 Task: Find connections with filter location Nanfeng with filter topic #mentalhealthwith filter profile language French with filter current company LexisNexis Risk Solutions with filter school Manonmaniam Sundaranar University with filter industry Alternative Dispute Resolution with filter service category Training with filter keywords title Office Manager
Action: Mouse moved to (318, 264)
Screenshot: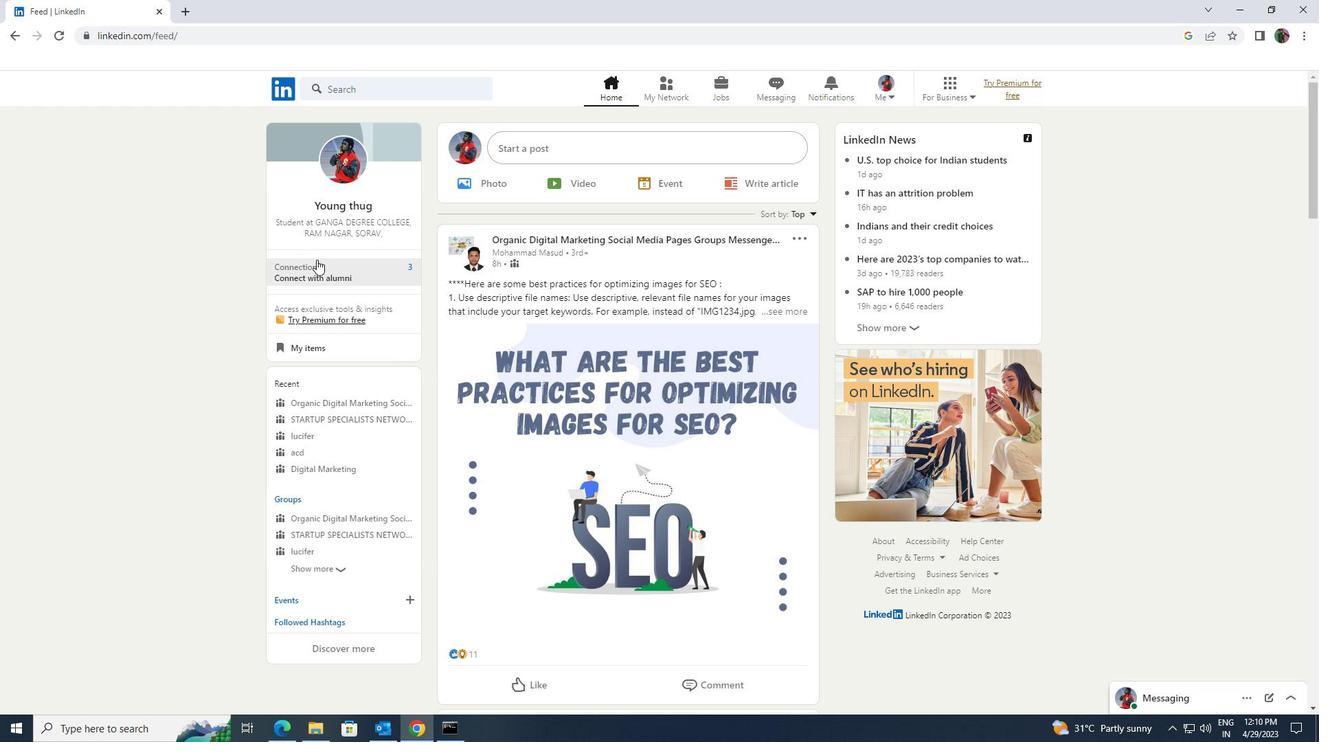 
Action: Mouse pressed left at (318, 264)
Screenshot: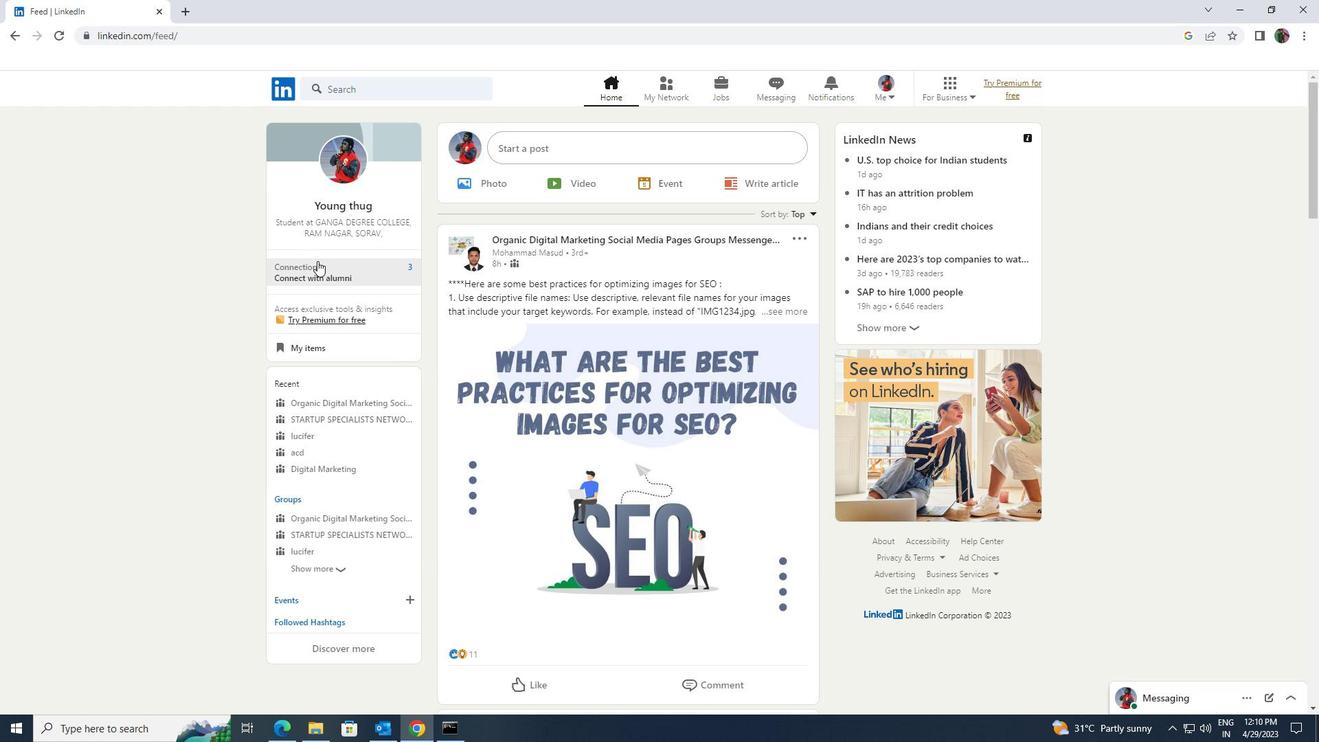 
Action: Mouse moved to (330, 171)
Screenshot: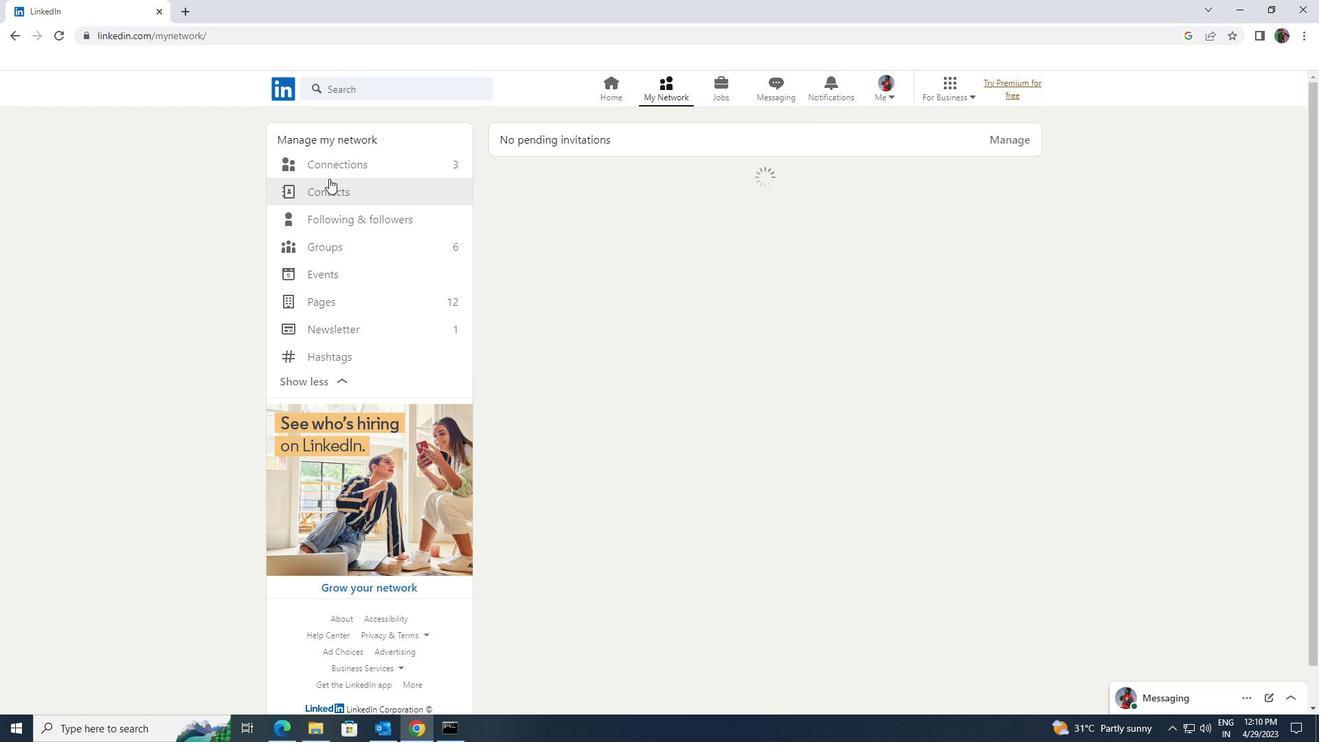 
Action: Mouse pressed left at (330, 171)
Screenshot: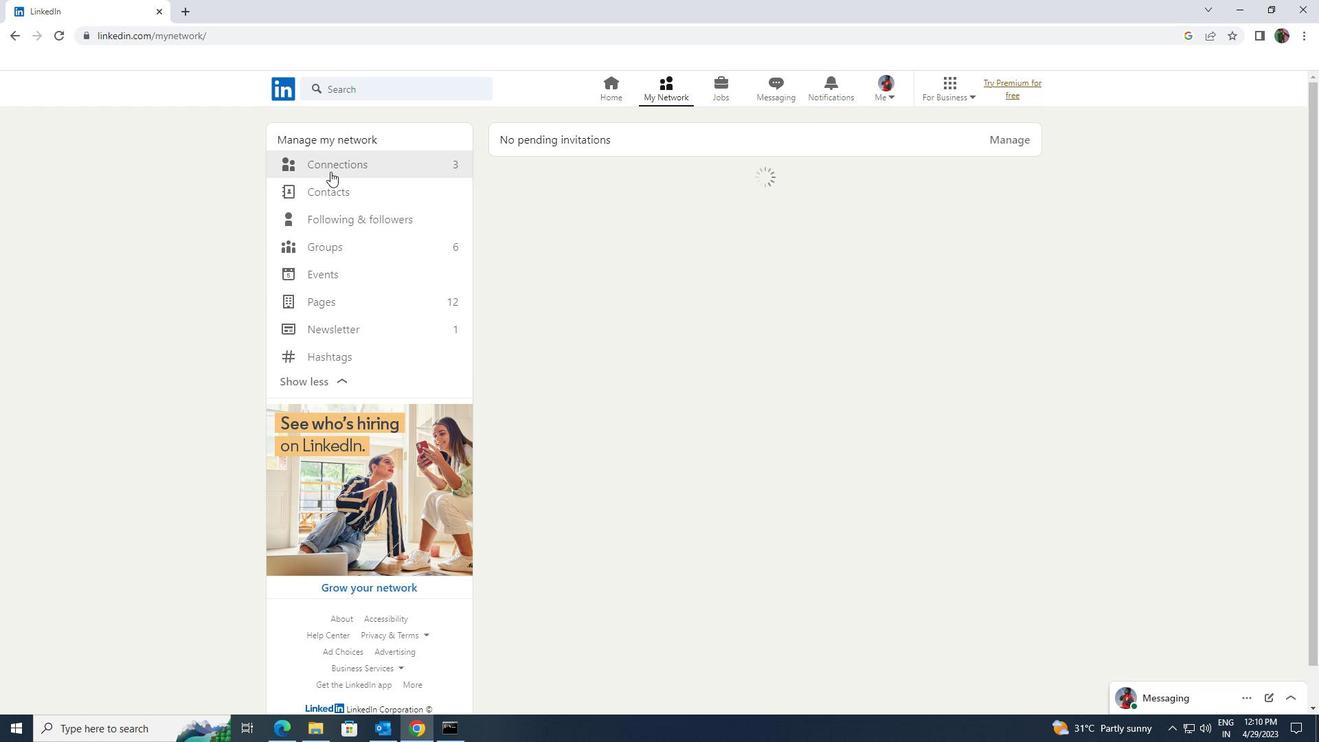 
Action: Mouse moved to (751, 167)
Screenshot: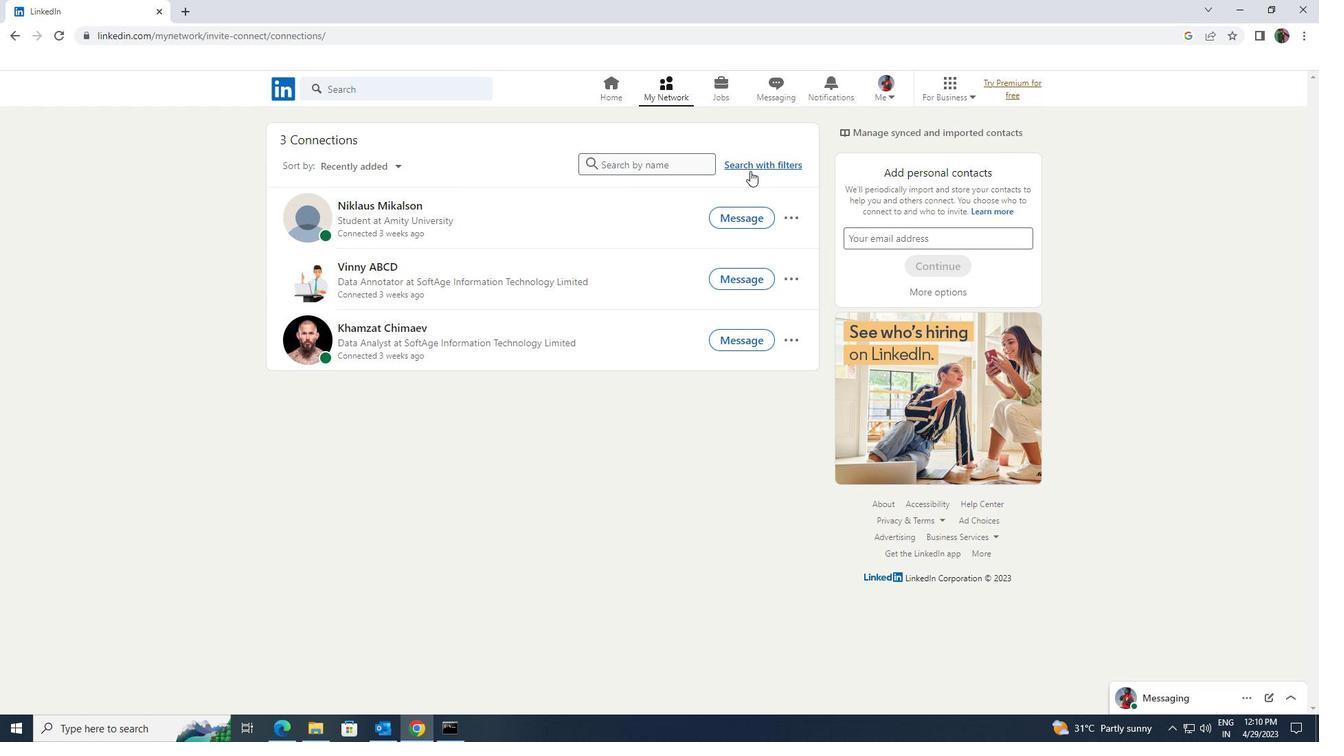 
Action: Mouse pressed left at (751, 167)
Screenshot: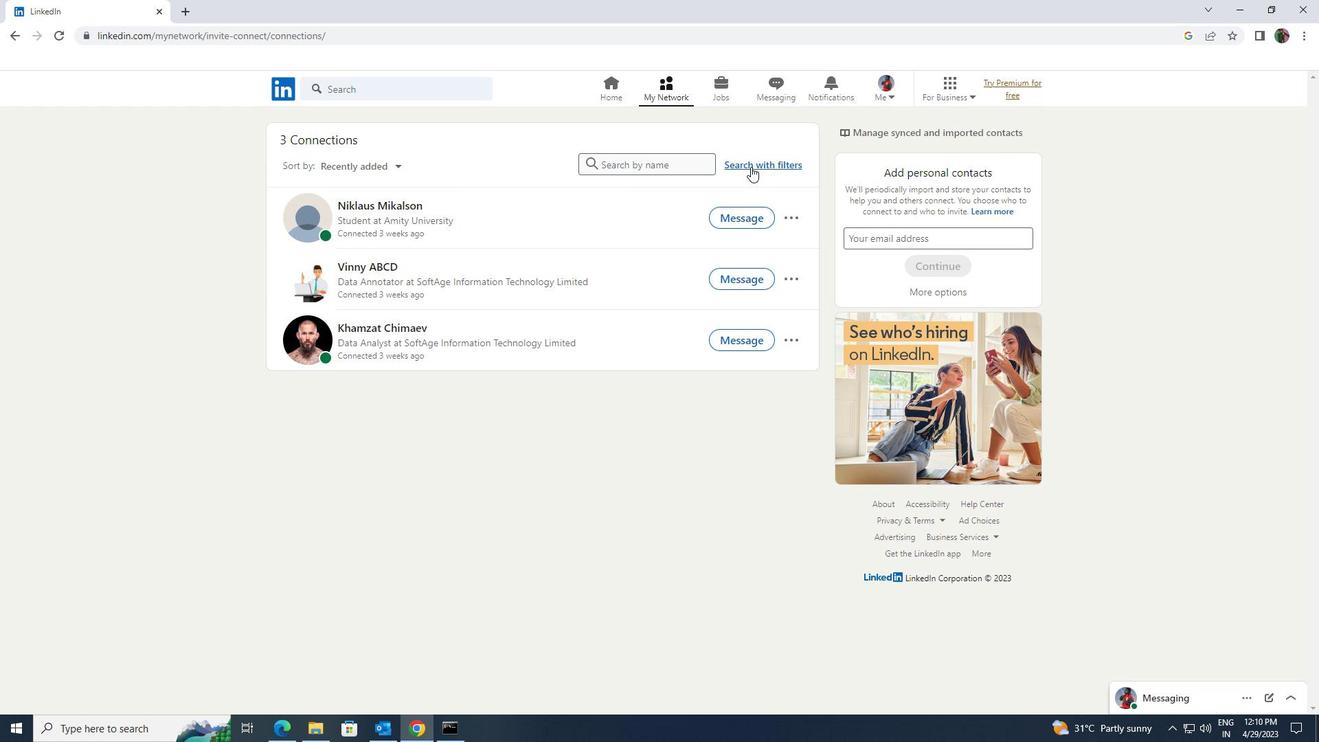 
Action: Mouse moved to (707, 132)
Screenshot: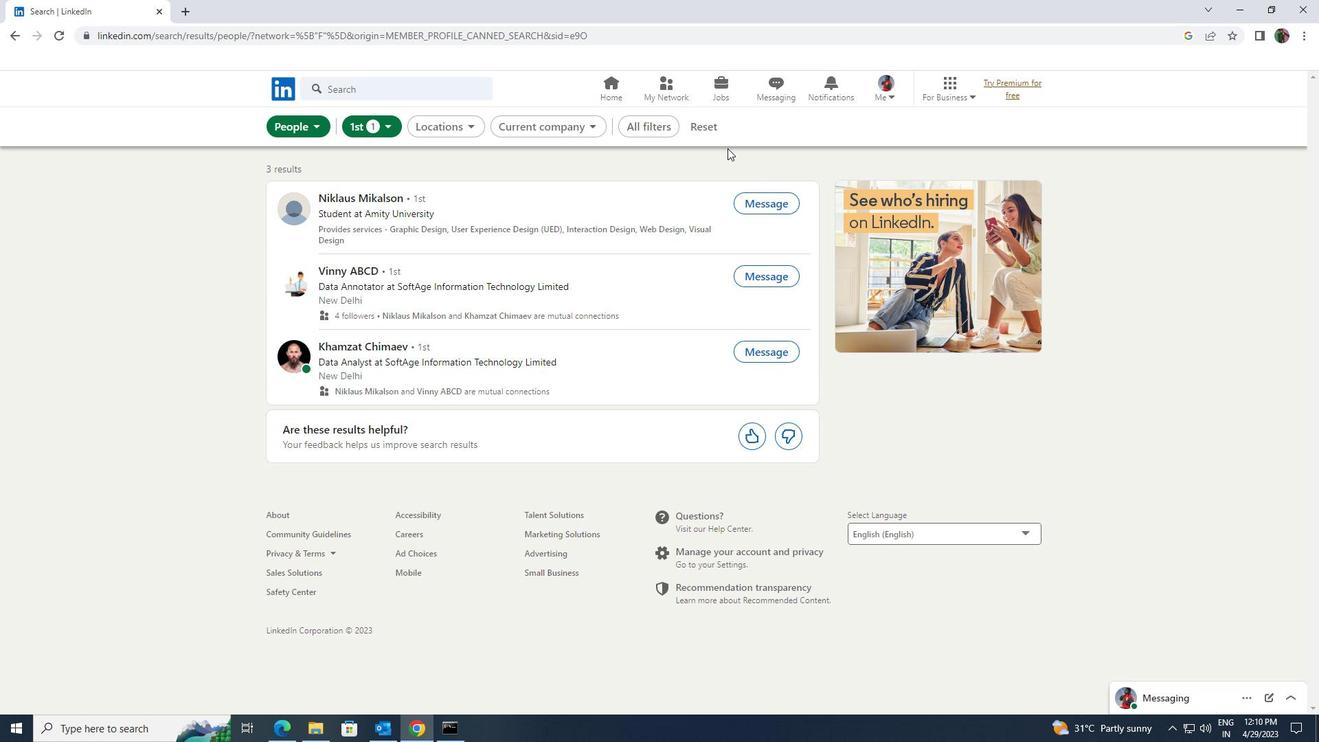 
Action: Mouse pressed left at (707, 132)
Screenshot: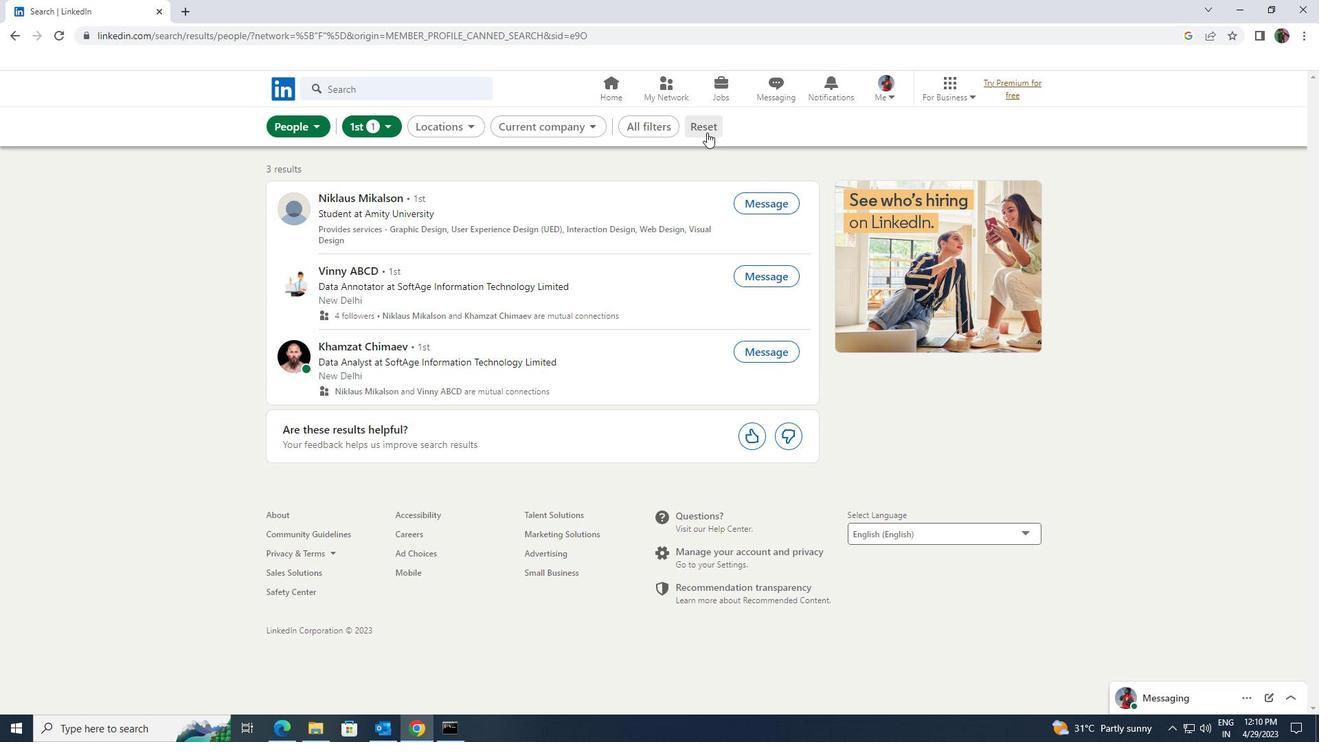 
Action: Mouse moved to (690, 125)
Screenshot: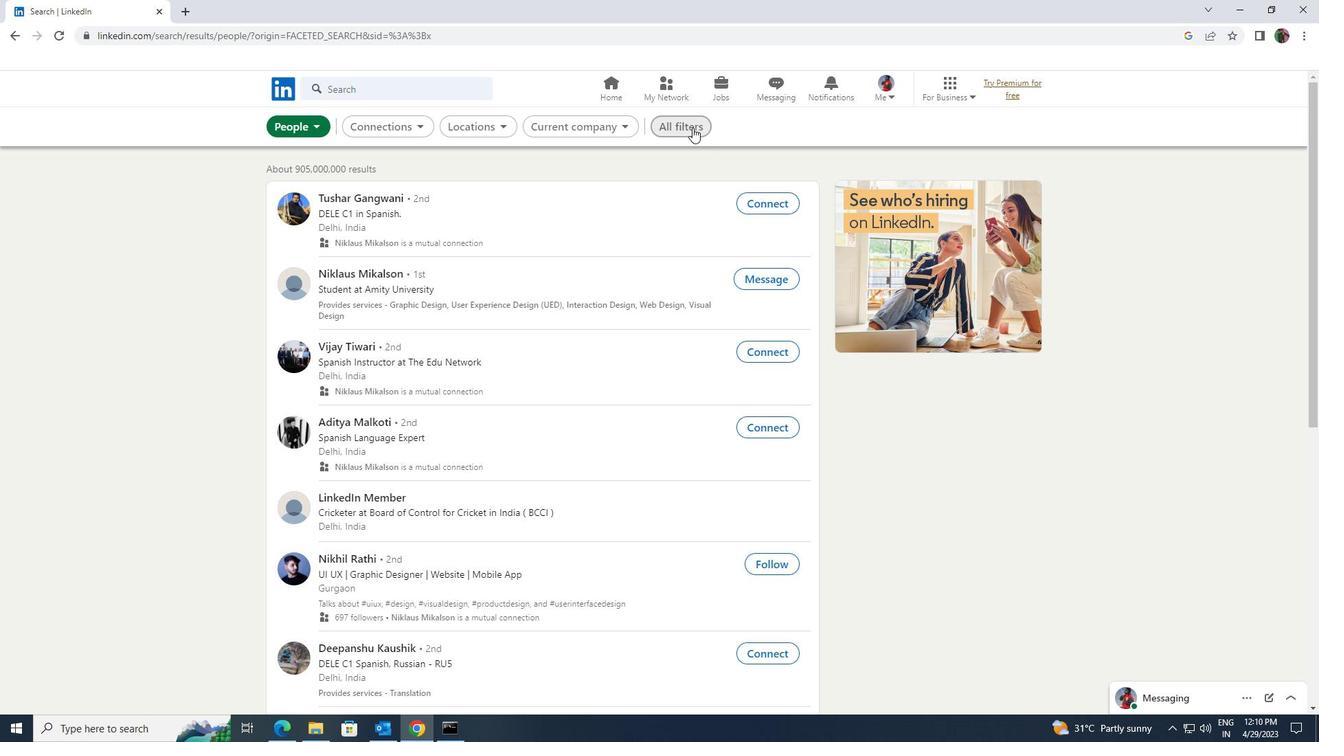 
Action: Mouse pressed left at (690, 125)
Screenshot: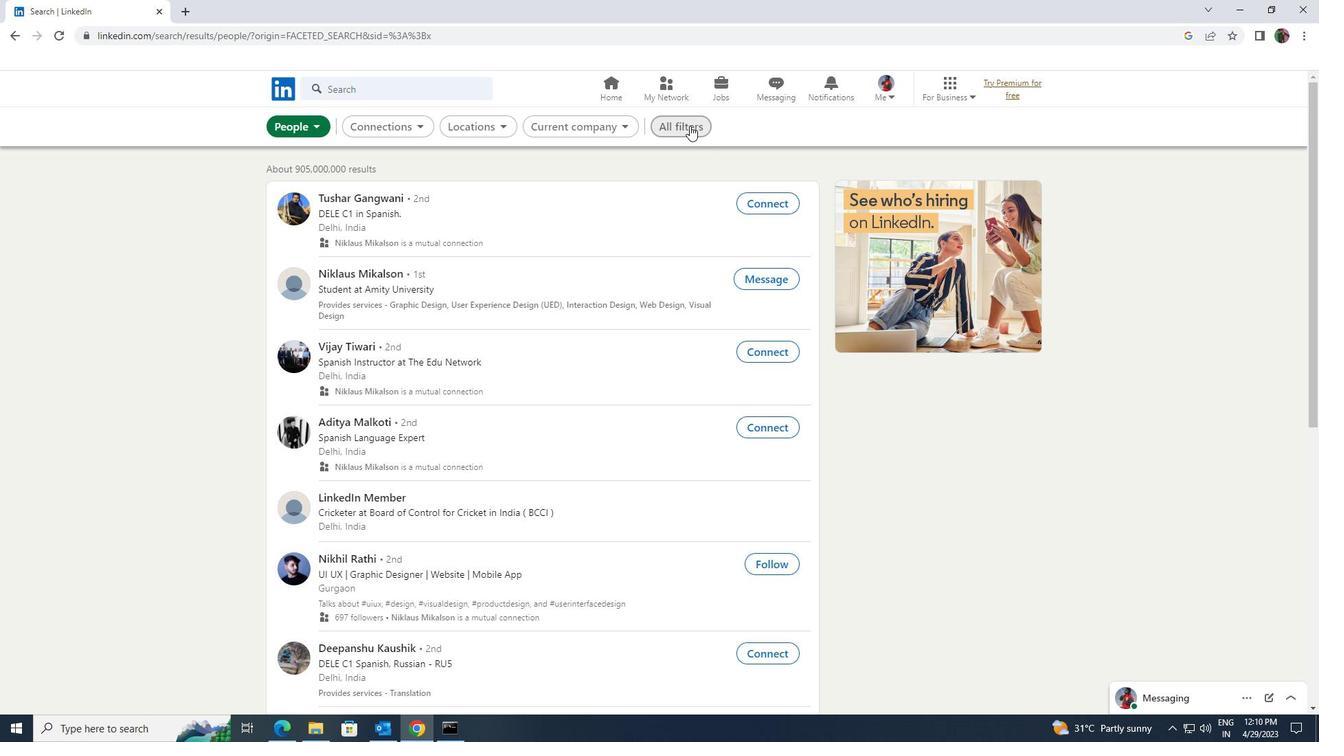 
Action: Mouse moved to (1070, 408)
Screenshot: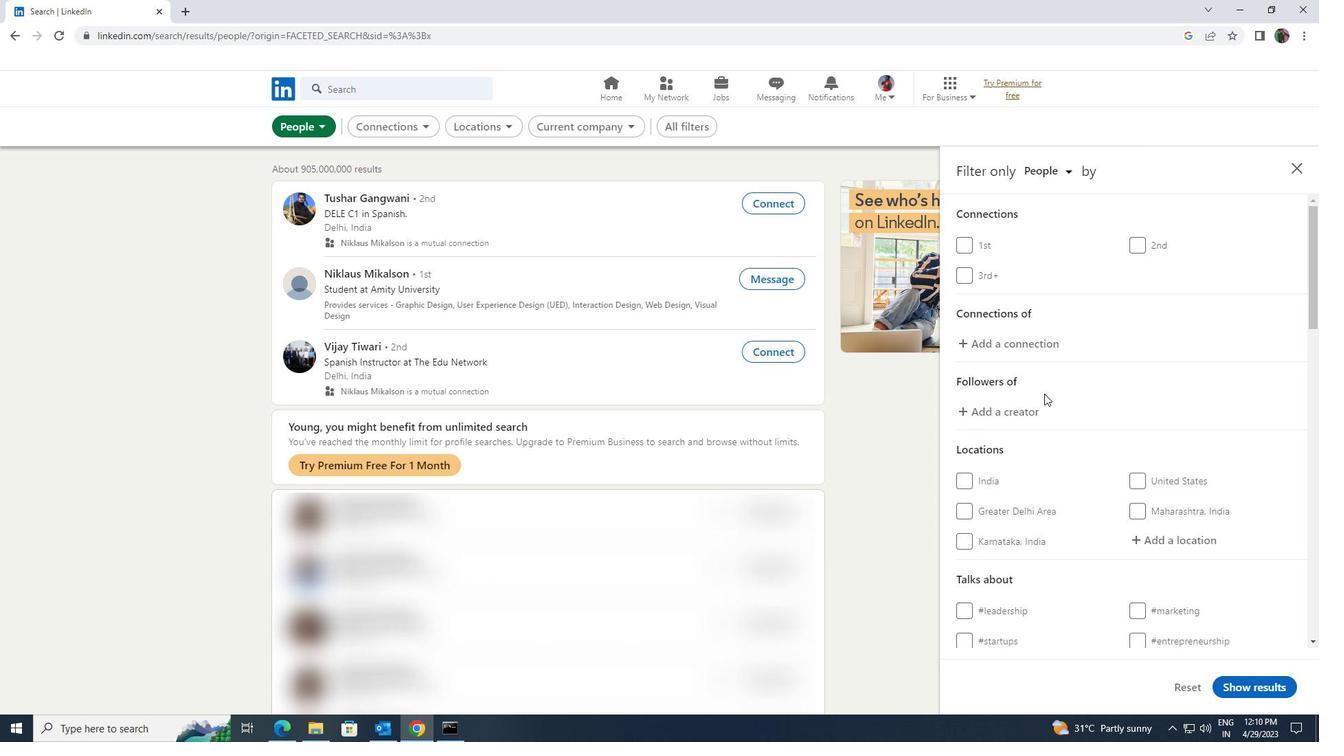 
Action: Mouse scrolled (1070, 407) with delta (0, 0)
Screenshot: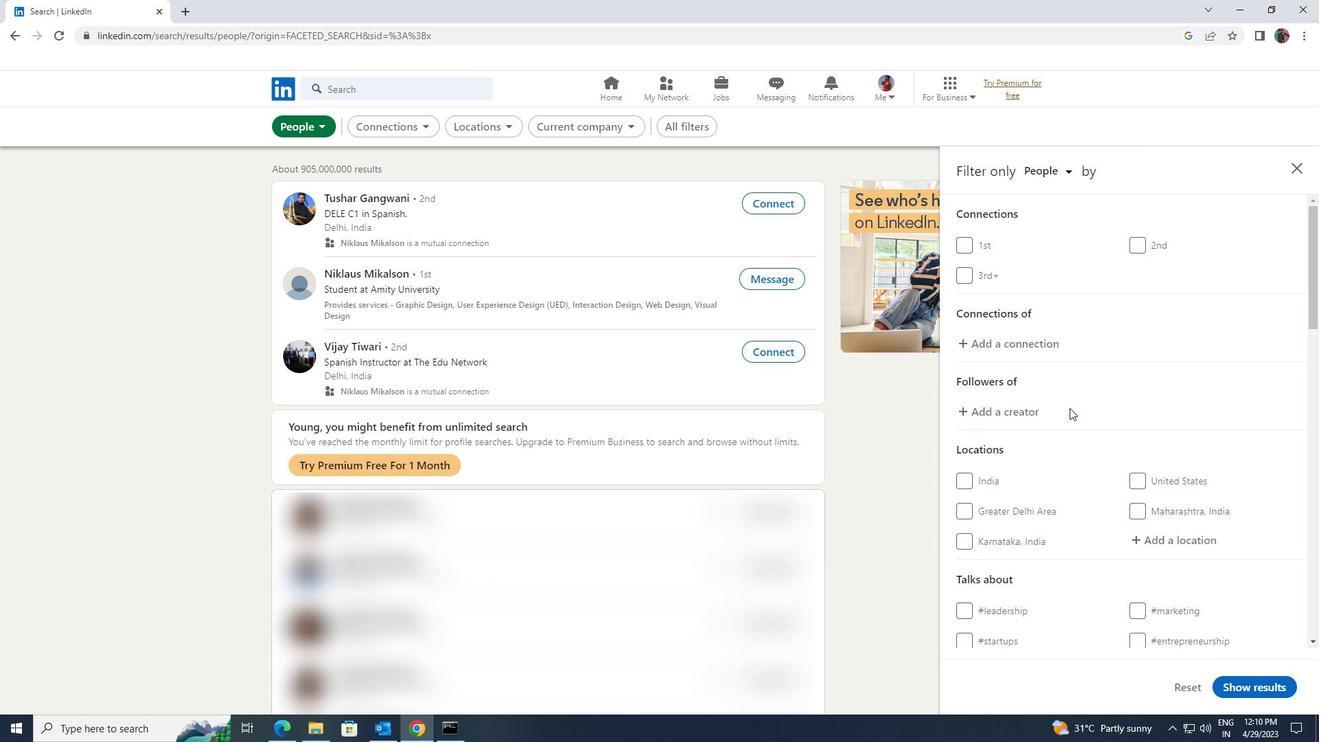 
Action: Mouse scrolled (1070, 407) with delta (0, 0)
Screenshot: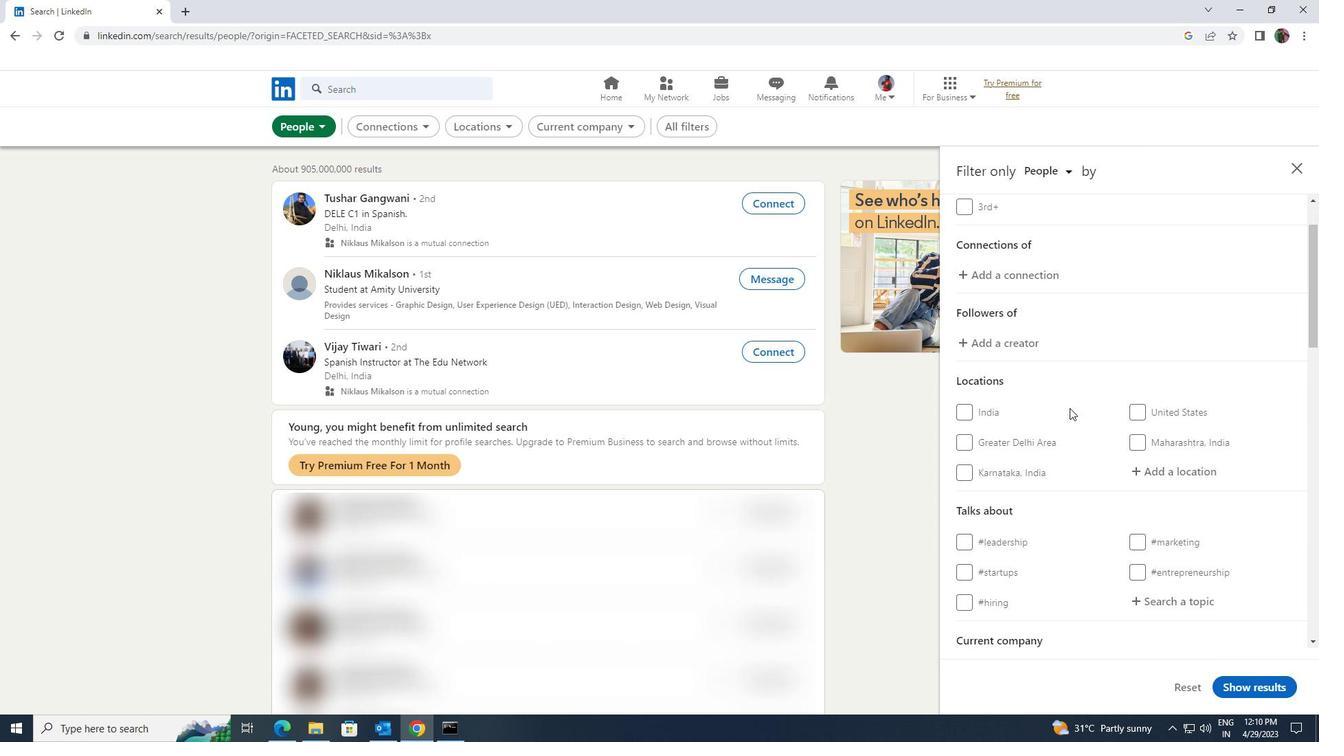 
Action: Mouse moved to (1148, 400)
Screenshot: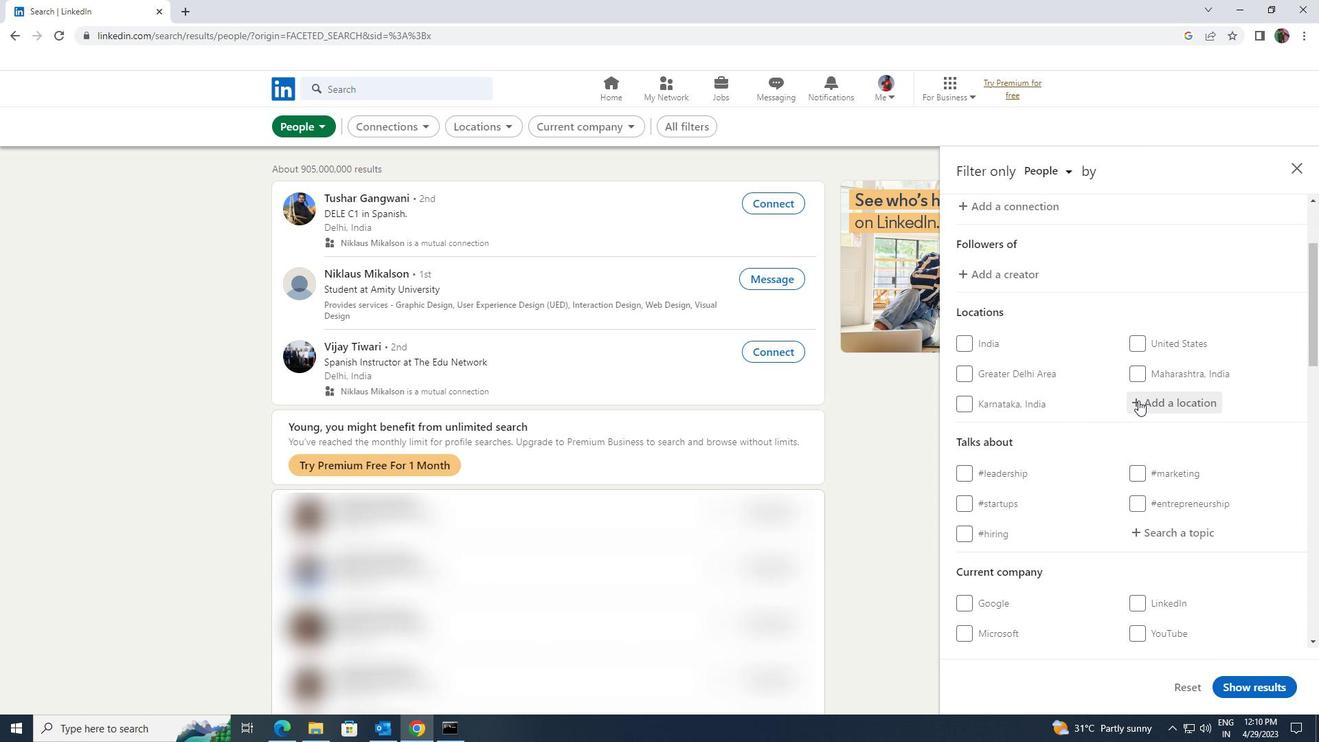 
Action: Mouse pressed left at (1148, 400)
Screenshot: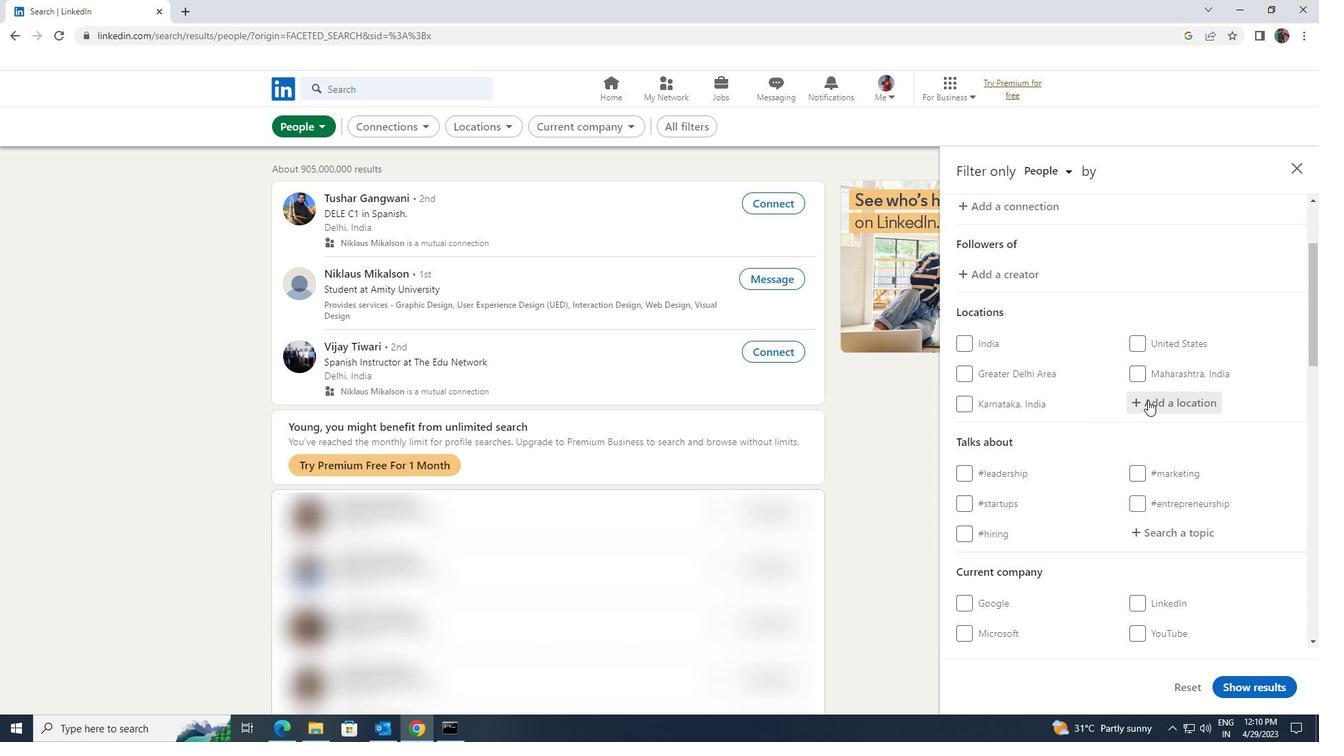 
Action: Mouse moved to (655, 235)
Screenshot: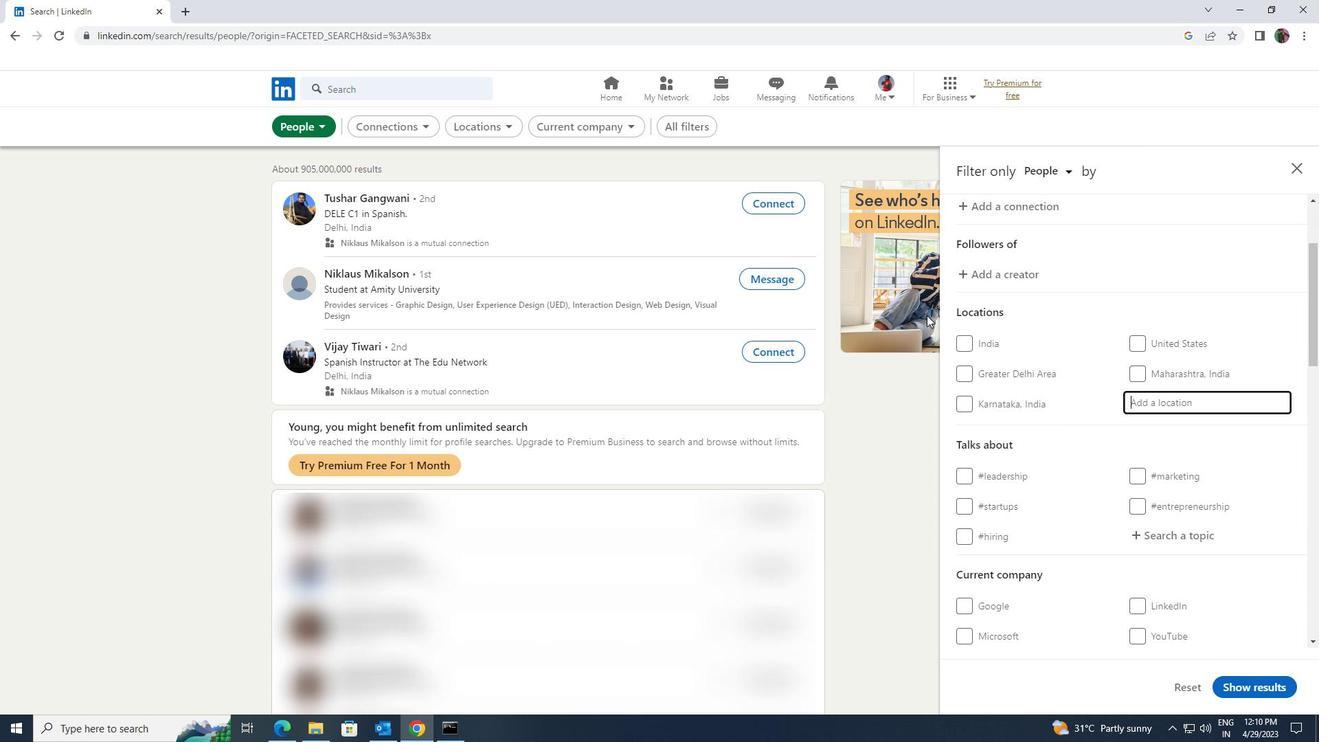 
Action: Key pressed <Key.shift>NANFENG<Key.enter>
Screenshot: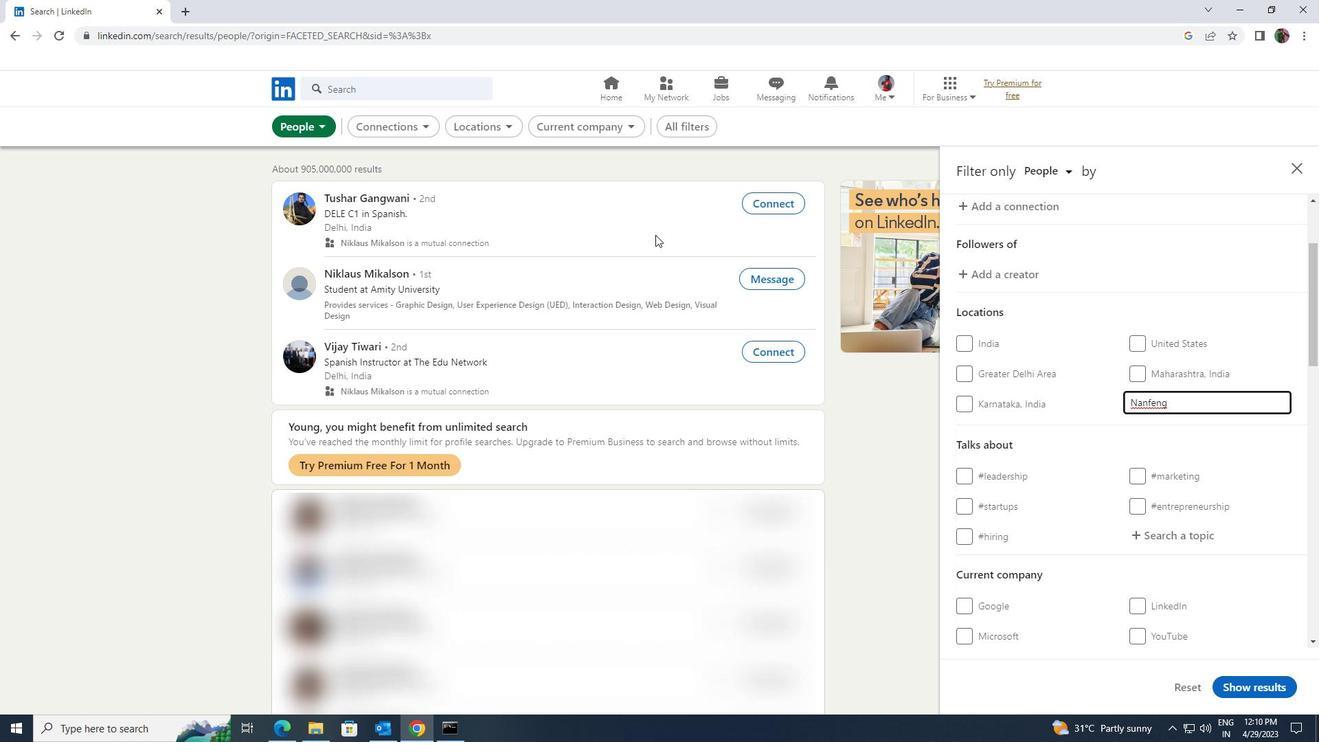 
Action: Mouse moved to (1136, 450)
Screenshot: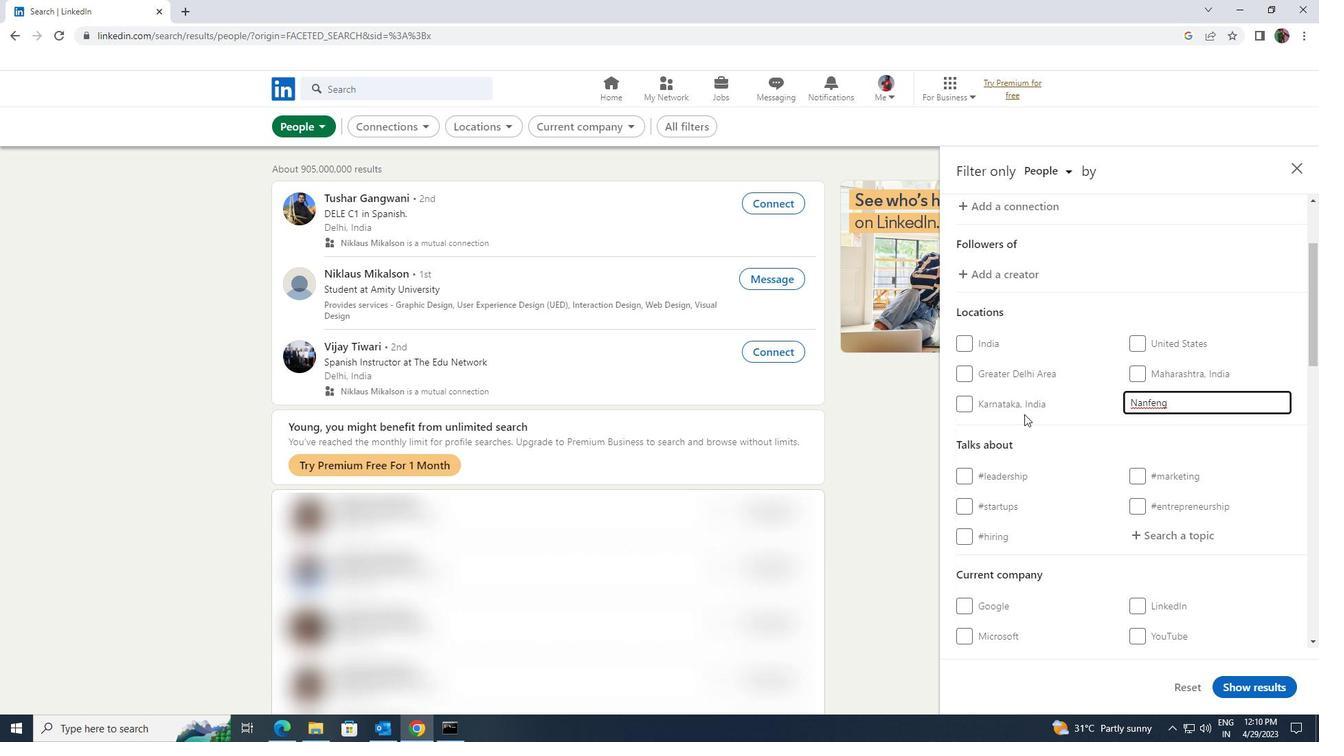 
Action: Mouse scrolled (1136, 449) with delta (0, 0)
Screenshot: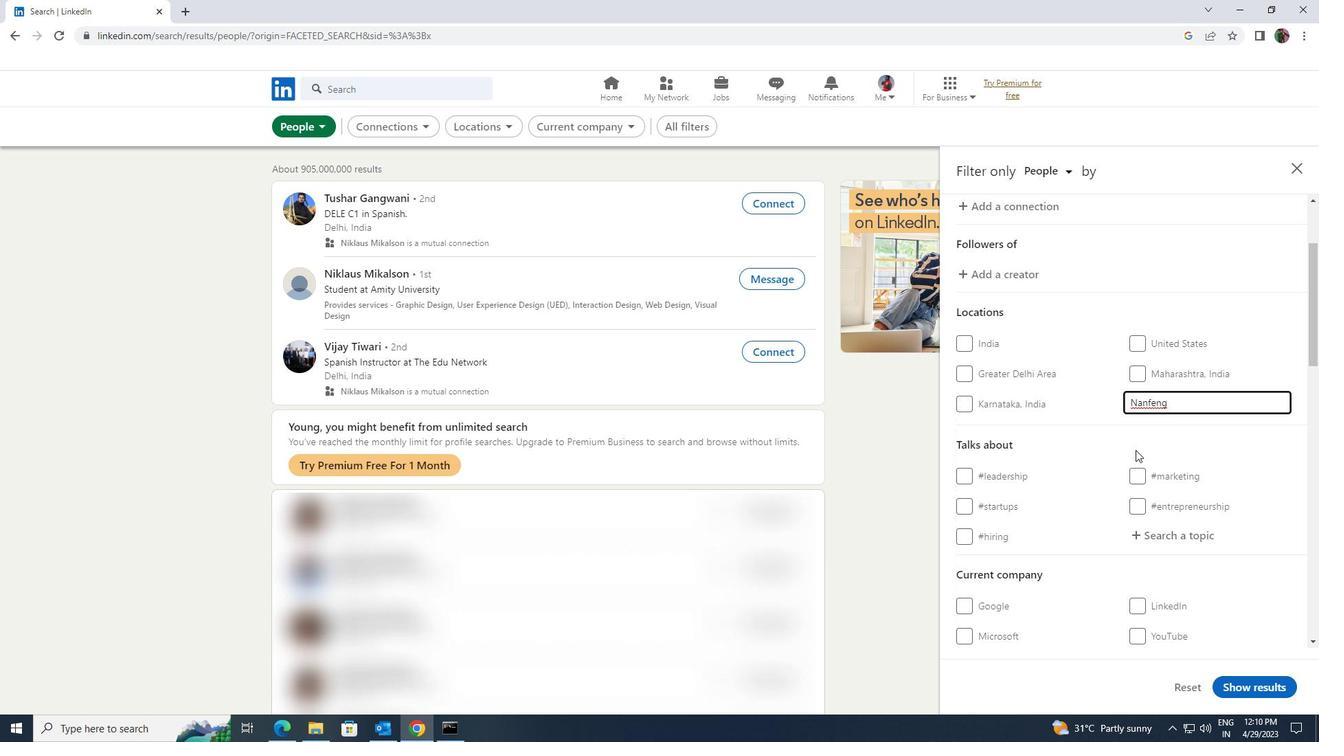 
Action: Mouse scrolled (1136, 449) with delta (0, 0)
Screenshot: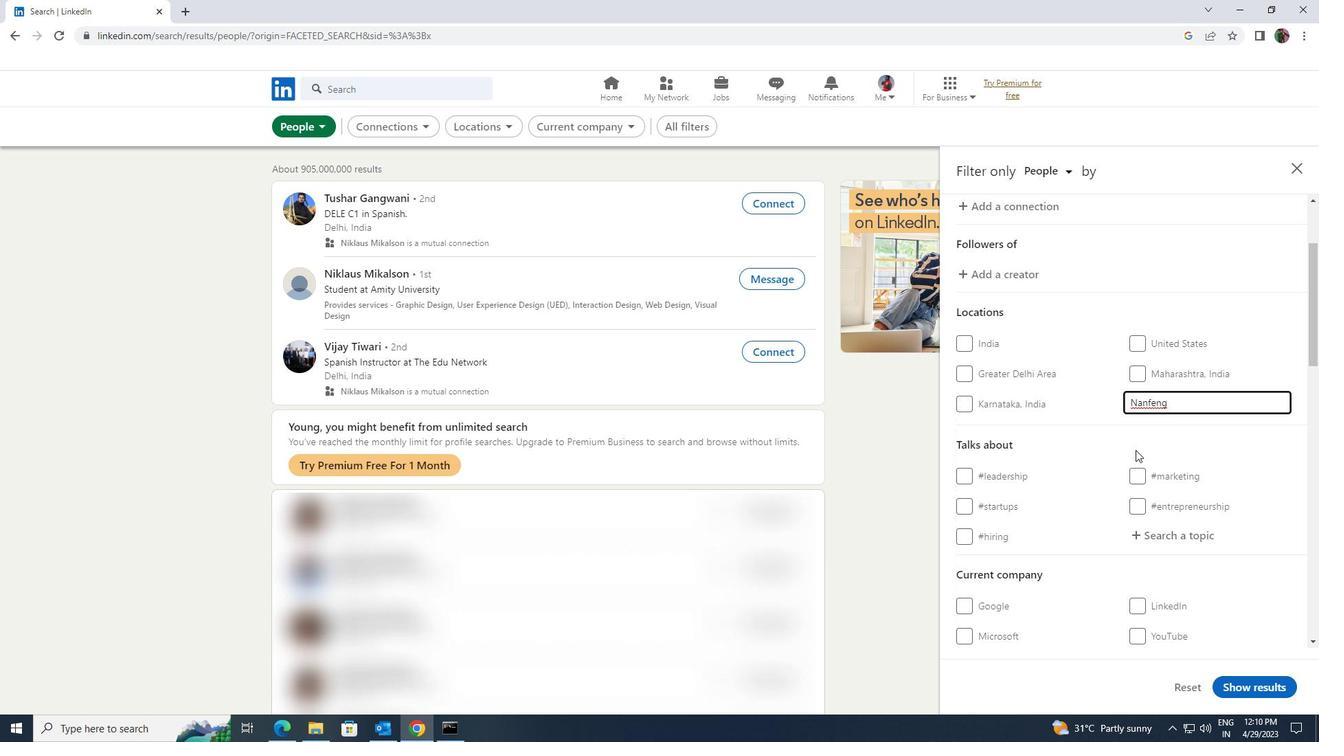 
Action: Mouse moved to (1161, 404)
Screenshot: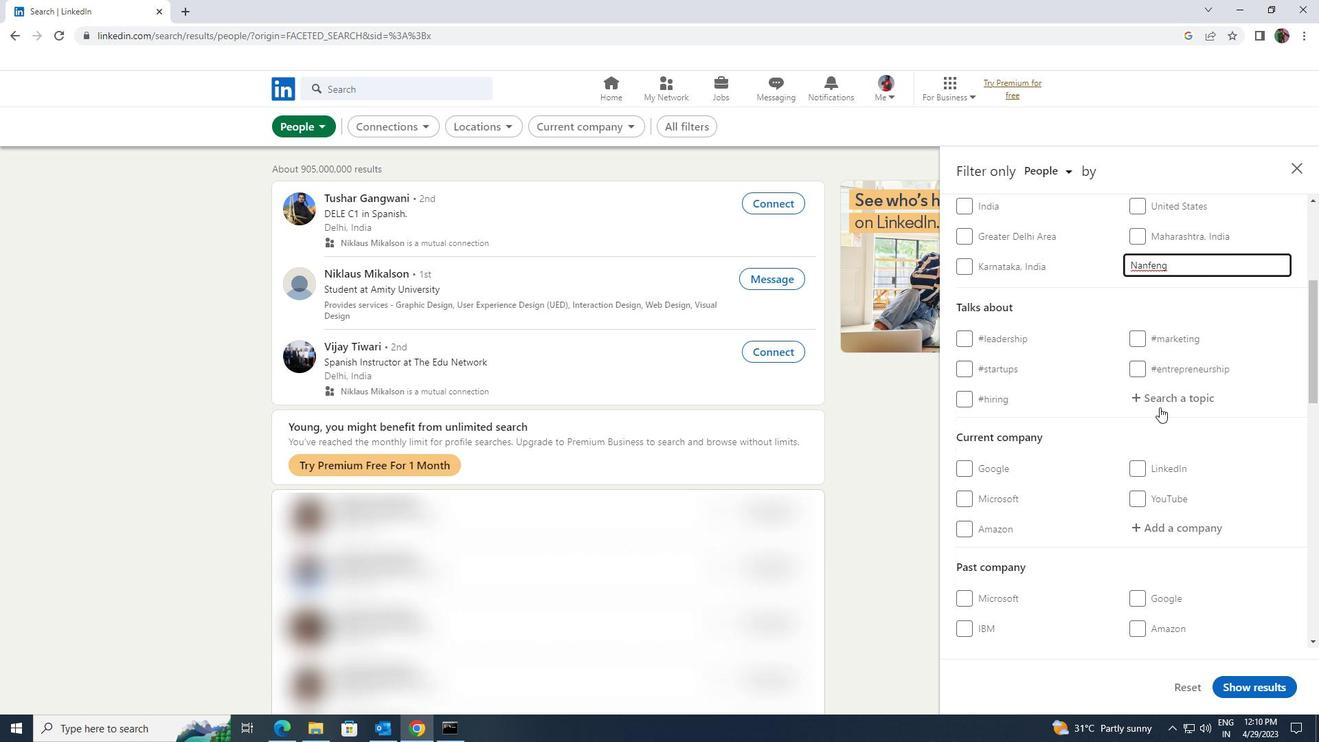 
Action: Mouse pressed left at (1161, 404)
Screenshot: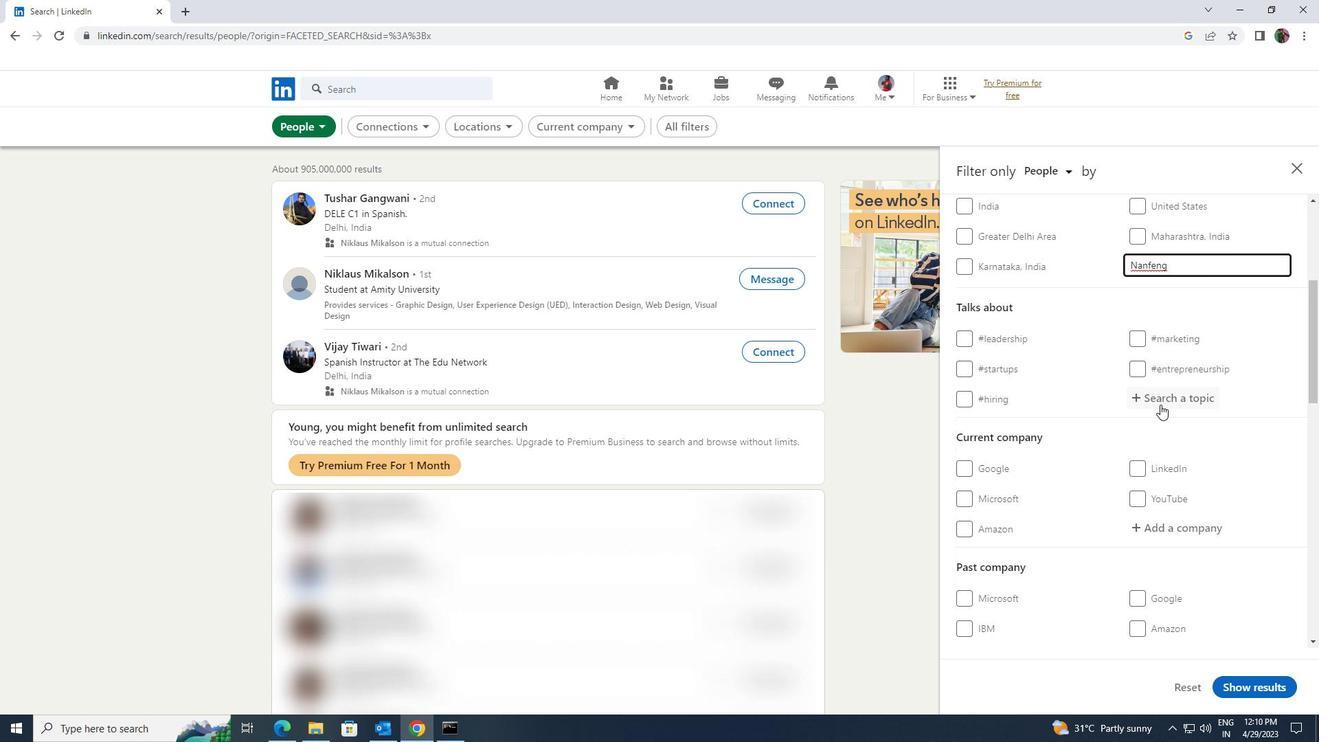 
Action: Mouse moved to (1029, 364)
Screenshot: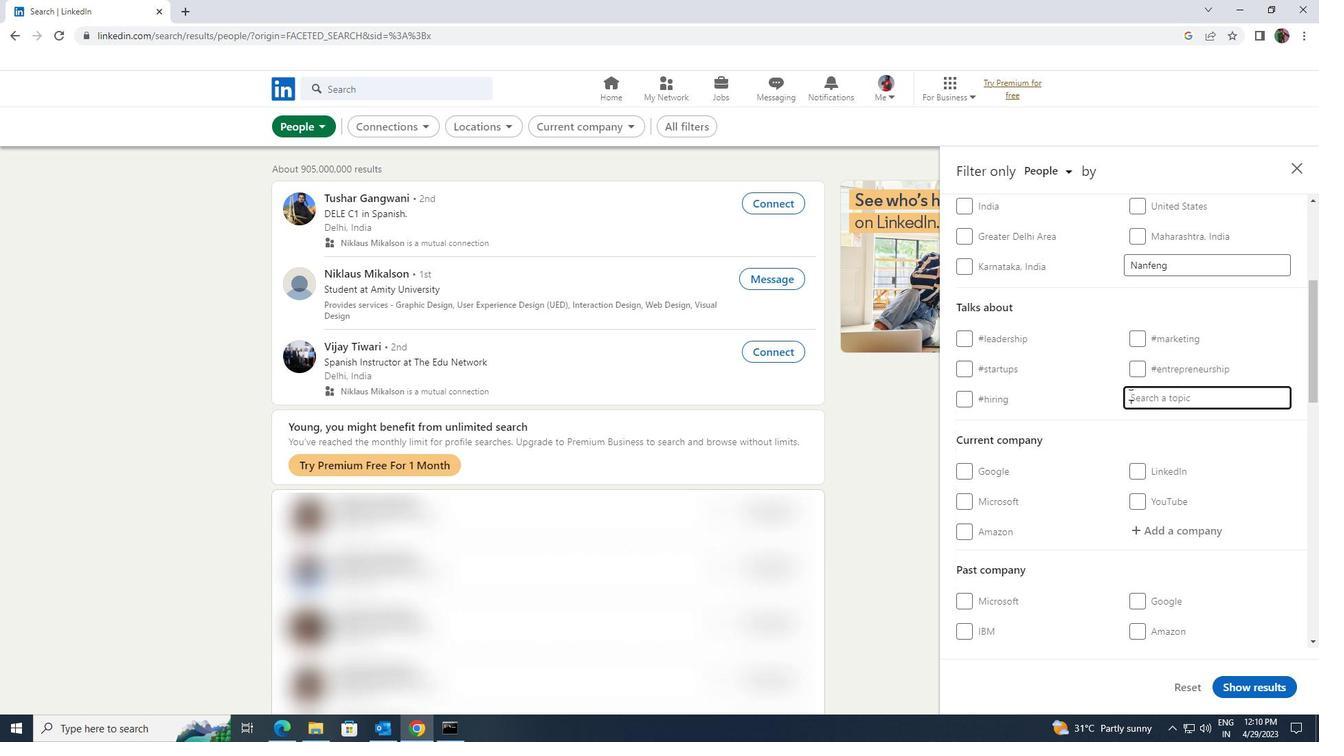 
Action: Key pressed MENTALHEAL
Screenshot: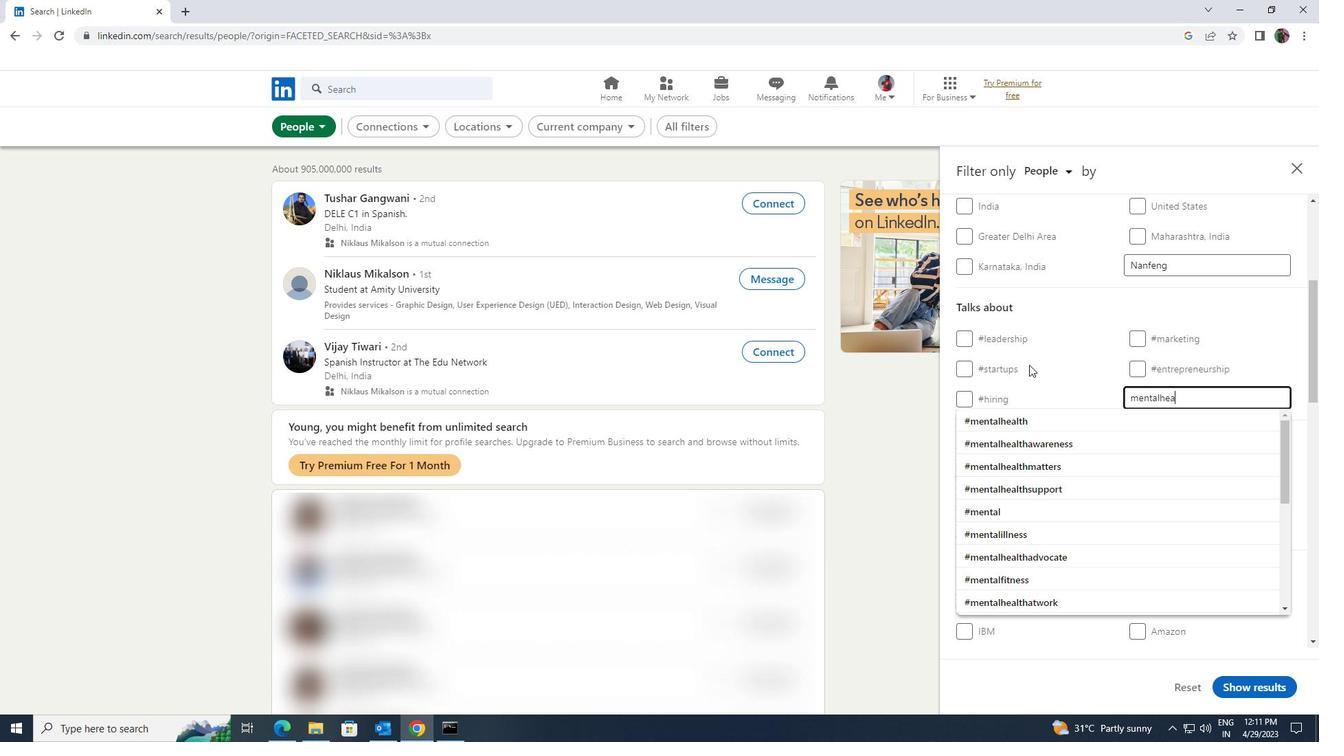 
Action: Mouse moved to (1028, 413)
Screenshot: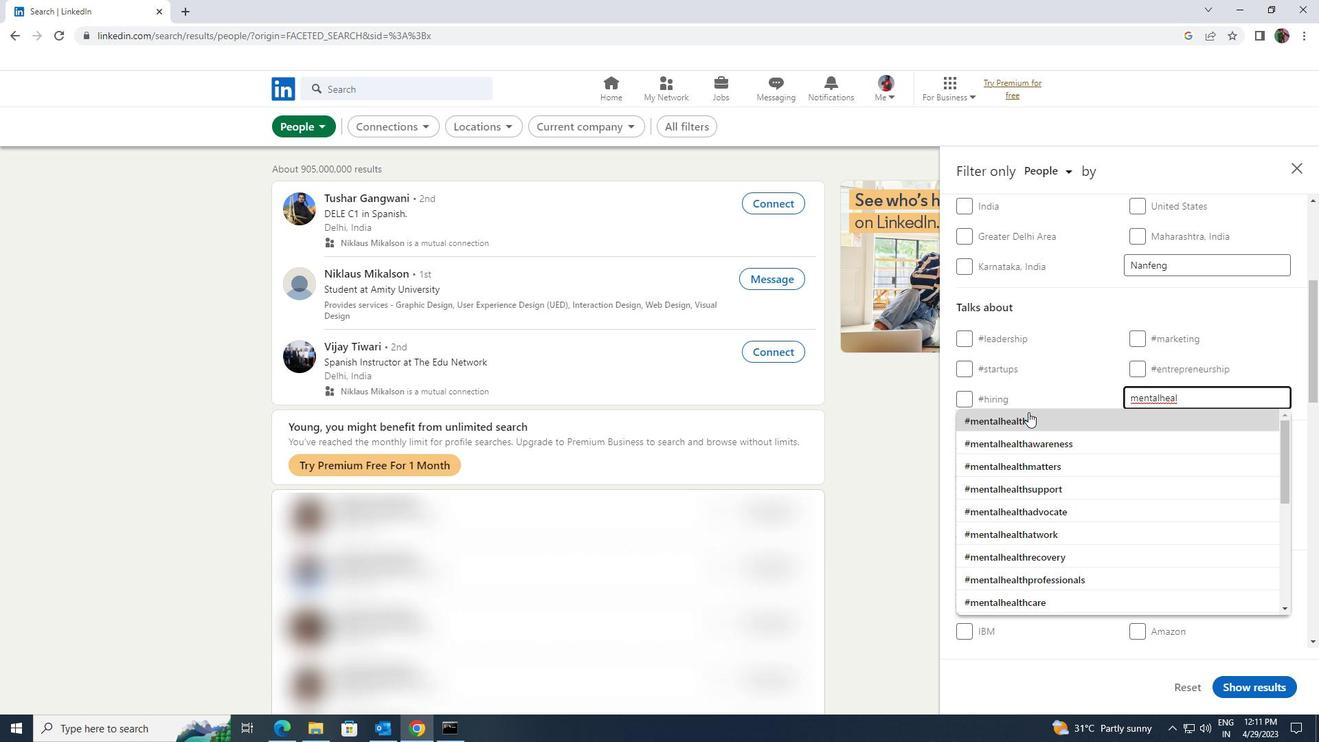 
Action: Mouse pressed left at (1028, 413)
Screenshot: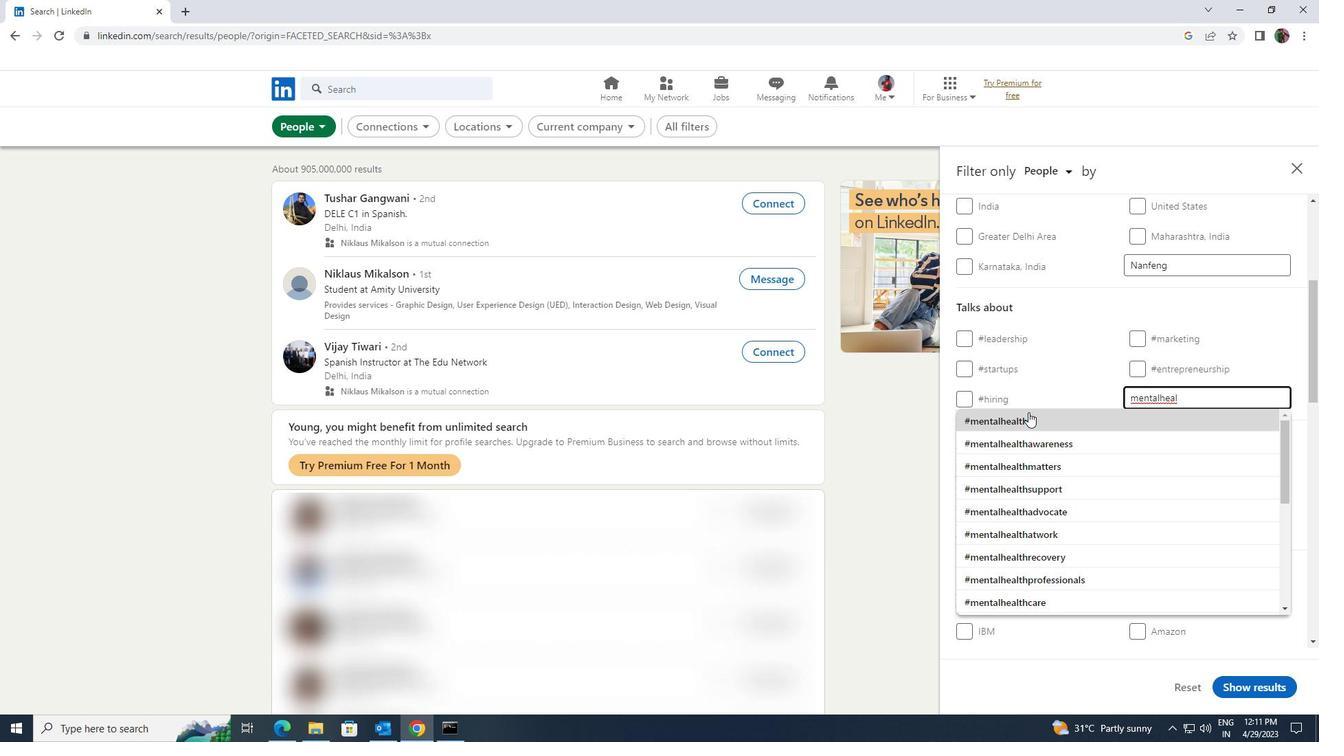 
Action: Mouse moved to (1018, 407)
Screenshot: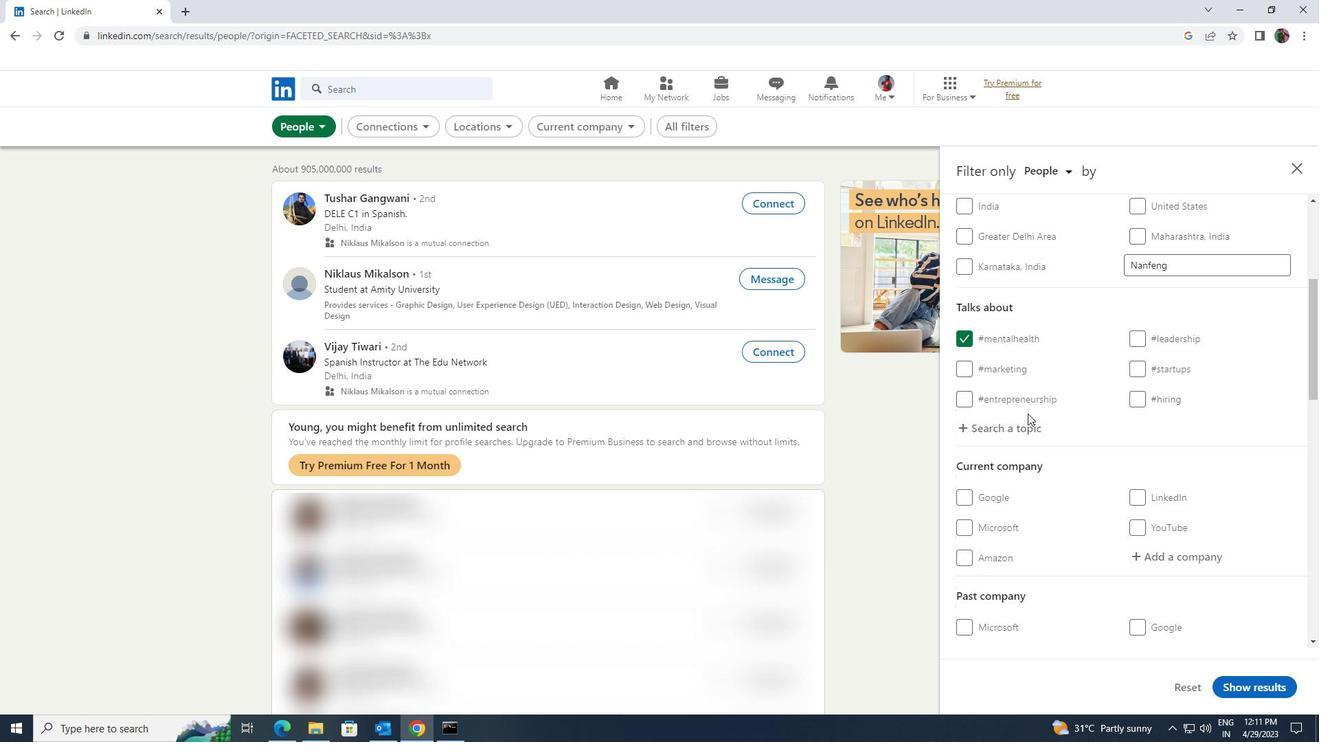 
Action: Mouse scrolled (1018, 406) with delta (0, 0)
Screenshot: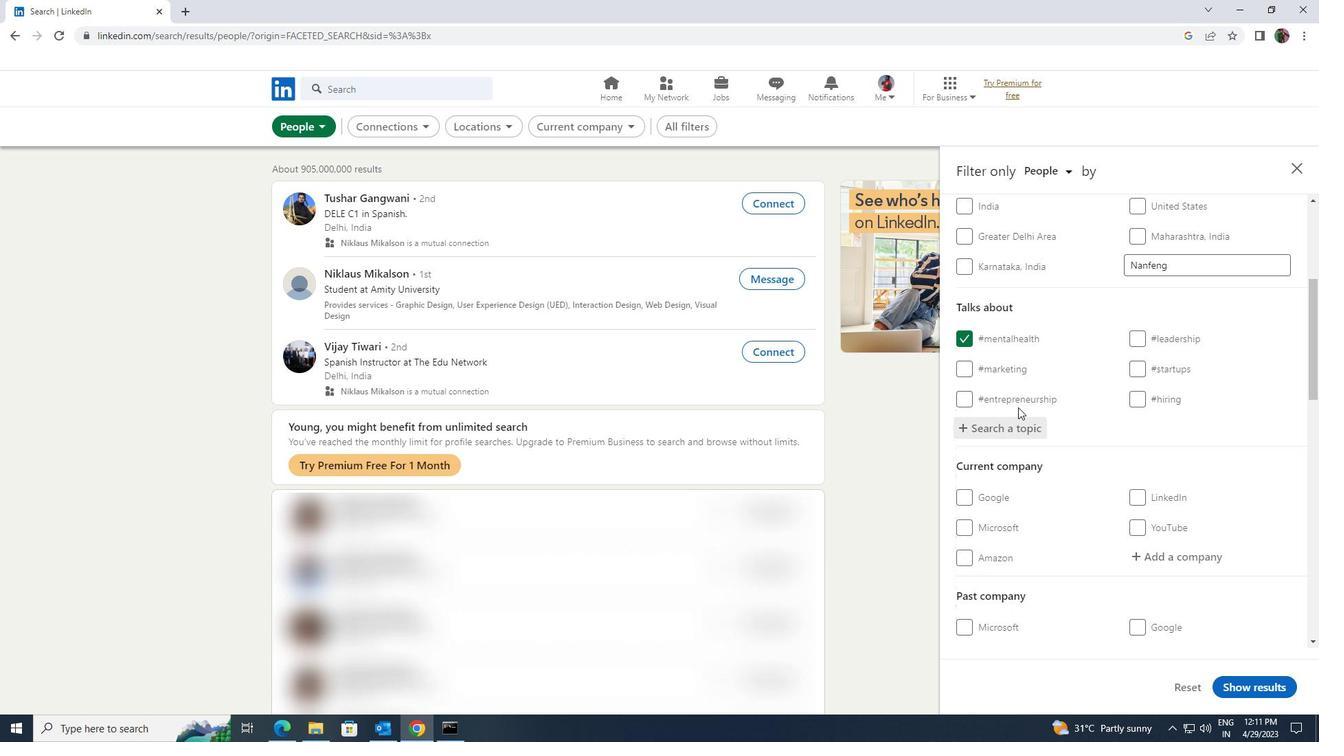 
Action: Mouse scrolled (1018, 406) with delta (0, 0)
Screenshot: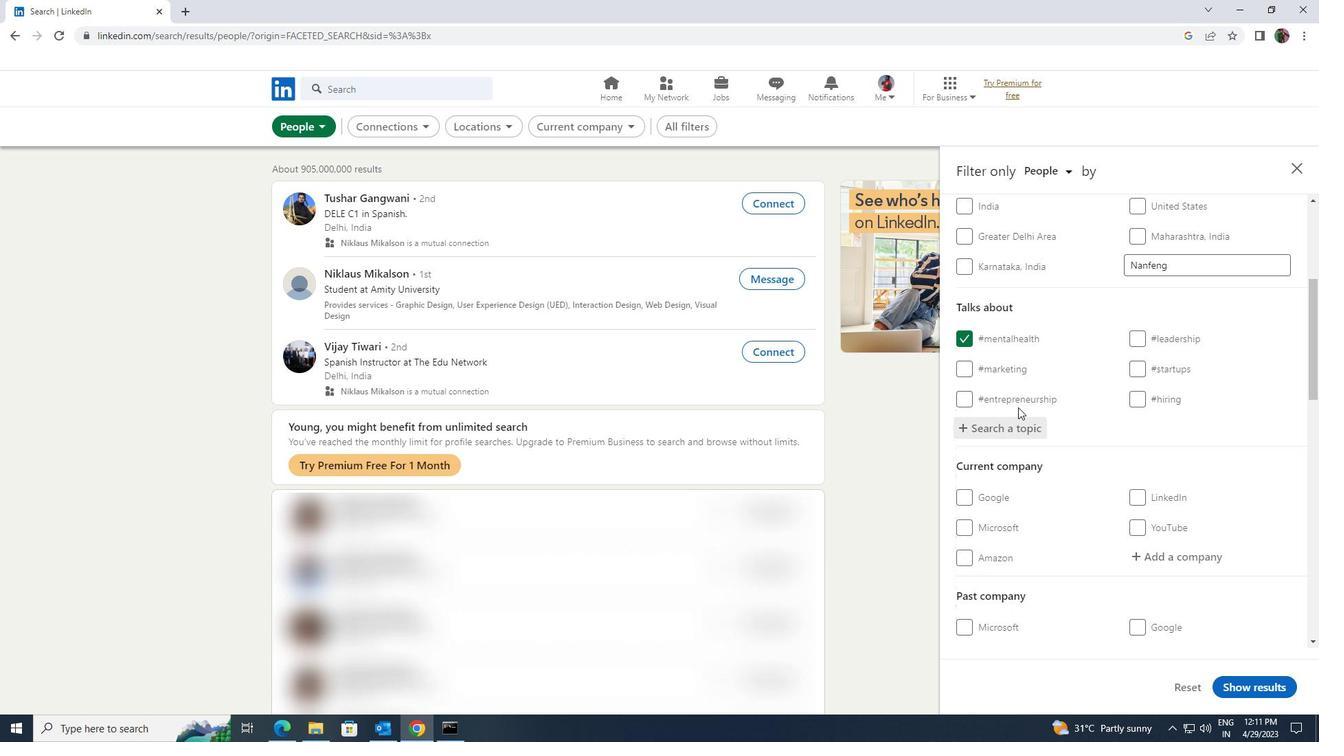 
Action: Mouse scrolled (1018, 406) with delta (0, 0)
Screenshot: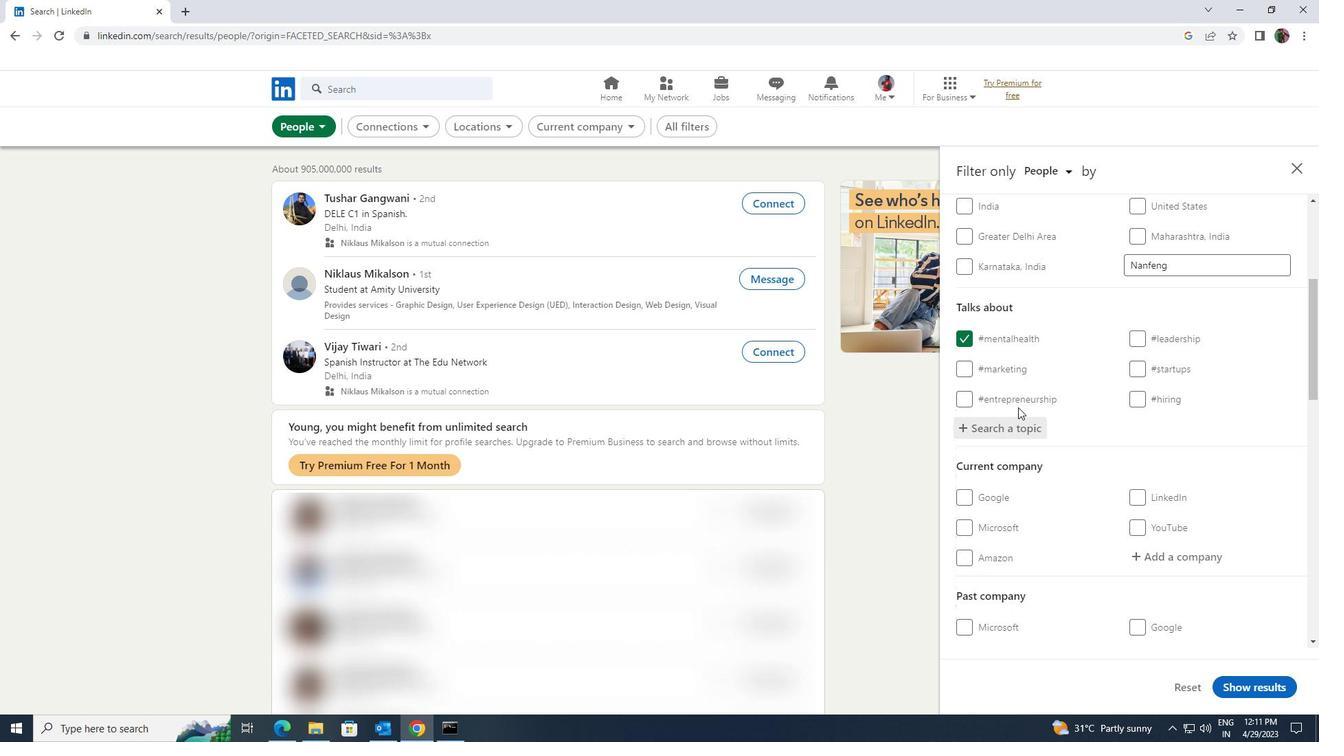 
Action: Mouse scrolled (1018, 406) with delta (0, 0)
Screenshot: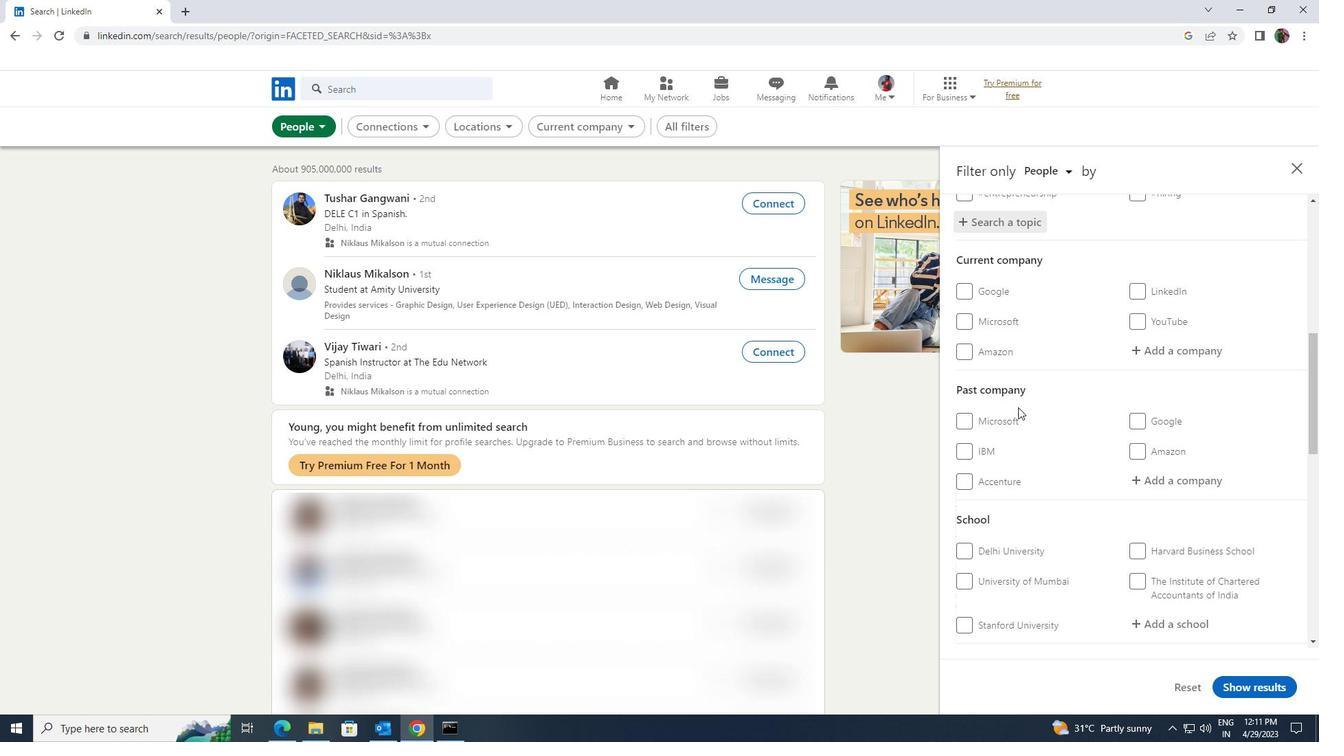 
Action: Mouse scrolled (1018, 406) with delta (0, 0)
Screenshot: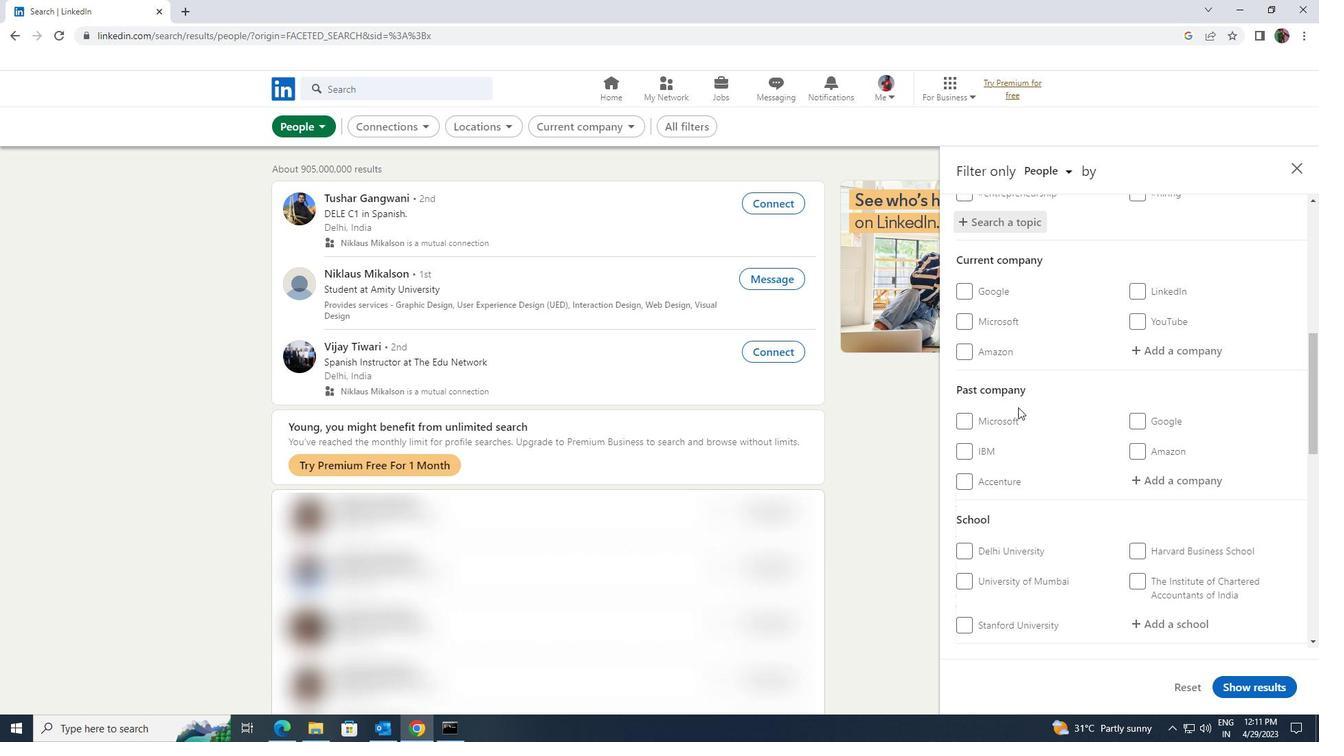 
Action: Mouse scrolled (1018, 406) with delta (0, 0)
Screenshot: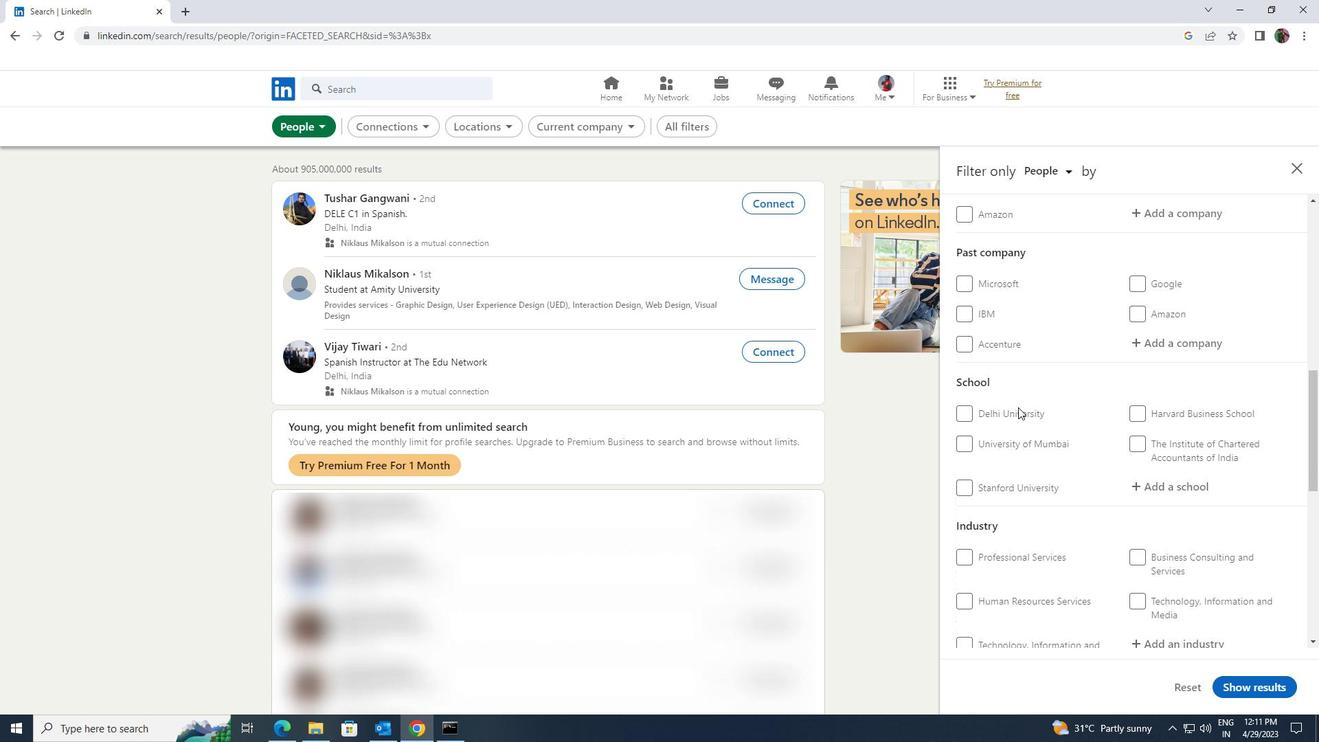 
Action: Mouse scrolled (1018, 406) with delta (0, 0)
Screenshot: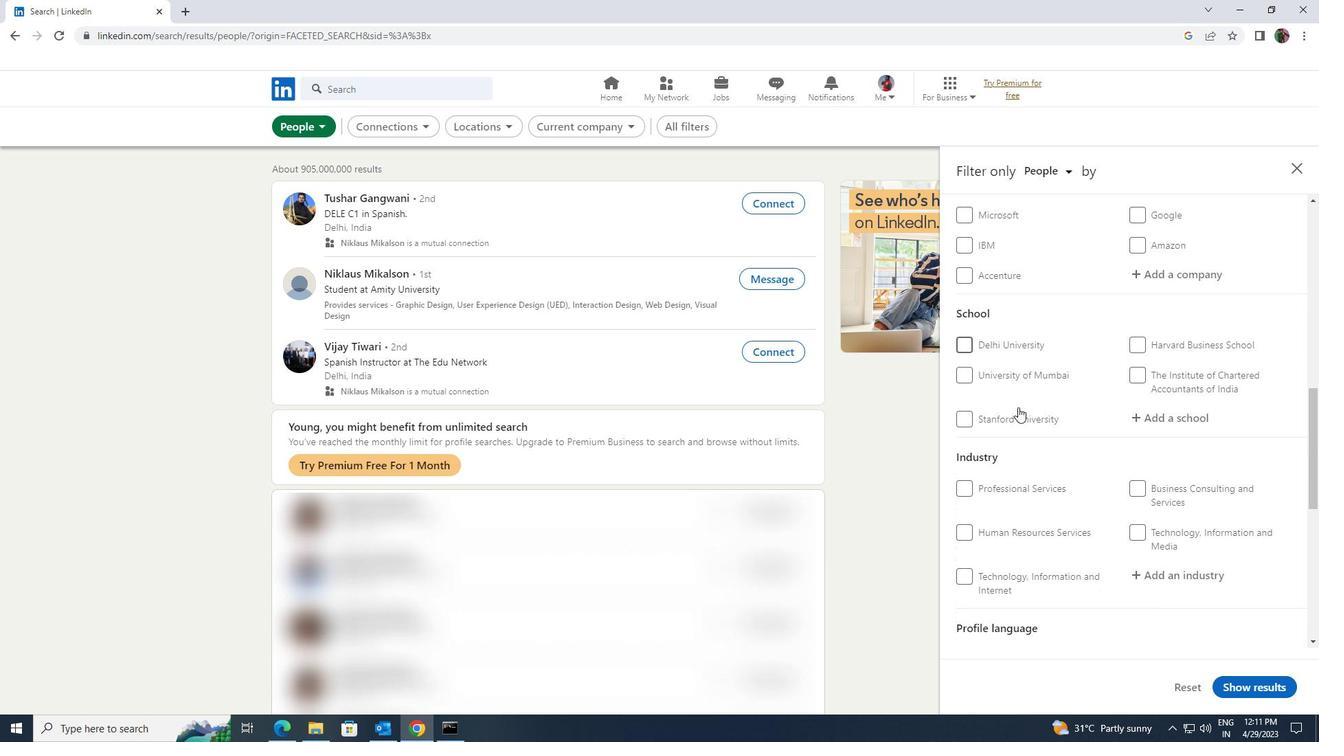 
Action: Mouse scrolled (1018, 406) with delta (0, 0)
Screenshot: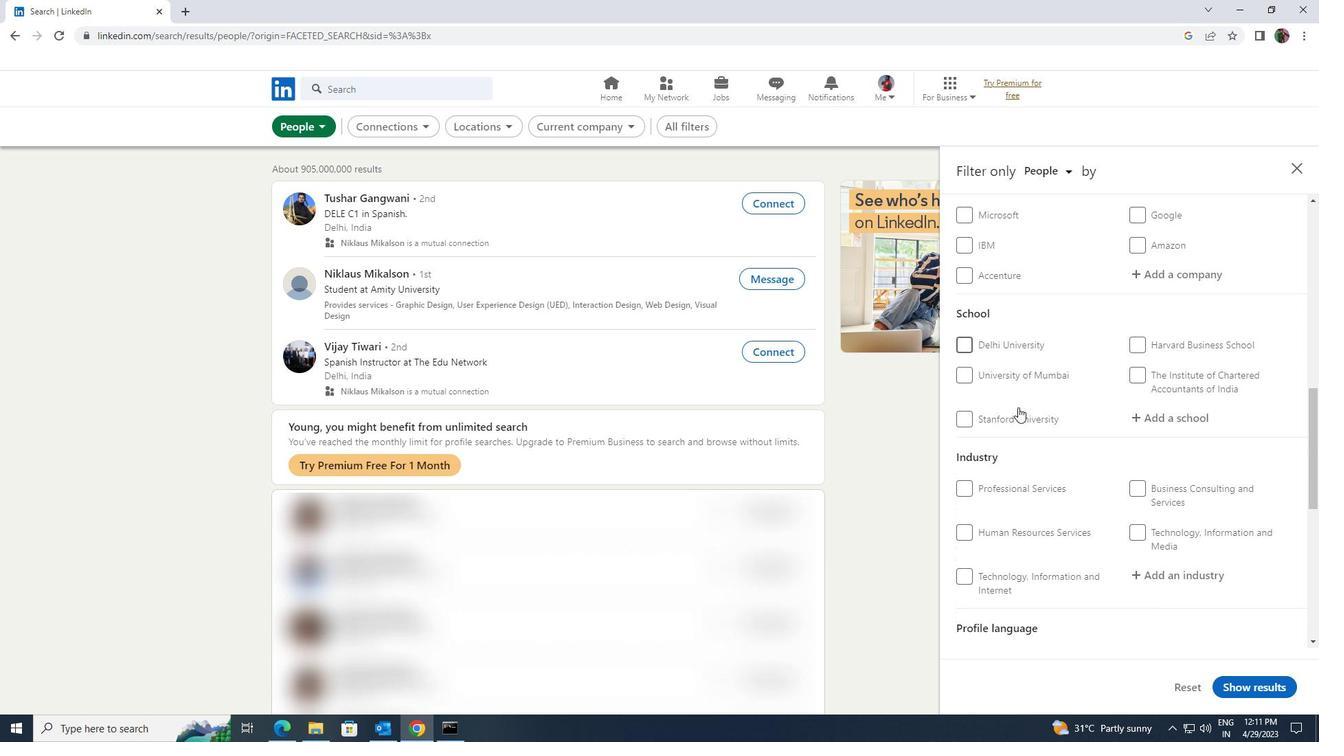 
Action: Mouse scrolled (1018, 406) with delta (0, 0)
Screenshot: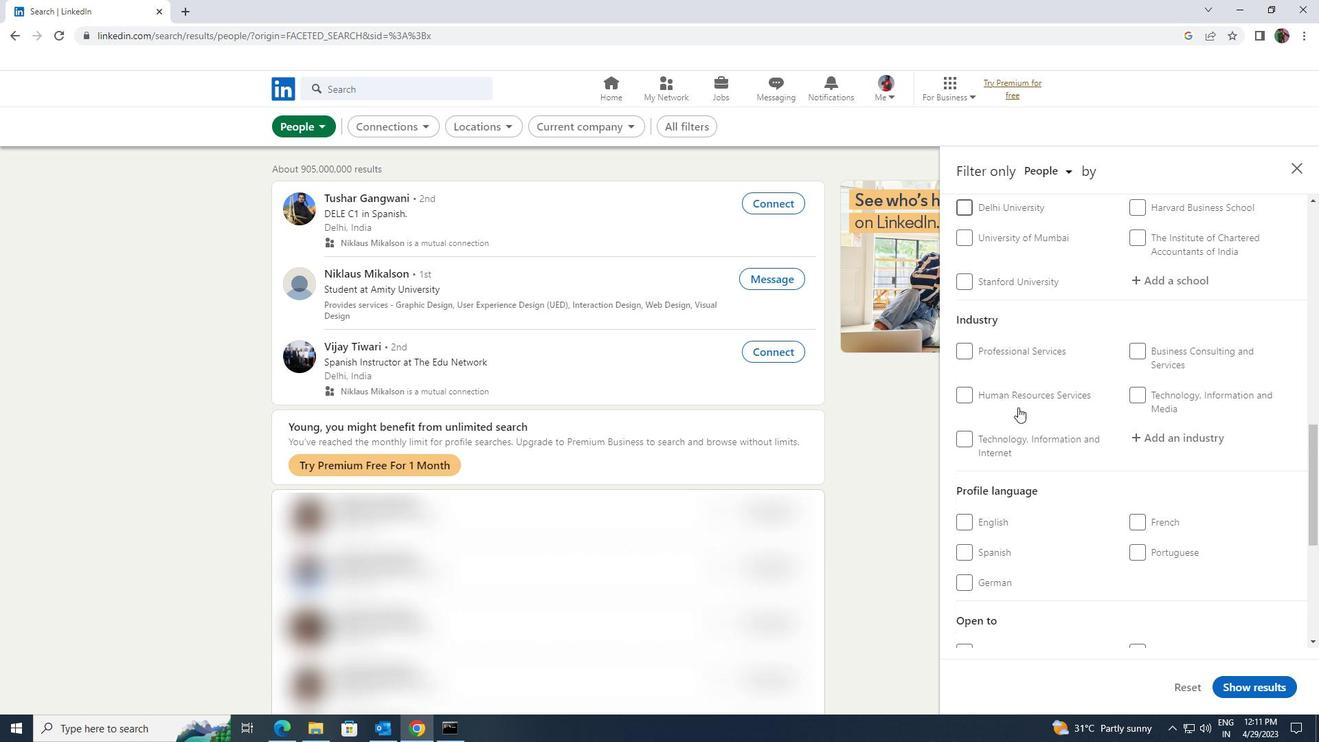
Action: Mouse moved to (1131, 454)
Screenshot: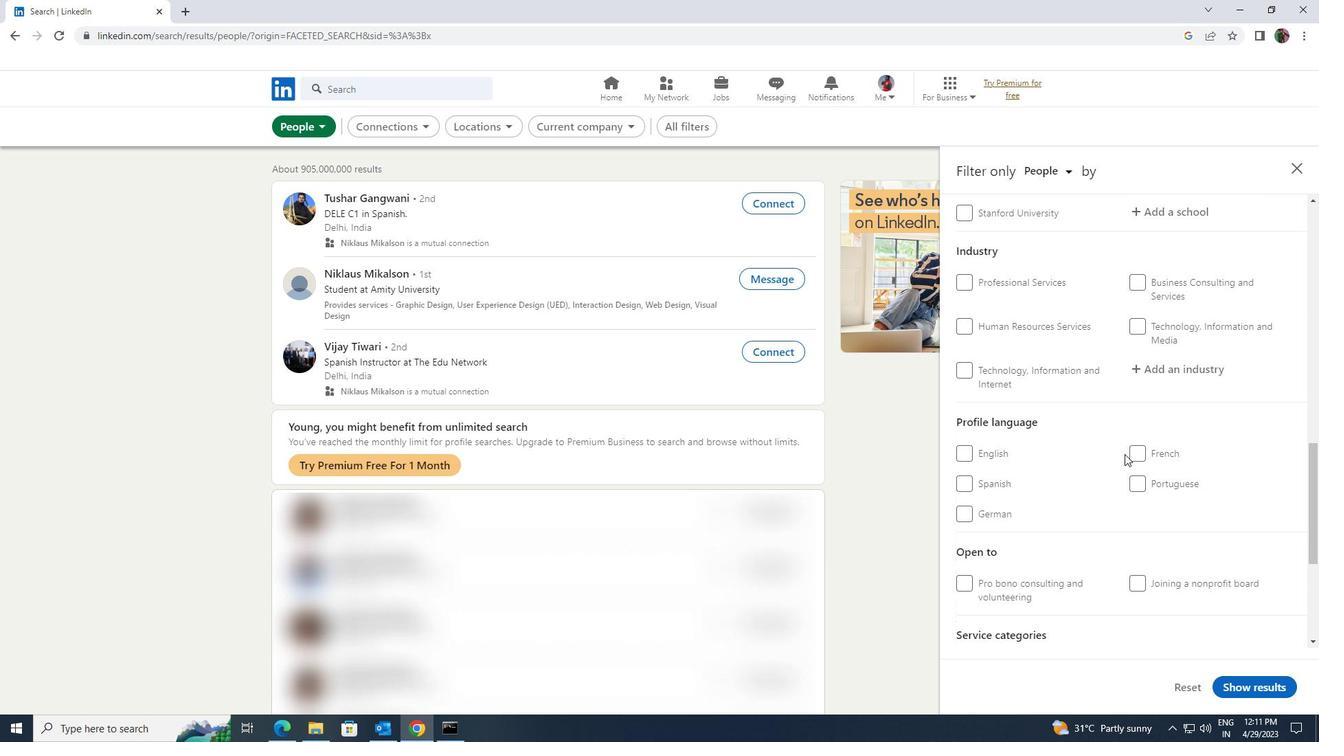
Action: Mouse pressed left at (1131, 454)
Screenshot: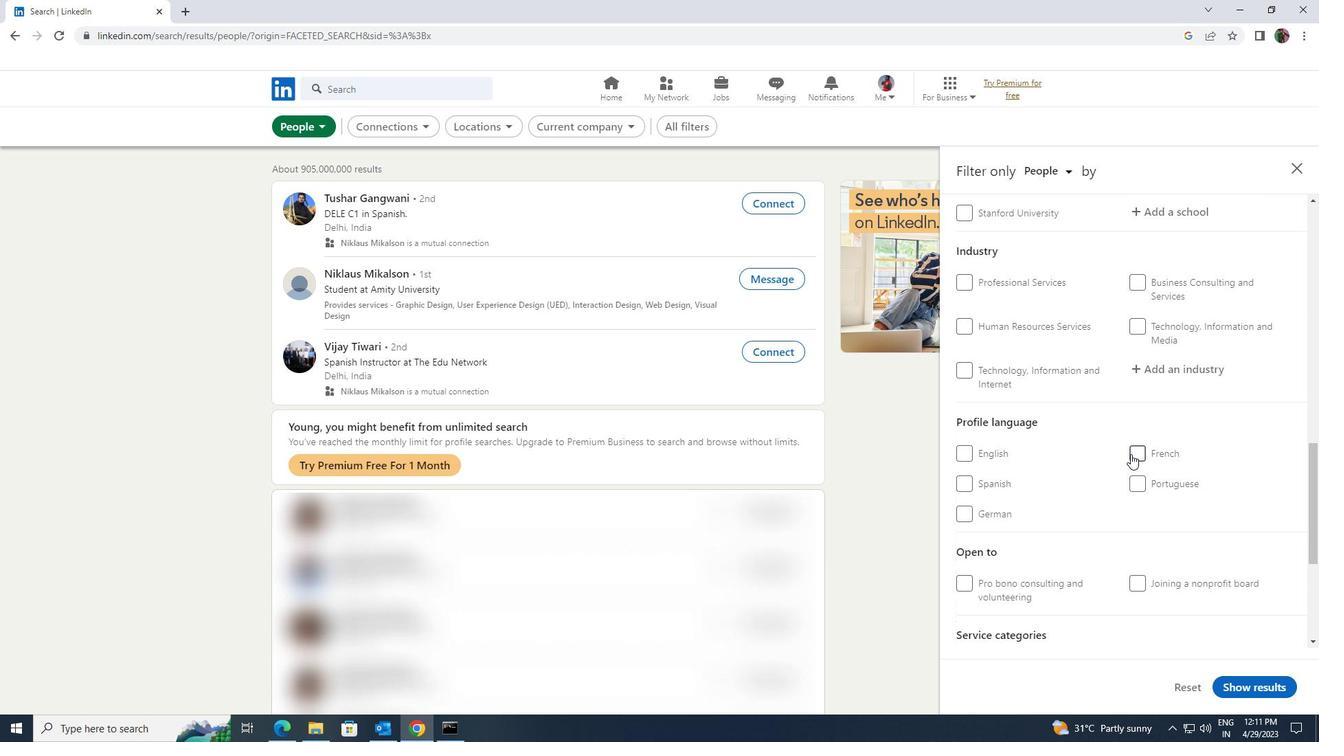 
Action: Mouse scrolled (1131, 455) with delta (0, 0)
Screenshot: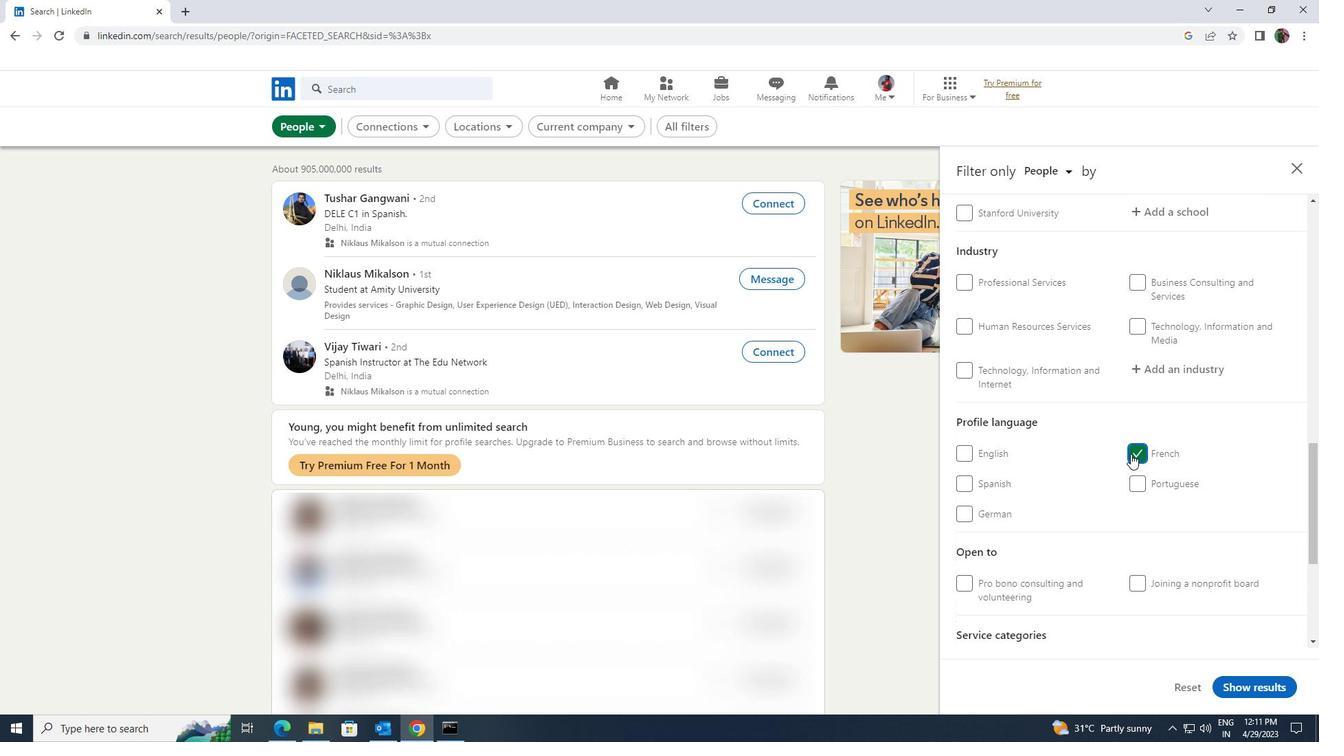 
Action: Mouse scrolled (1131, 455) with delta (0, 0)
Screenshot: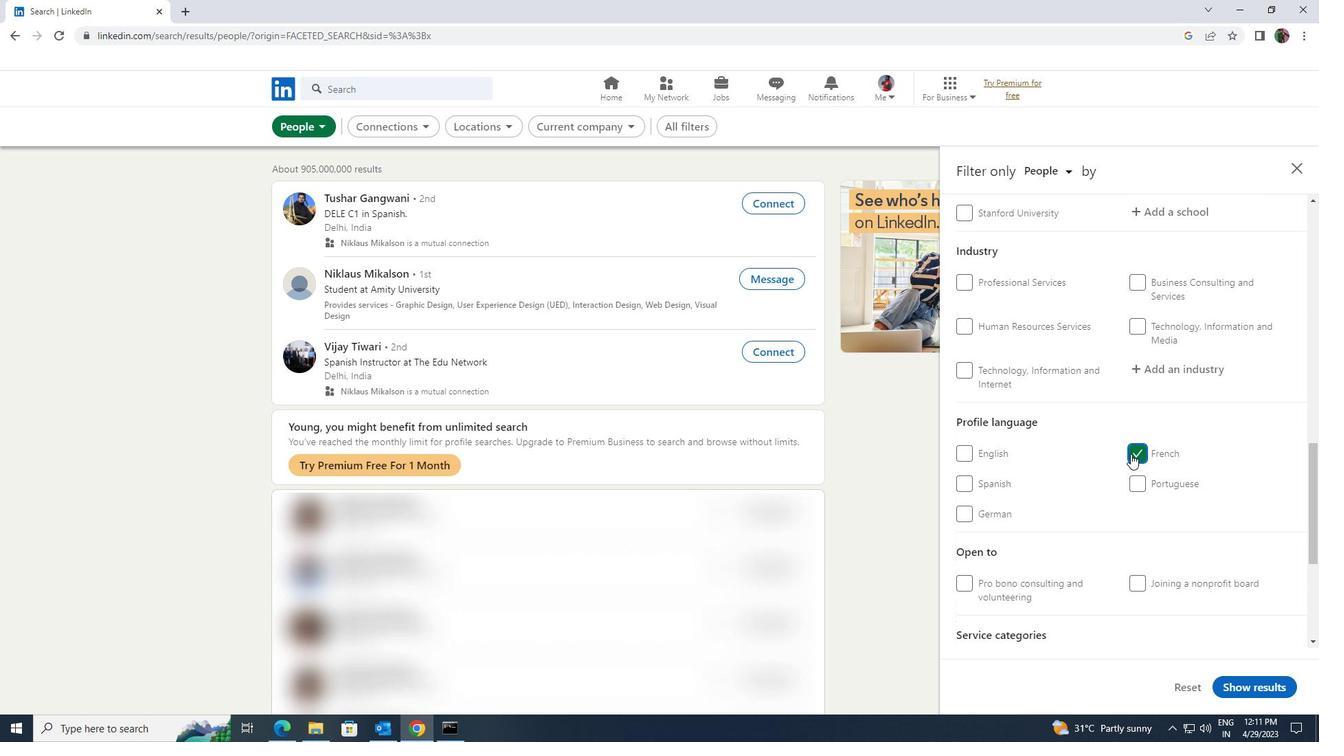 
Action: Mouse scrolled (1131, 455) with delta (0, 0)
Screenshot: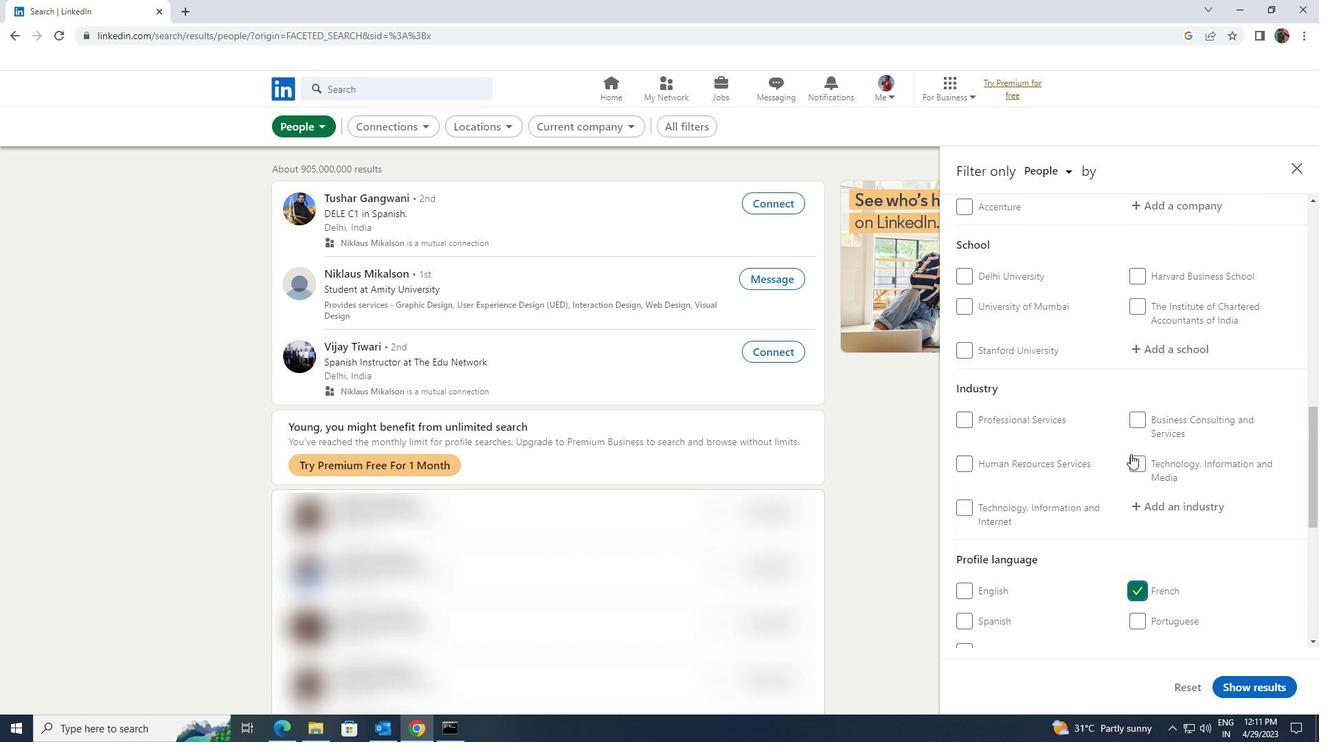 
Action: Mouse scrolled (1131, 455) with delta (0, 0)
Screenshot: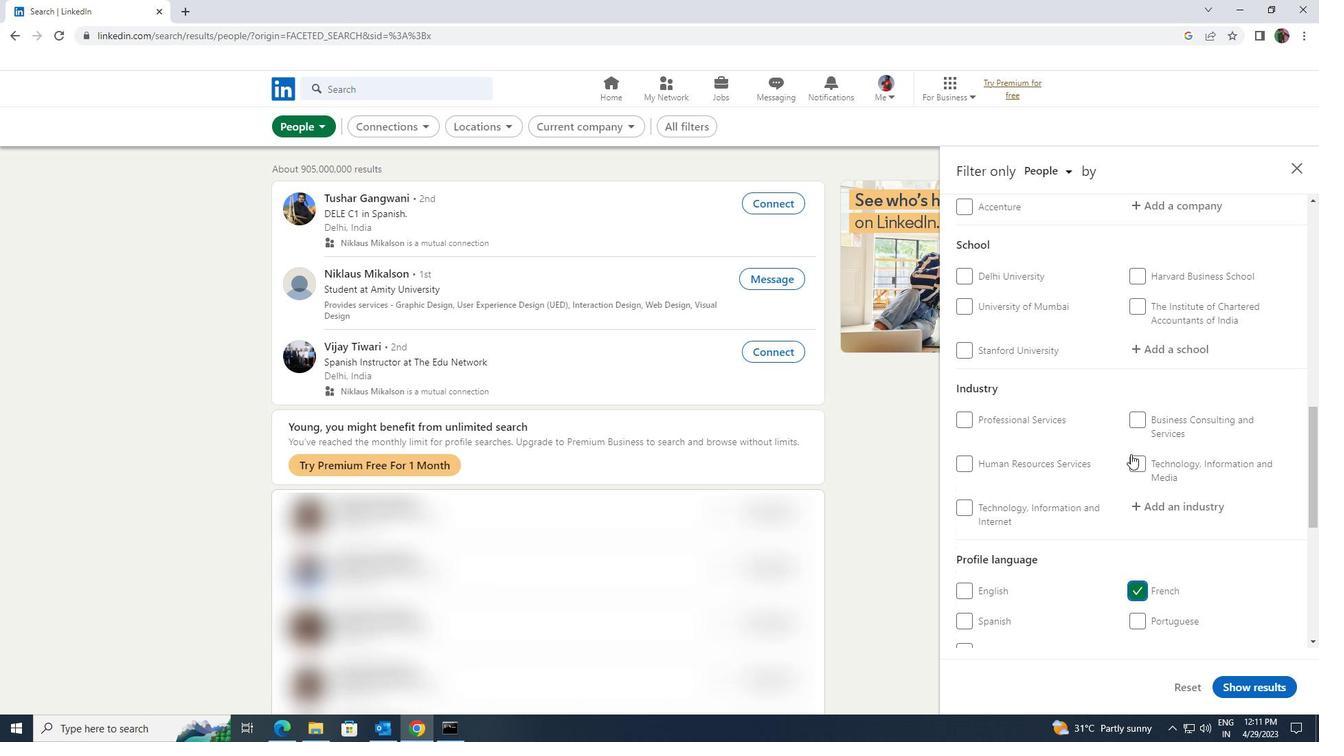
Action: Mouse scrolled (1131, 455) with delta (0, 0)
Screenshot: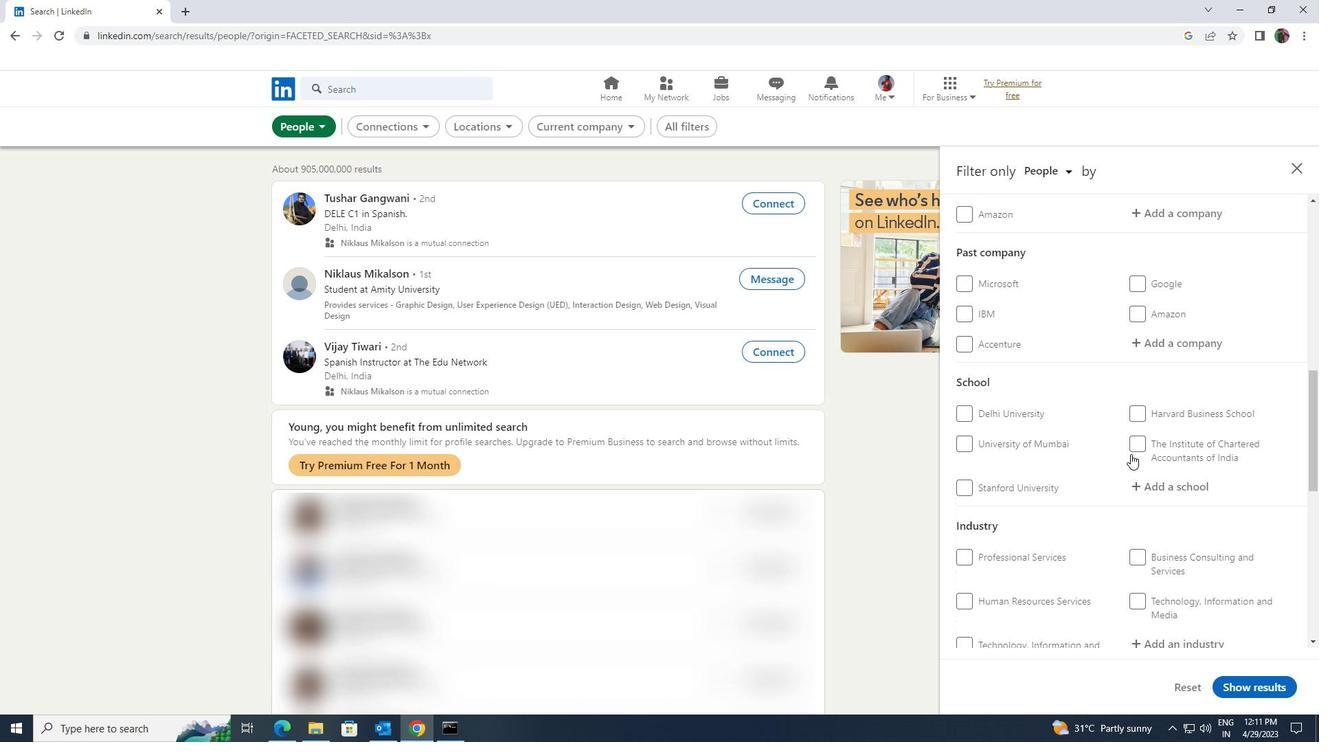 
Action: Mouse scrolled (1131, 455) with delta (0, 0)
Screenshot: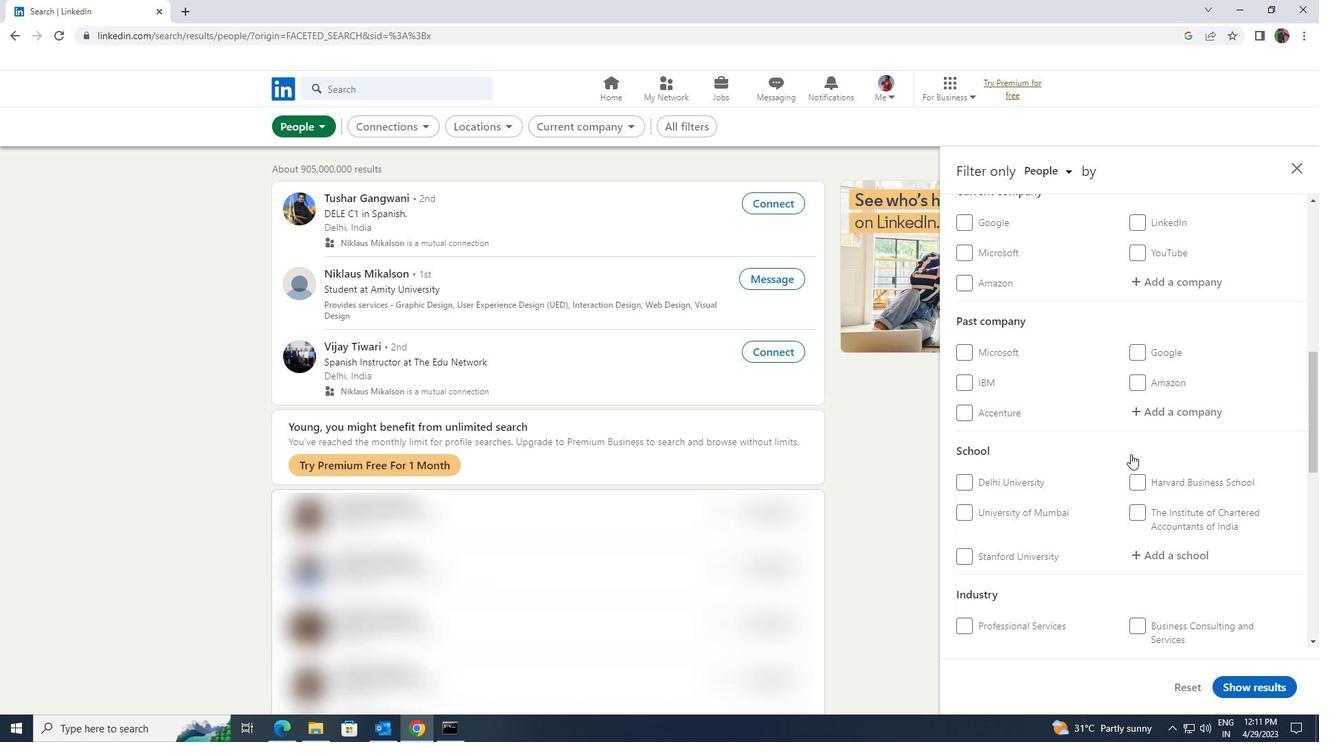
Action: Mouse scrolled (1131, 455) with delta (0, 0)
Screenshot: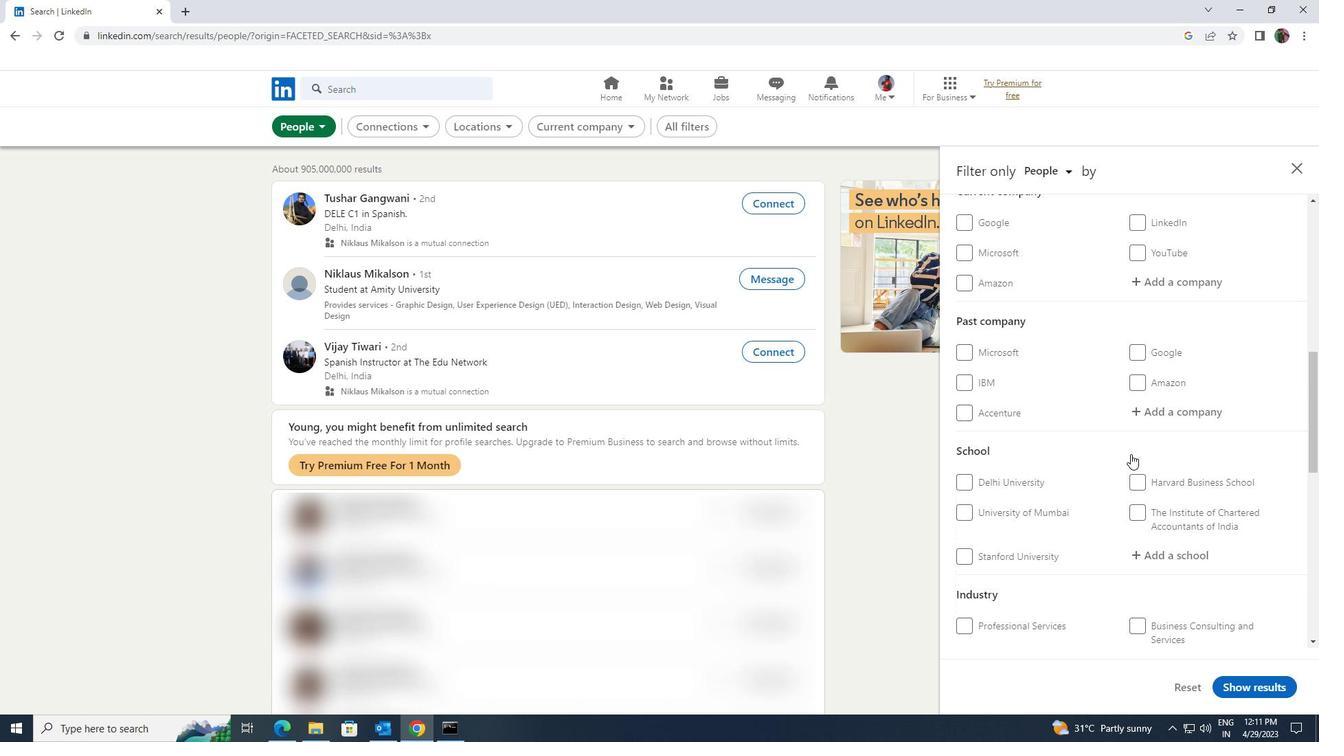 
Action: Mouse moved to (1151, 424)
Screenshot: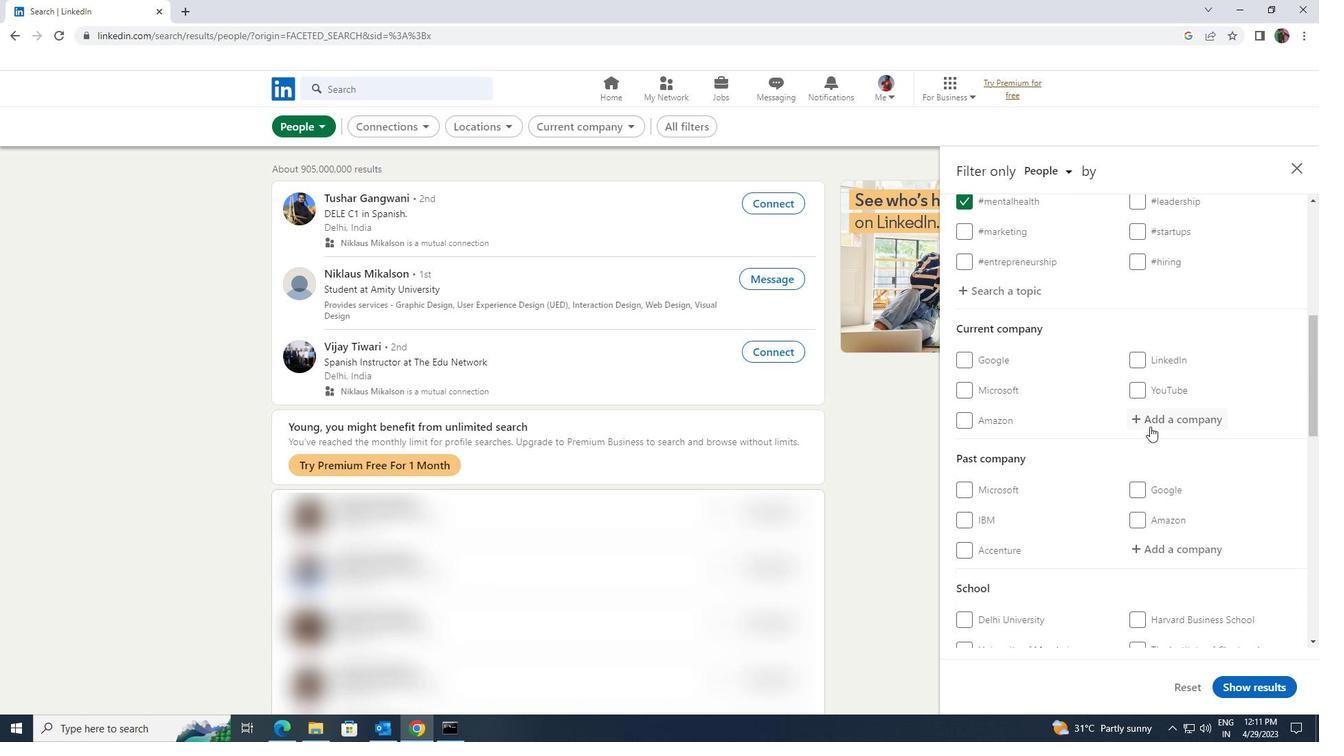 
Action: Mouse pressed left at (1151, 424)
Screenshot: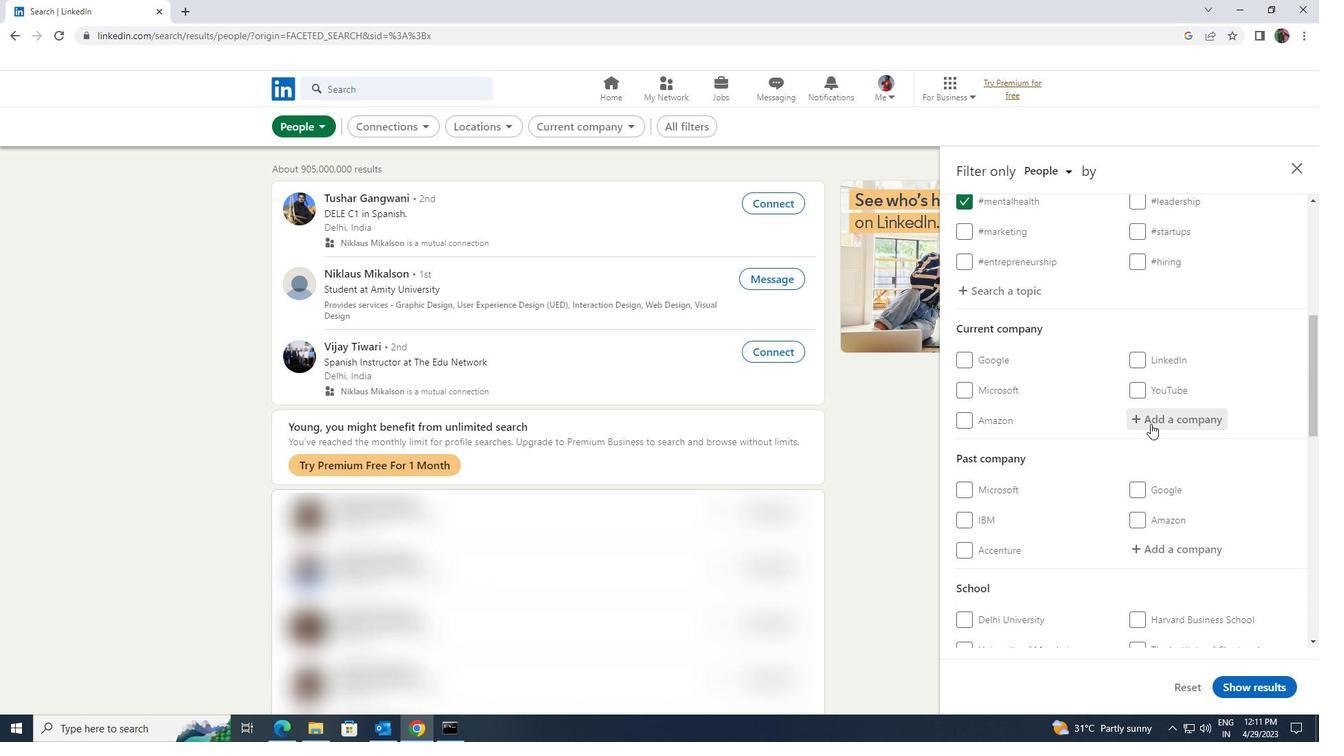 
Action: Mouse moved to (1106, 395)
Screenshot: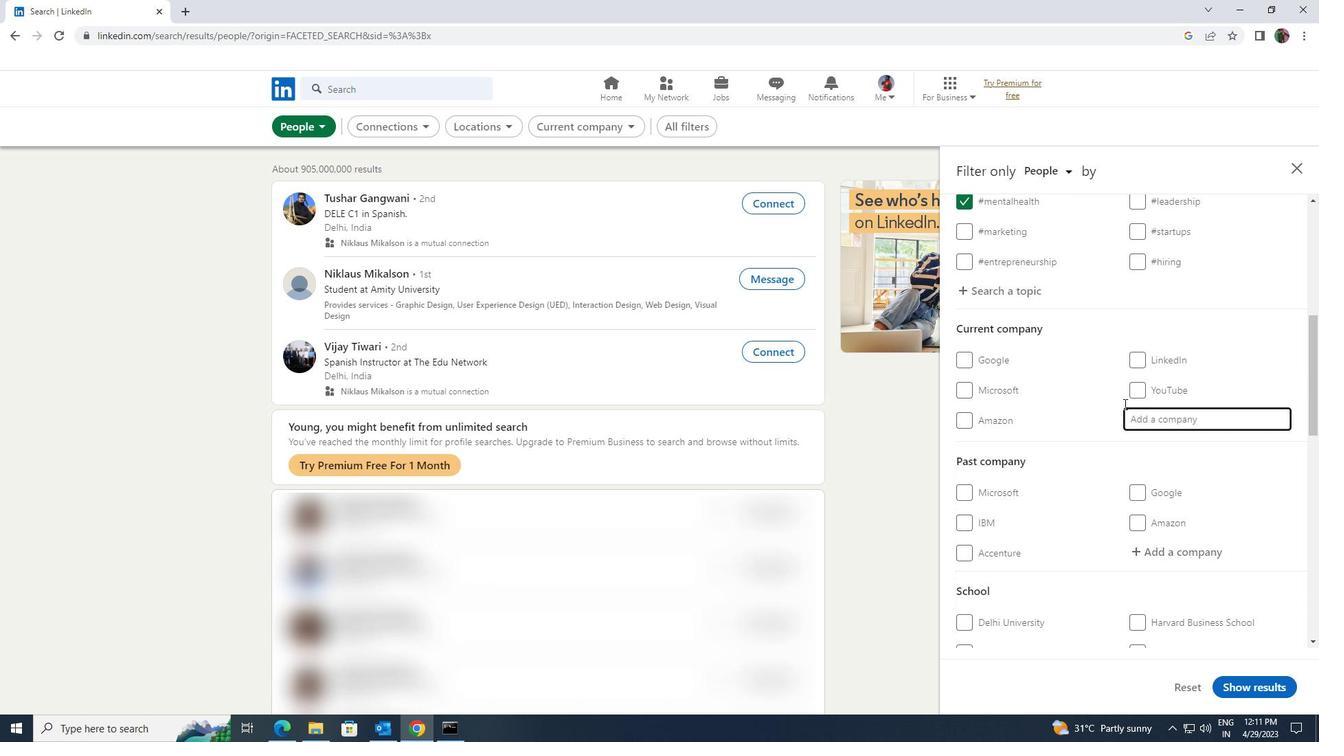 
Action: Key pressed <Key.shift>LEX
Screenshot: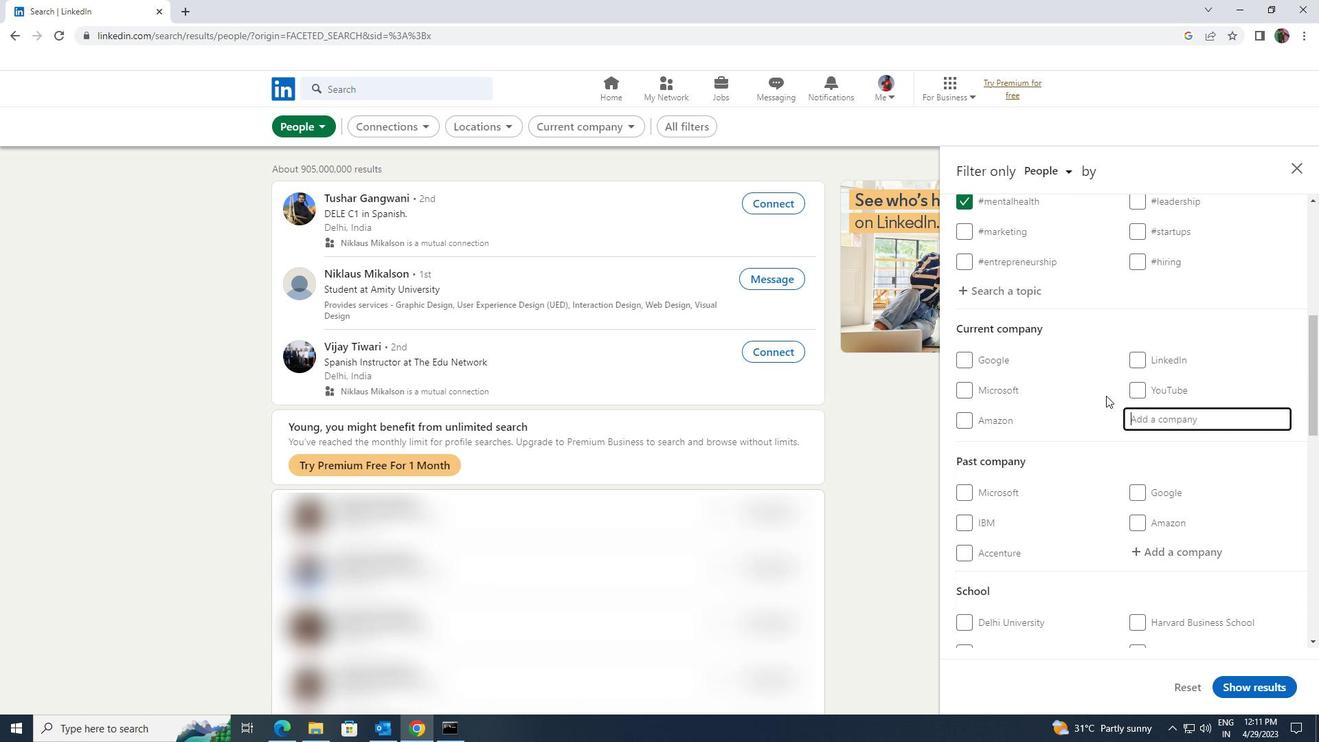
Action: Mouse moved to (1105, 395)
Screenshot: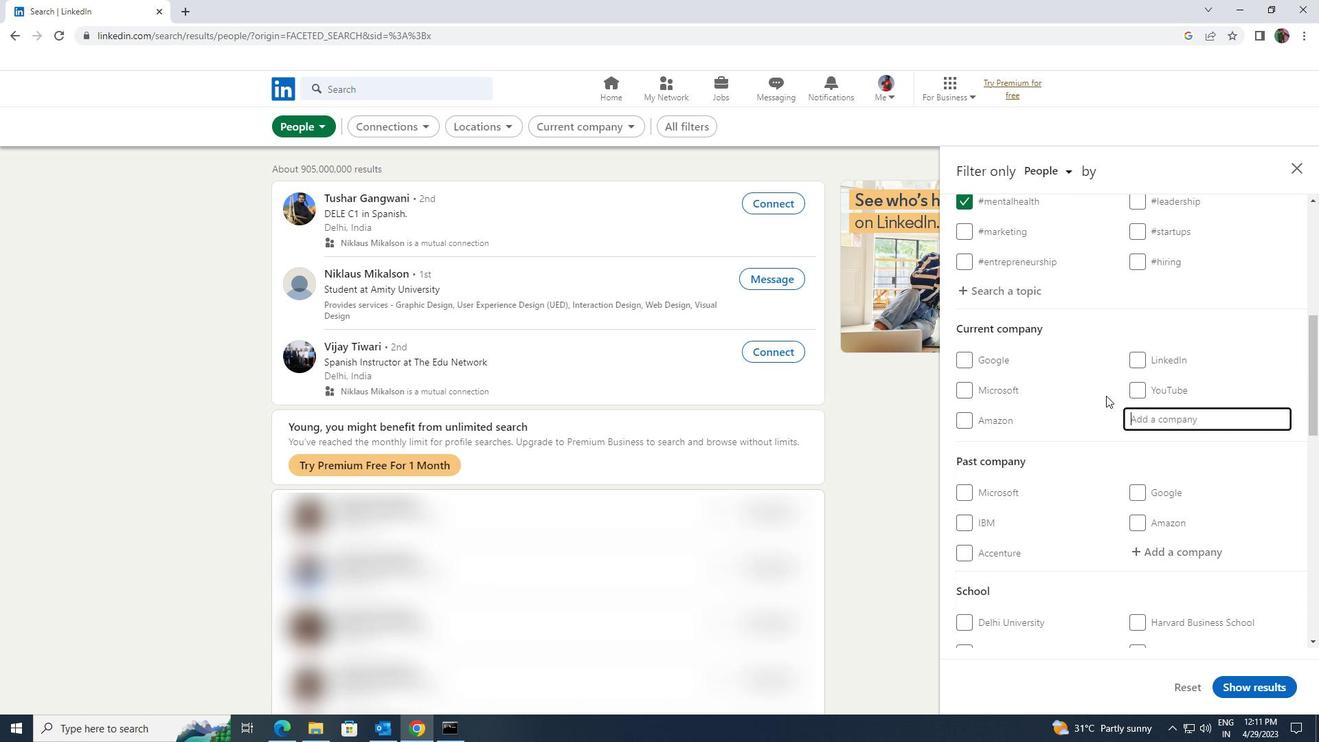 
Action: Key pressed IS
Screenshot: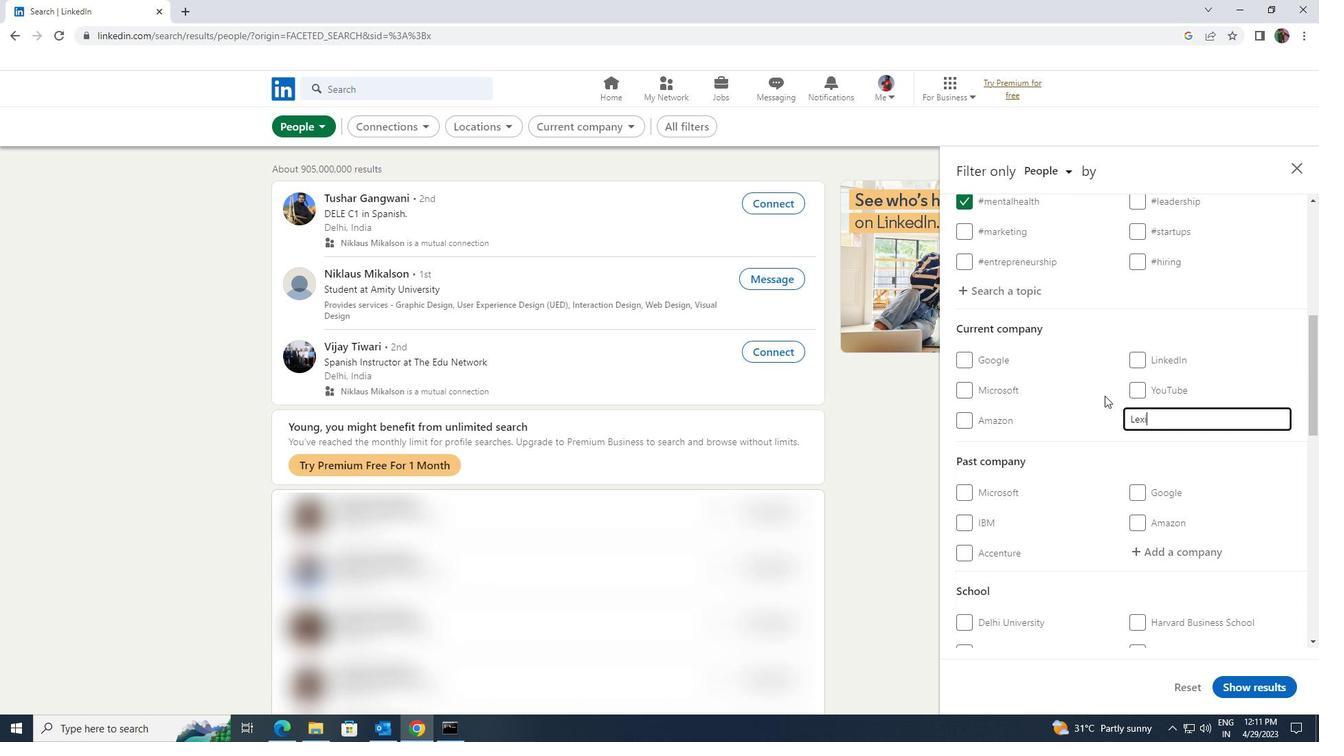 
Action: Mouse moved to (1109, 472)
Screenshot: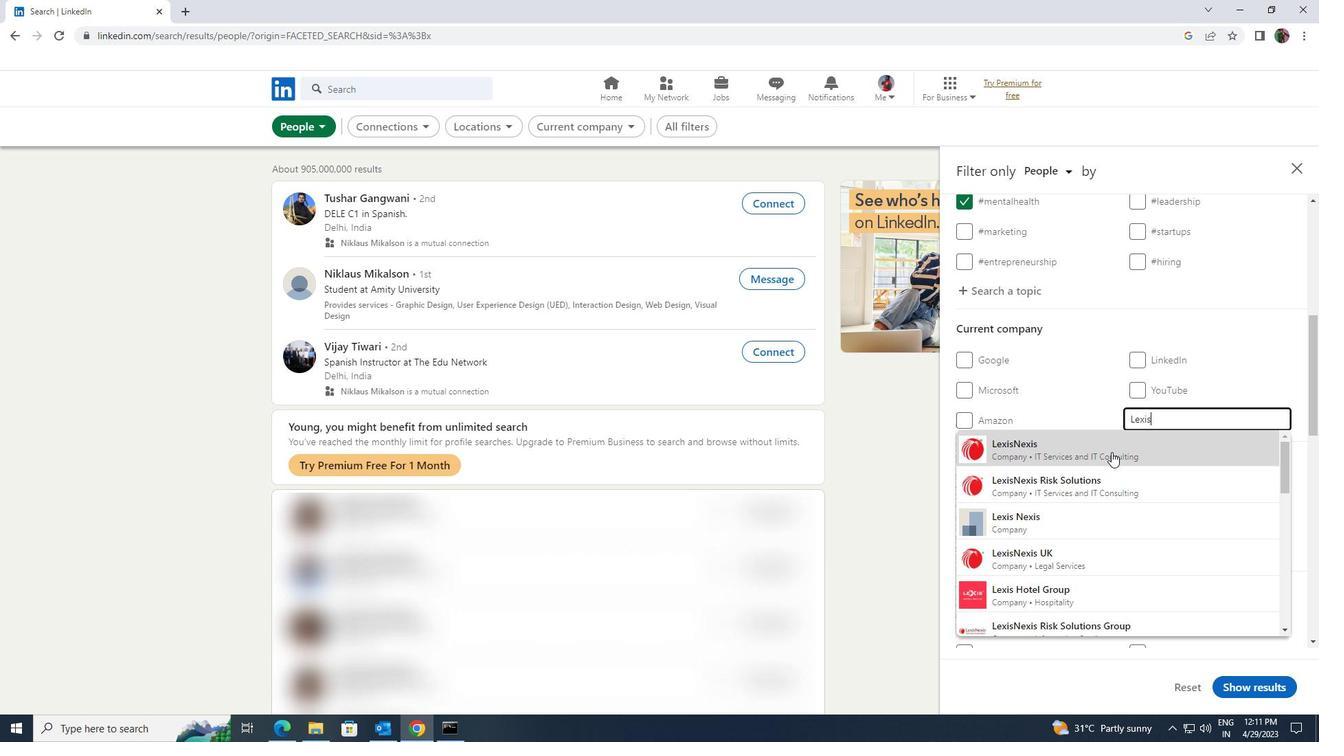 
Action: Mouse pressed left at (1109, 472)
Screenshot: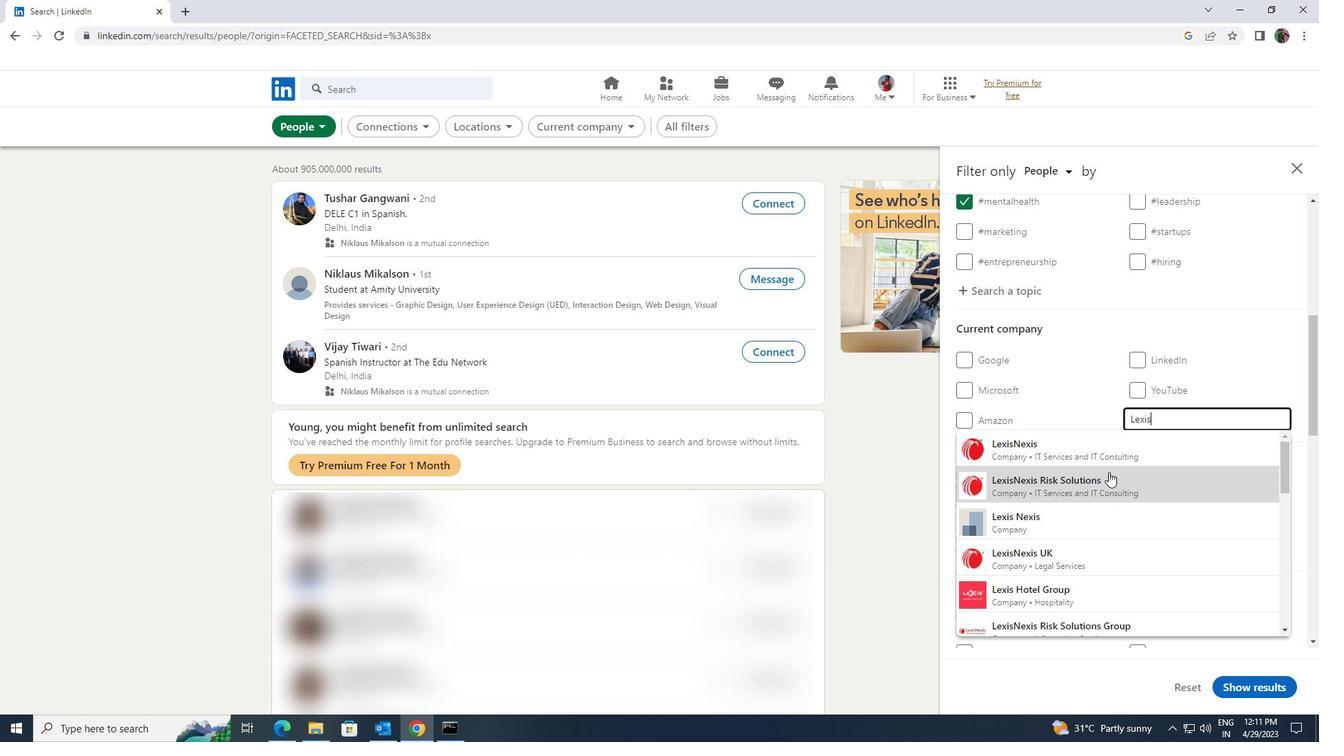 
Action: Mouse moved to (1102, 470)
Screenshot: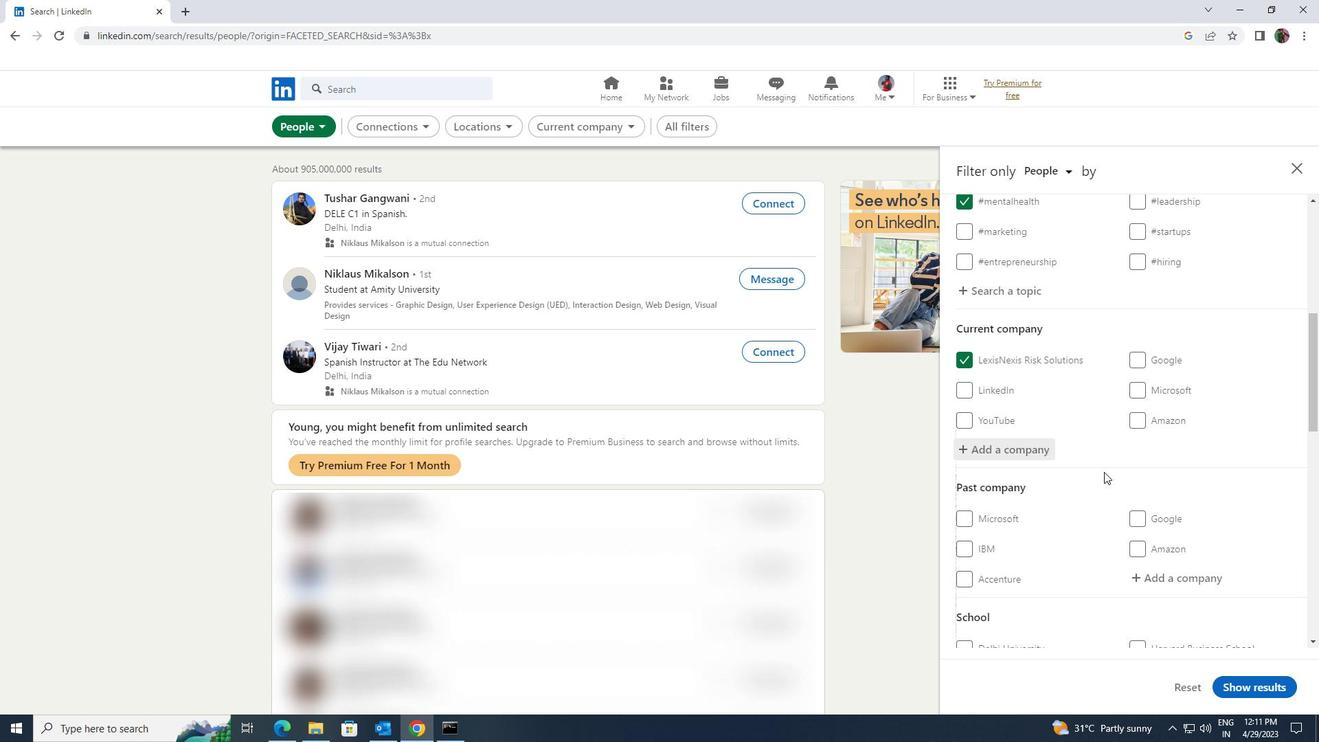 
Action: Mouse scrolled (1102, 470) with delta (0, 0)
Screenshot: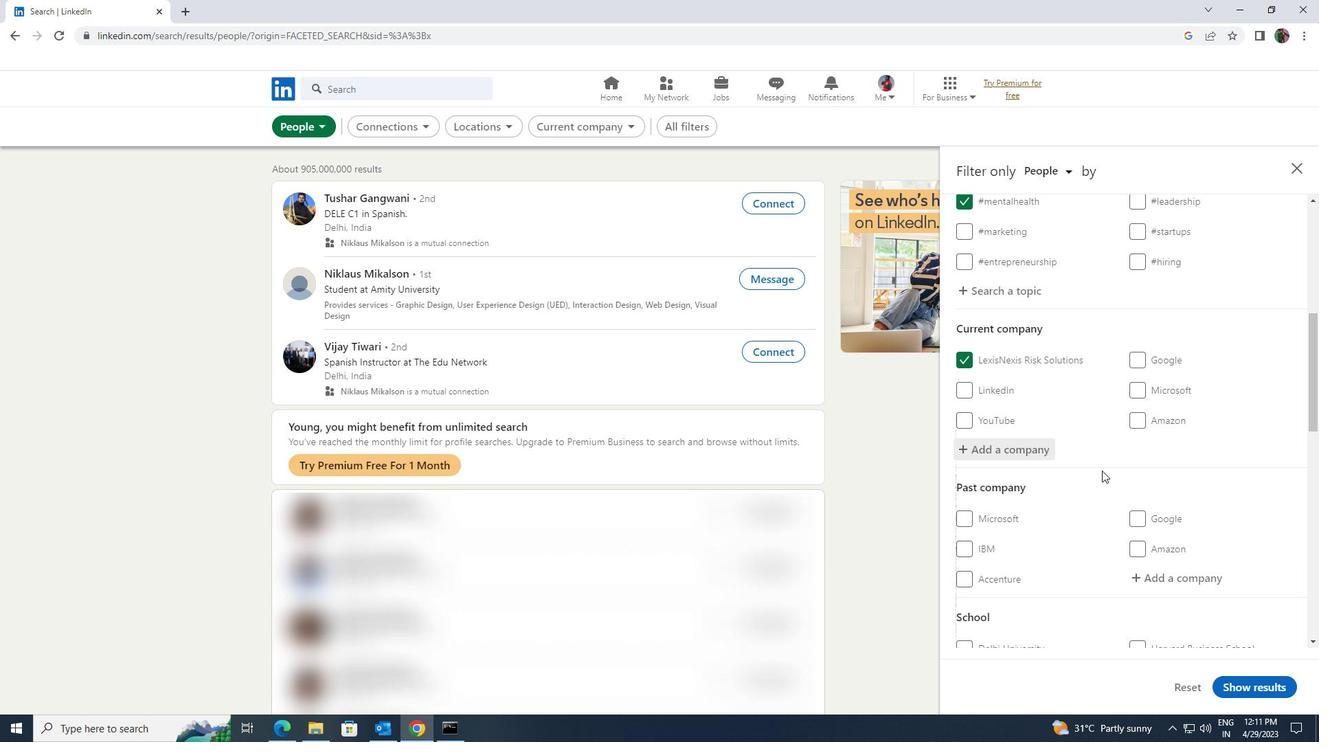 
Action: Mouse scrolled (1102, 470) with delta (0, 0)
Screenshot: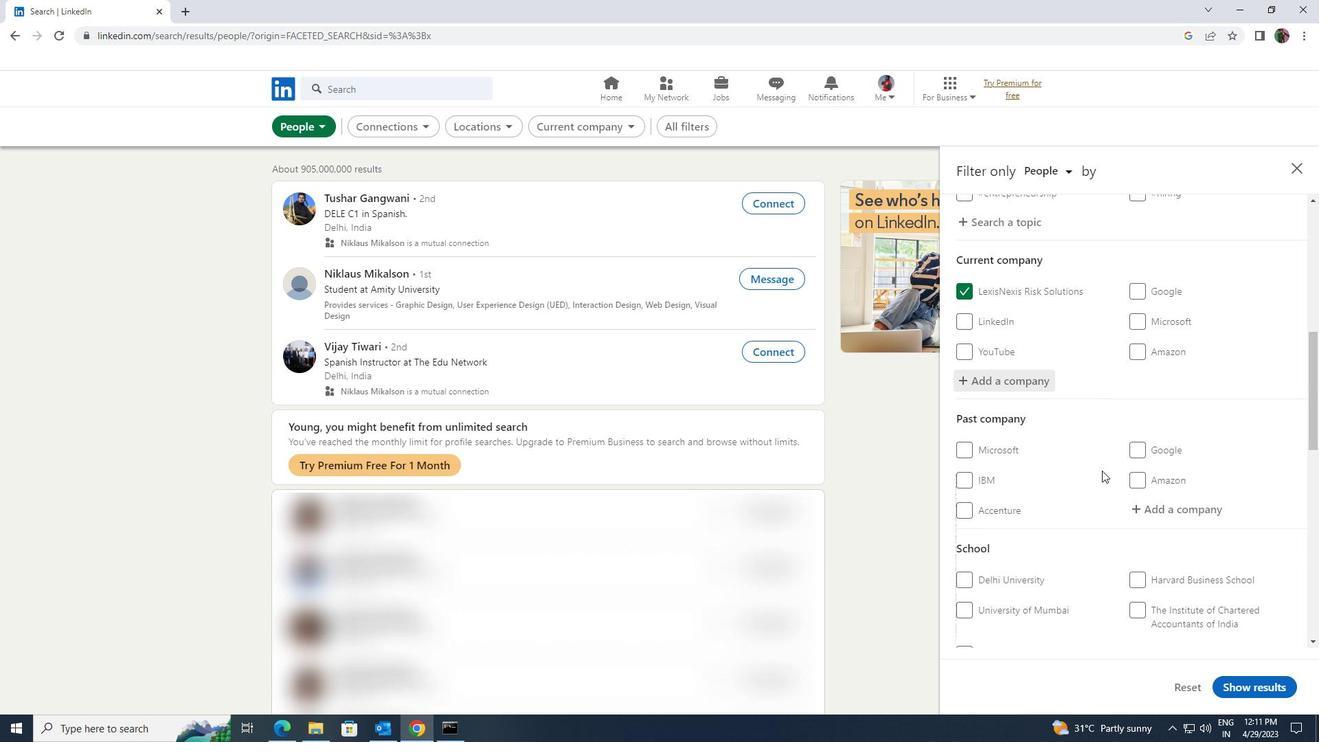 
Action: Mouse scrolled (1102, 470) with delta (0, 0)
Screenshot: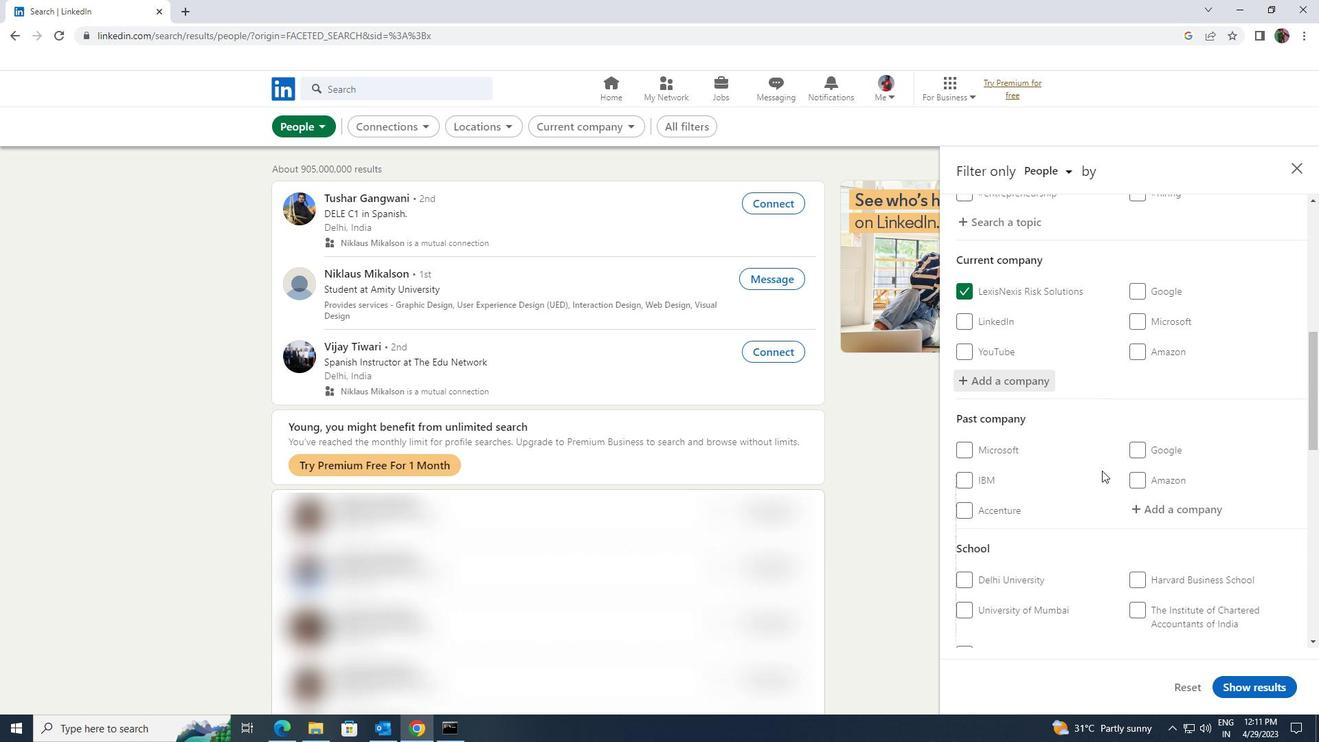 
Action: Mouse scrolled (1102, 470) with delta (0, 0)
Screenshot: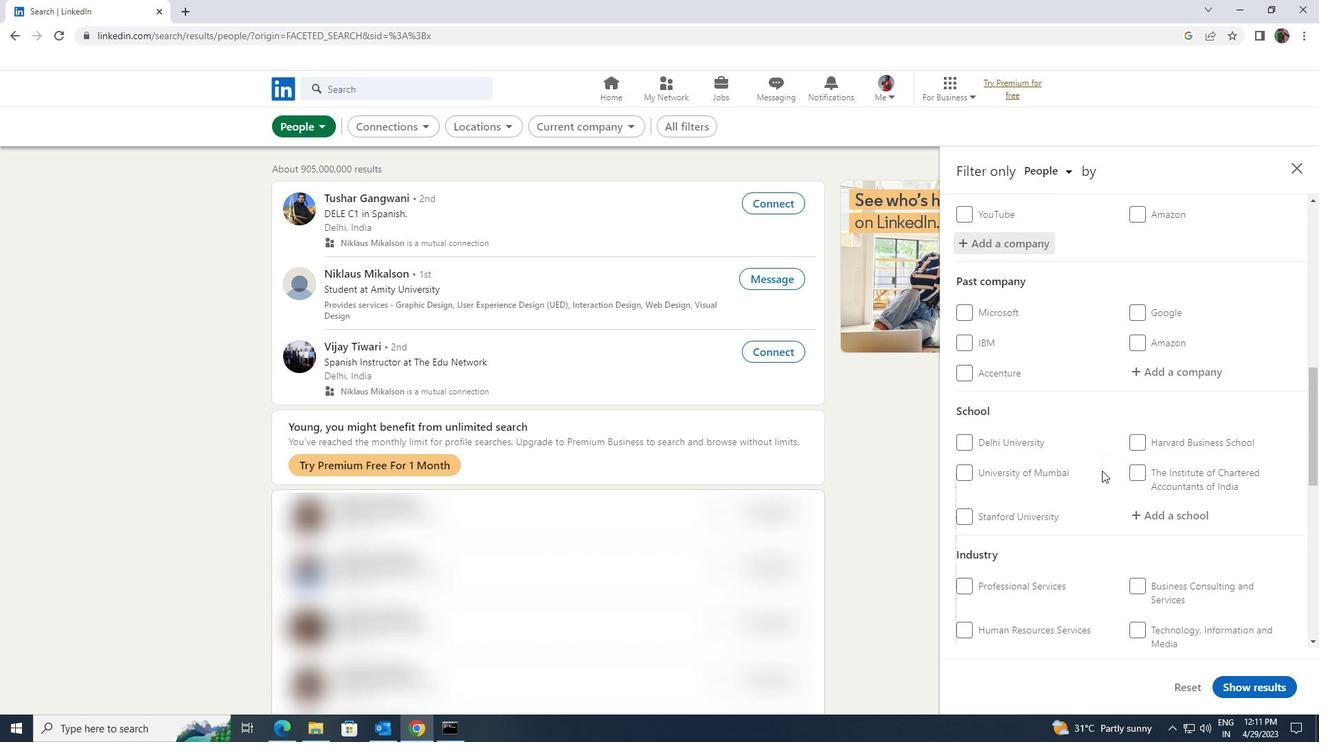 
Action: Mouse moved to (1159, 450)
Screenshot: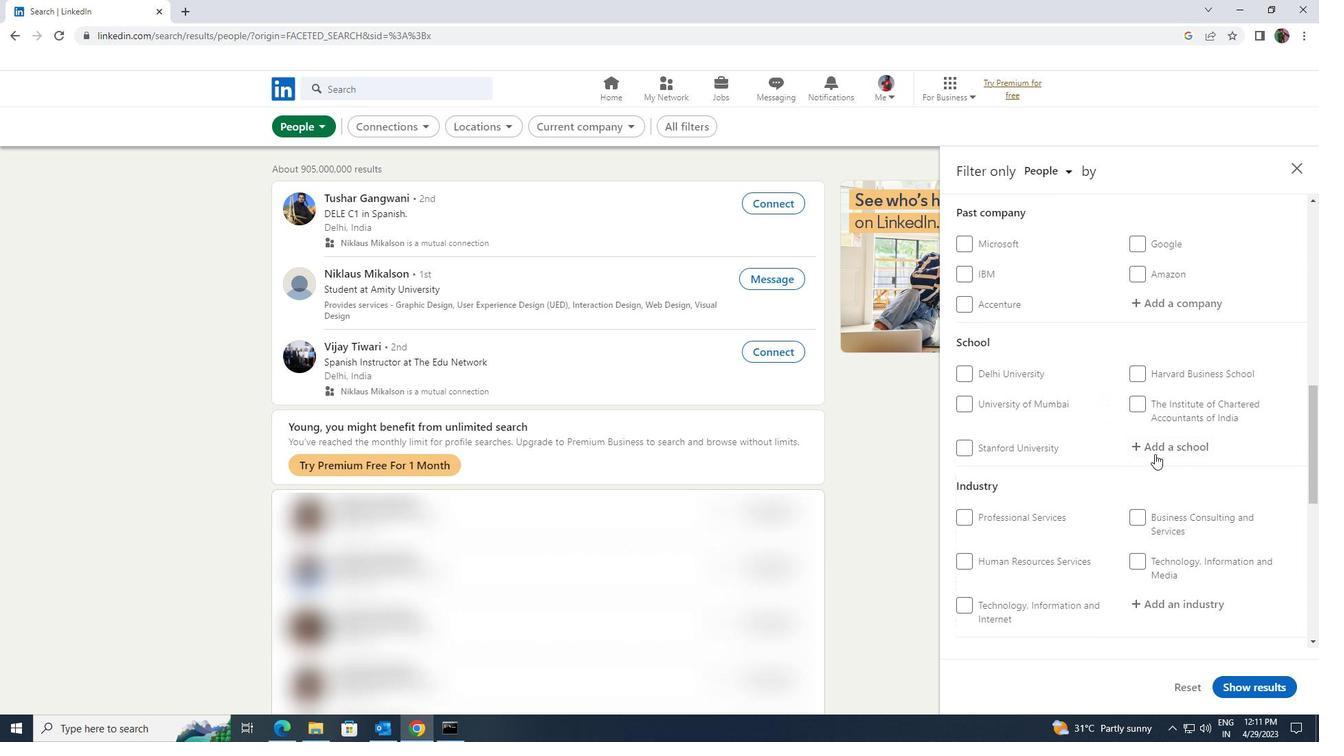 
Action: Mouse pressed left at (1159, 450)
Screenshot: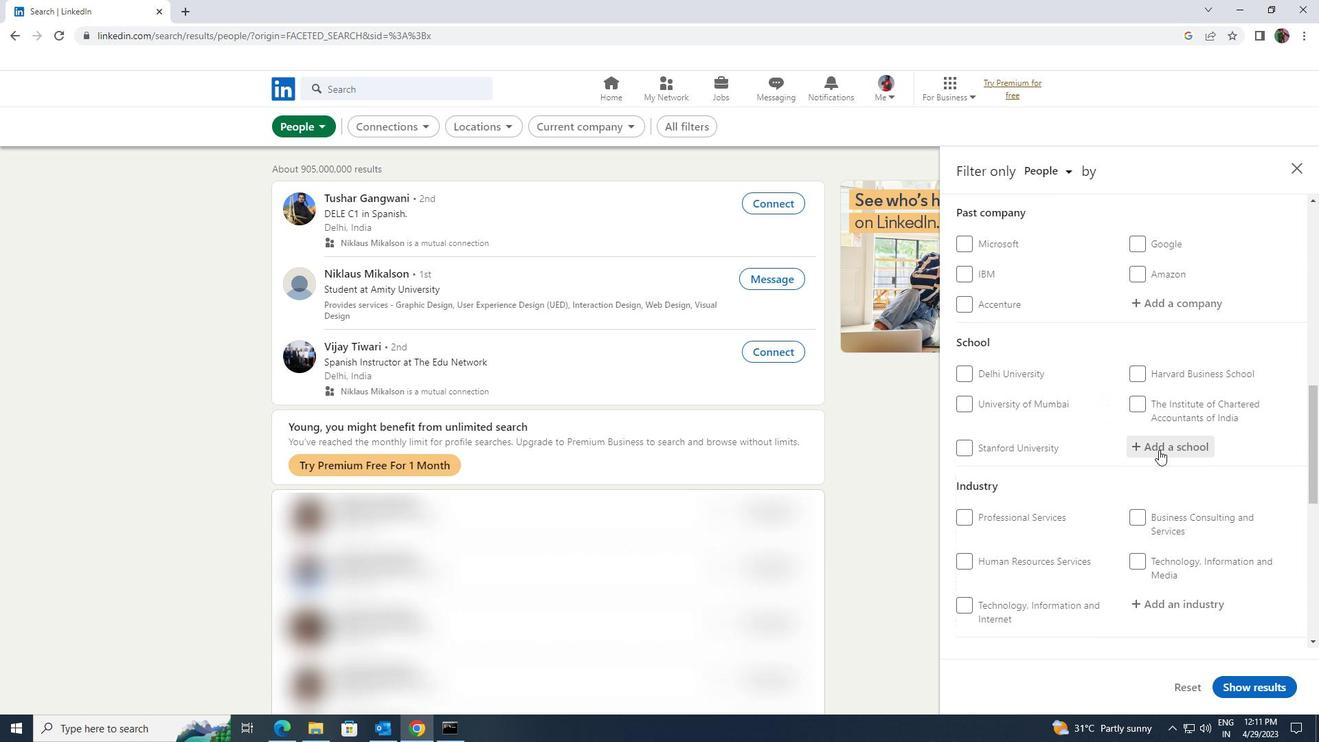 
Action: Mouse moved to (1137, 436)
Screenshot: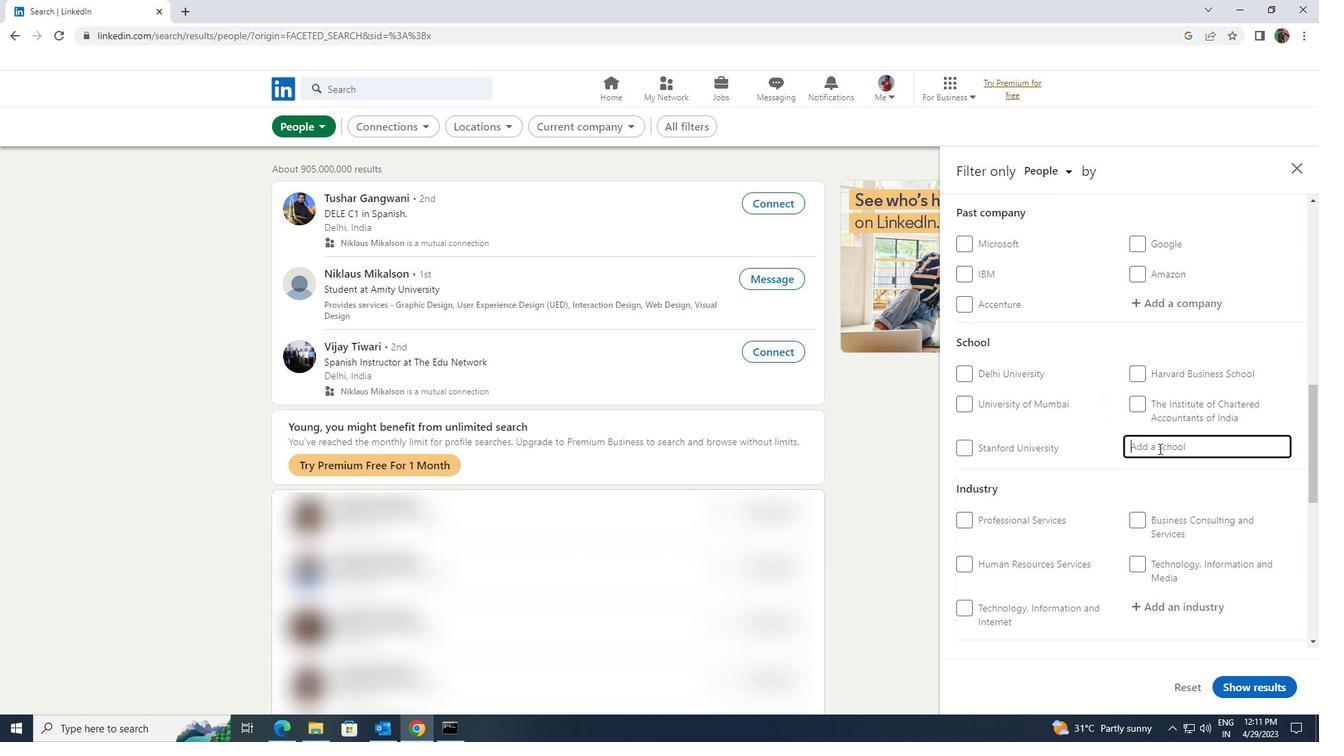 
Action: Key pressed <Key.shift>M
Screenshot: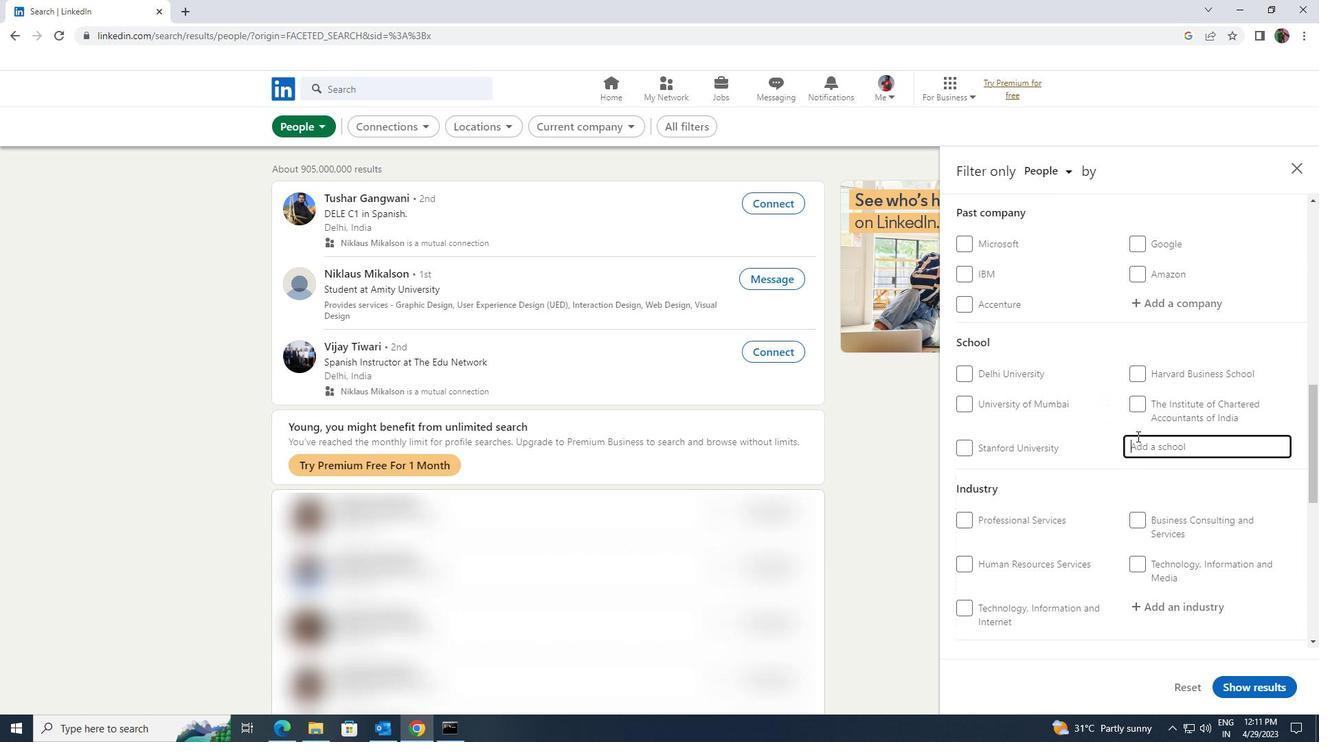 
Action: Mouse moved to (1136, 435)
Screenshot: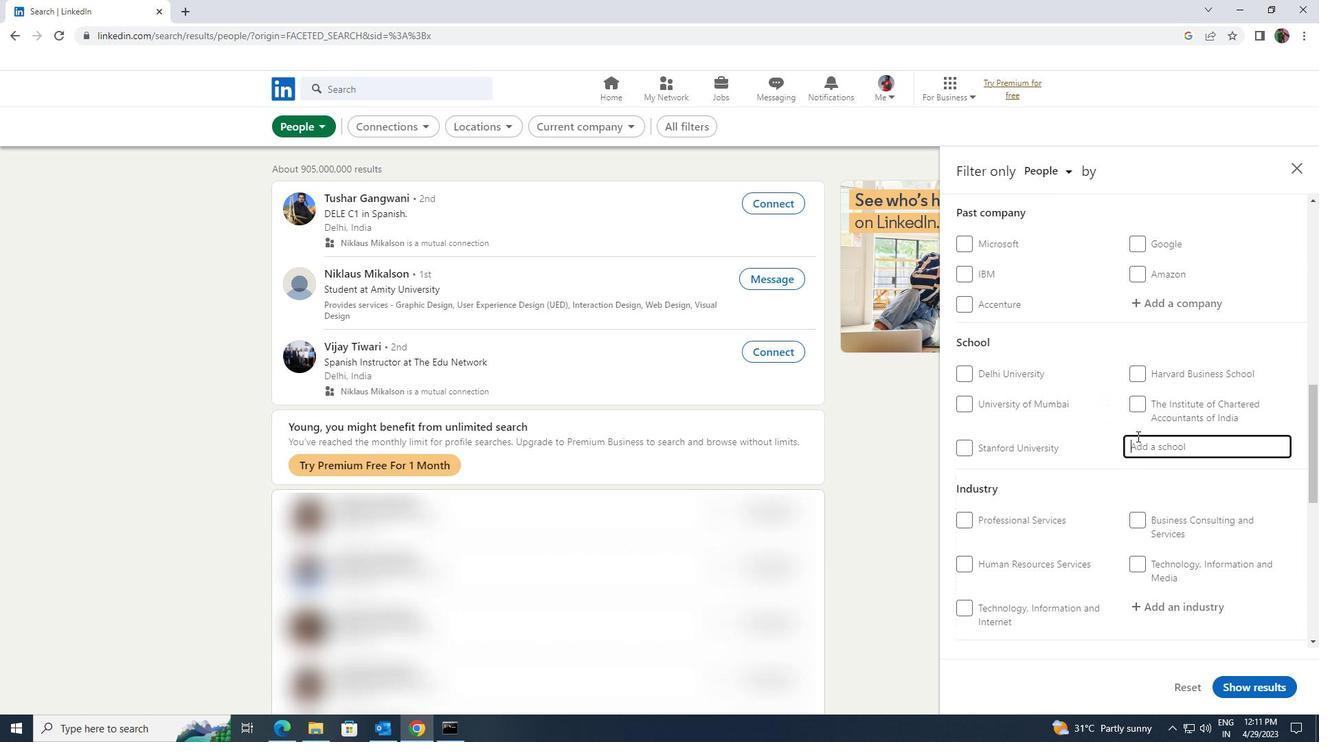 
Action: Key pressed ANOM
Screenshot: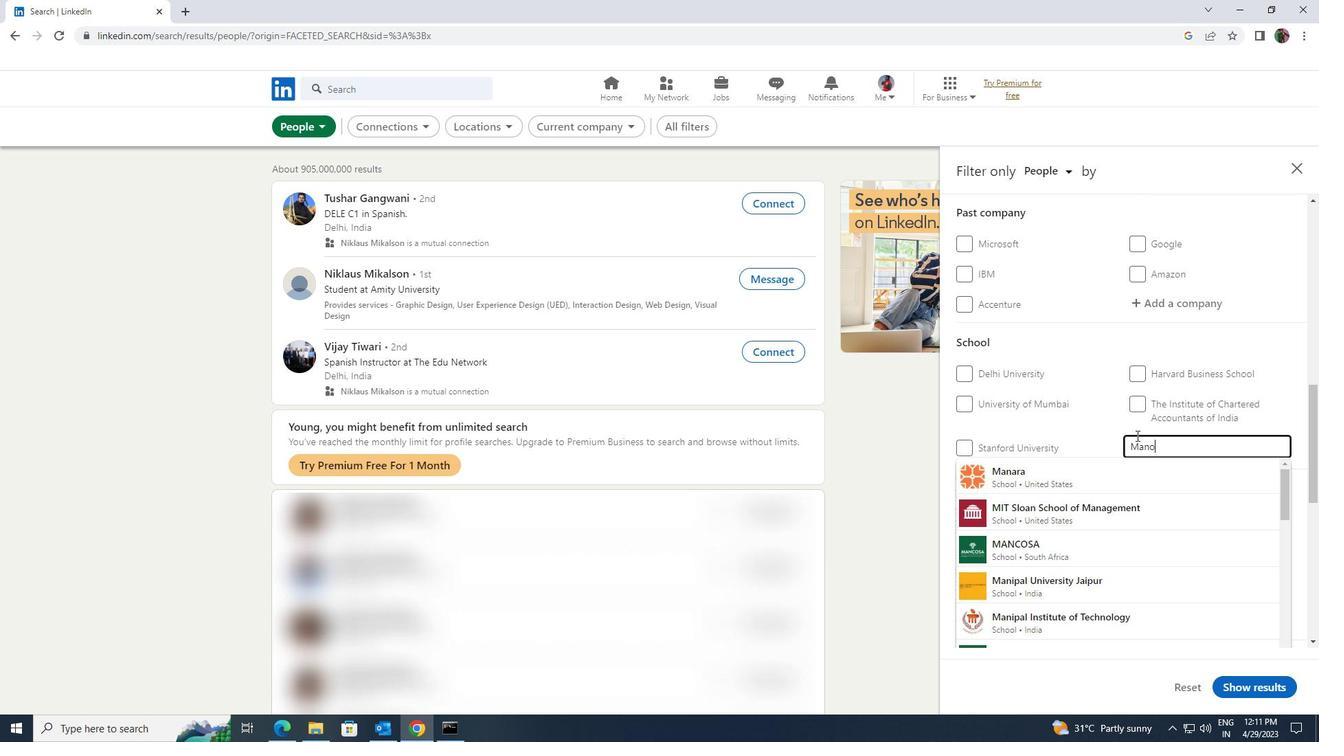 
Action: Mouse moved to (1134, 435)
Screenshot: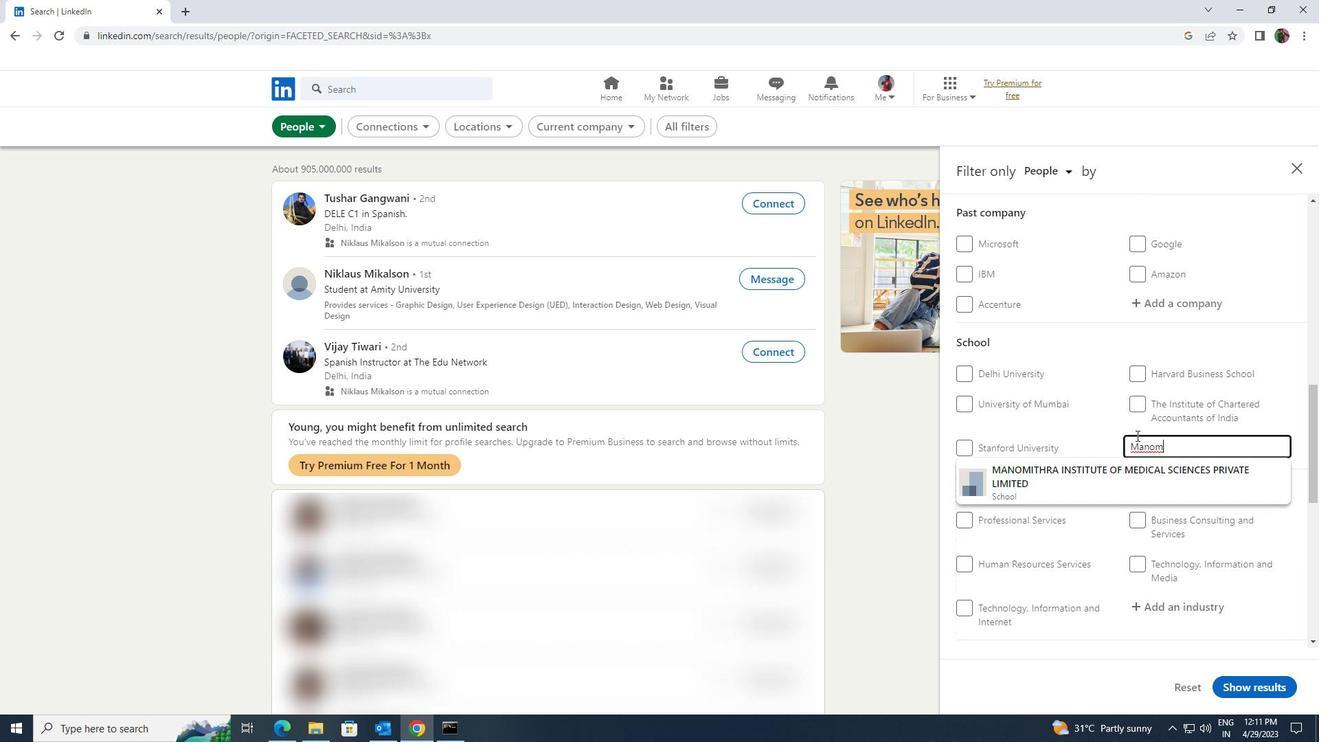 
Action: Key pressed <Key.backspace>
Screenshot: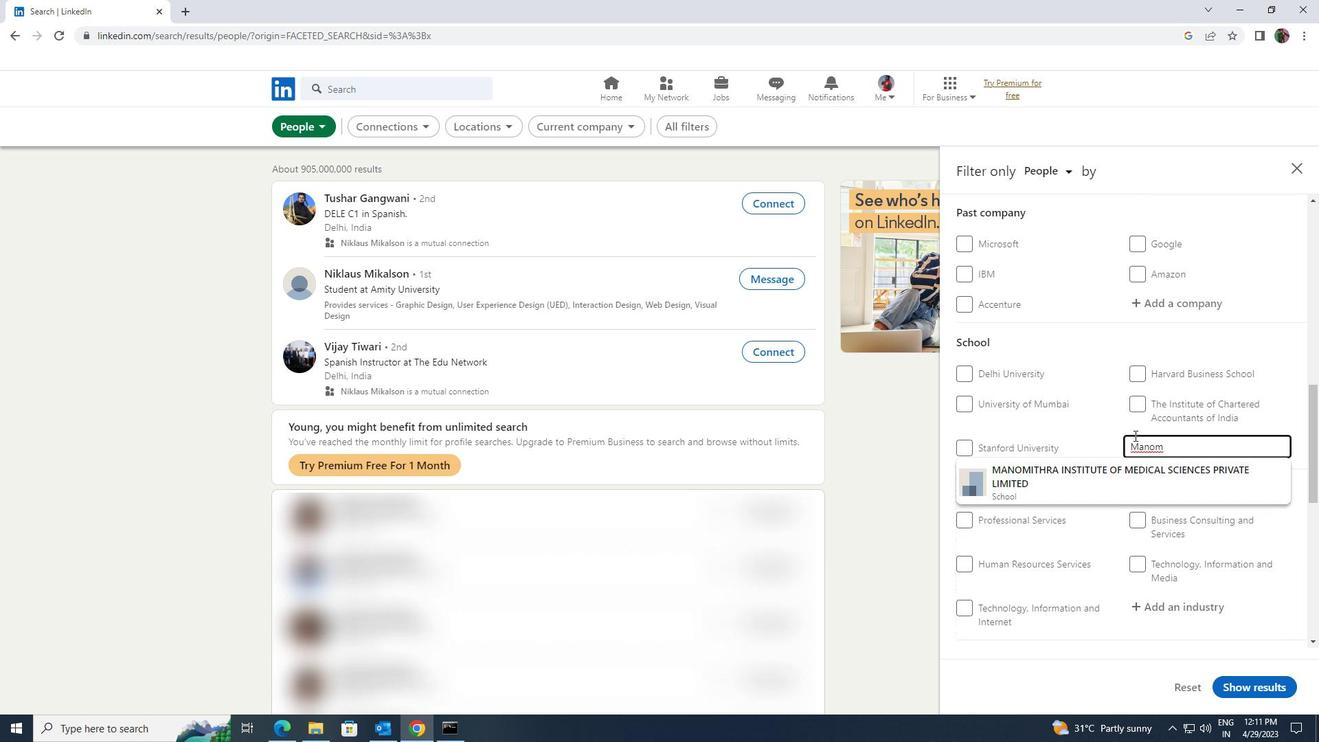 
Action: Mouse moved to (1133, 460)
Screenshot: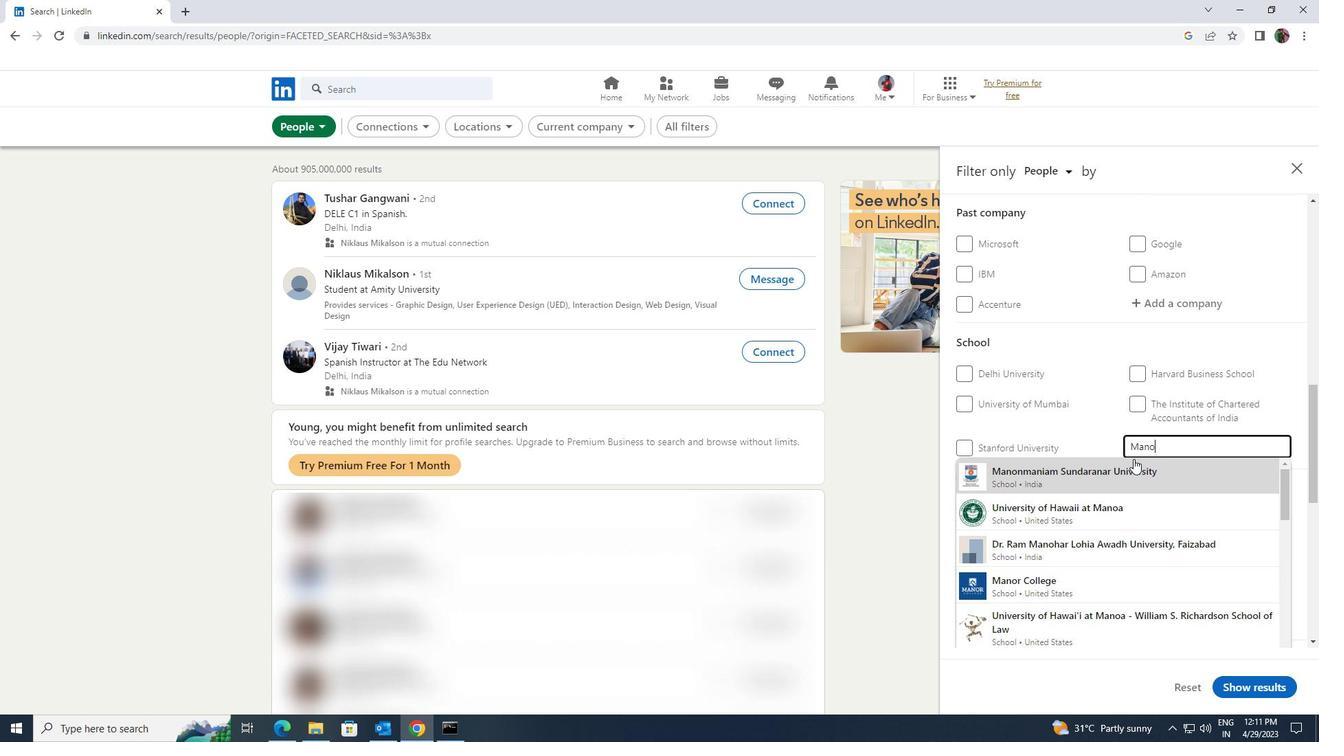 
Action: Mouse pressed left at (1133, 460)
Screenshot: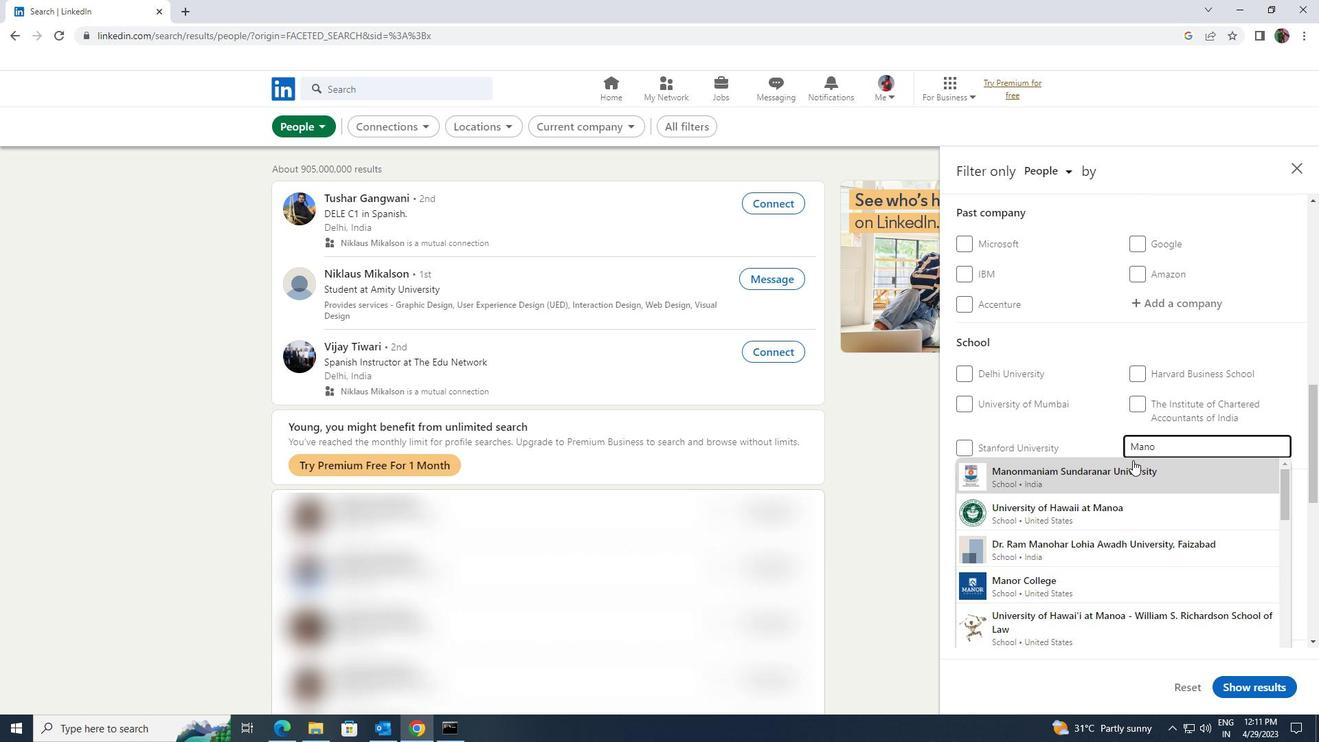 
Action: Mouse moved to (1130, 460)
Screenshot: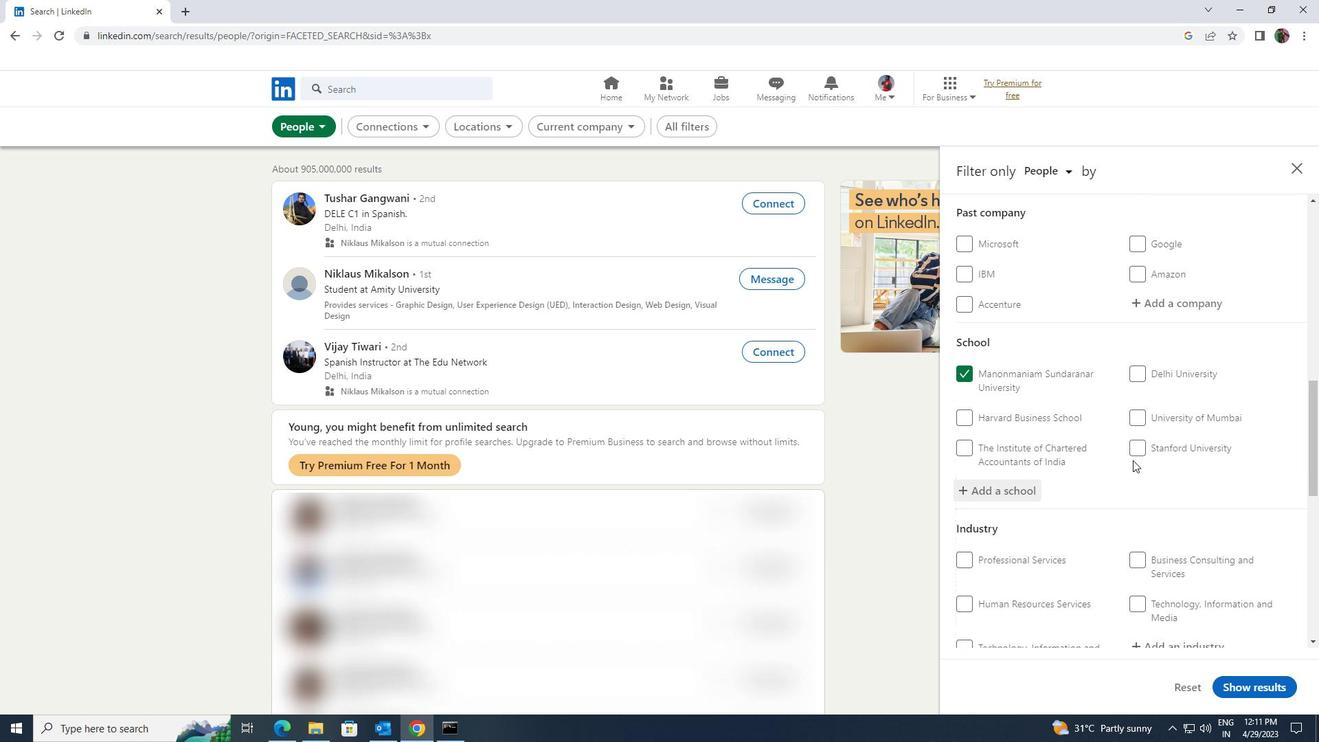 
Action: Mouse scrolled (1130, 459) with delta (0, 0)
Screenshot: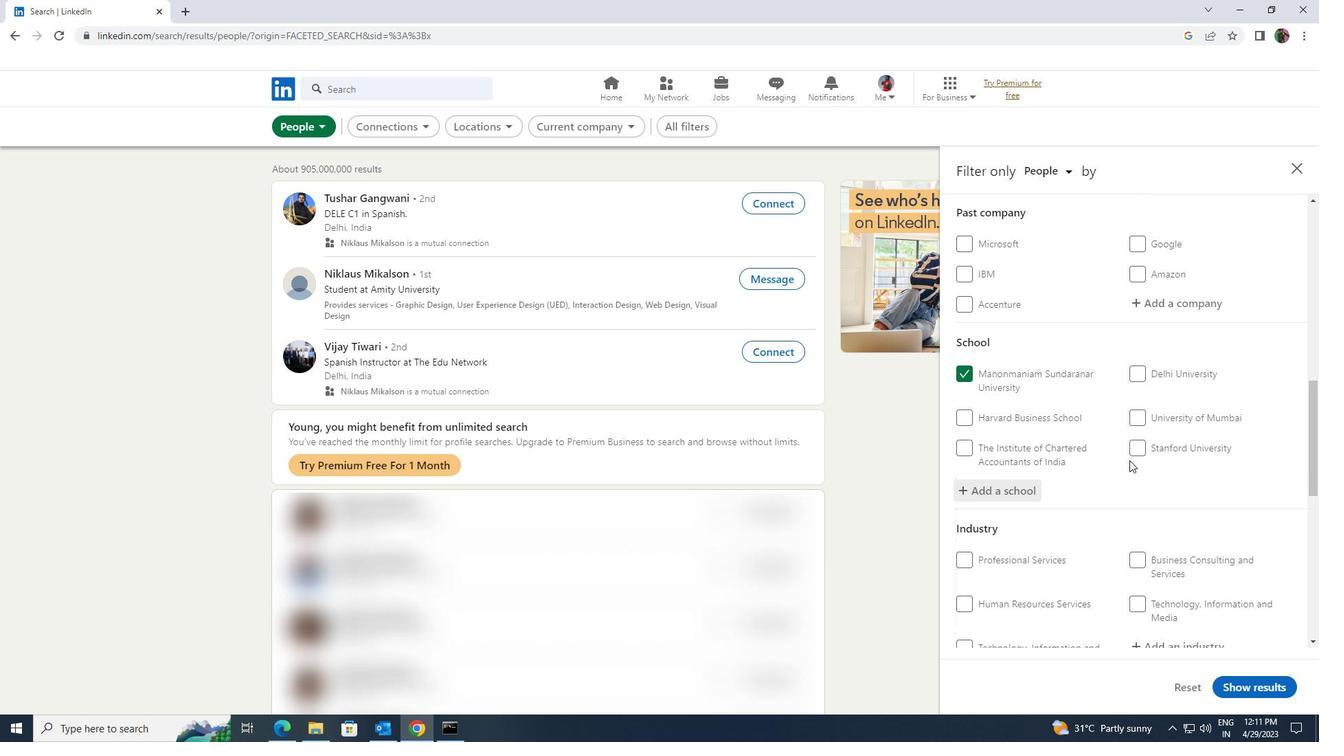 
Action: Mouse scrolled (1130, 459) with delta (0, 0)
Screenshot: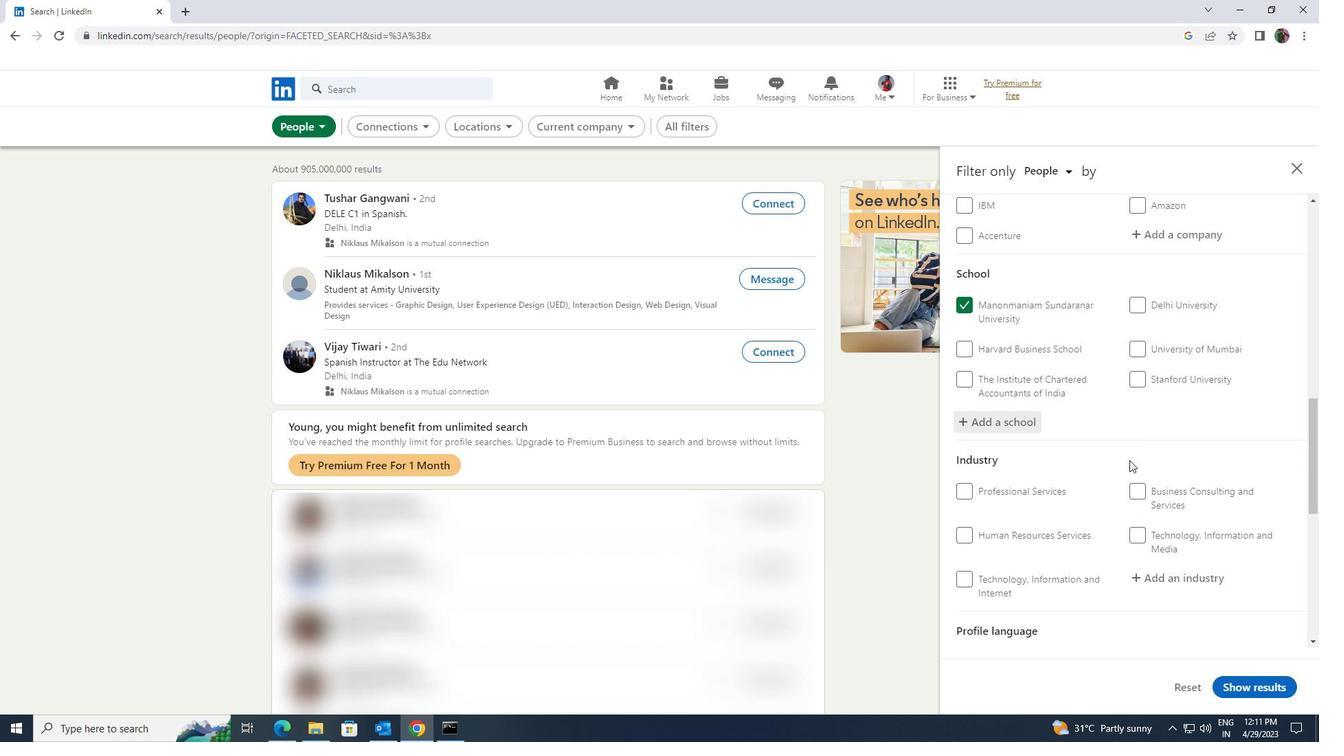 
Action: Mouse moved to (1140, 503)
Screenshot: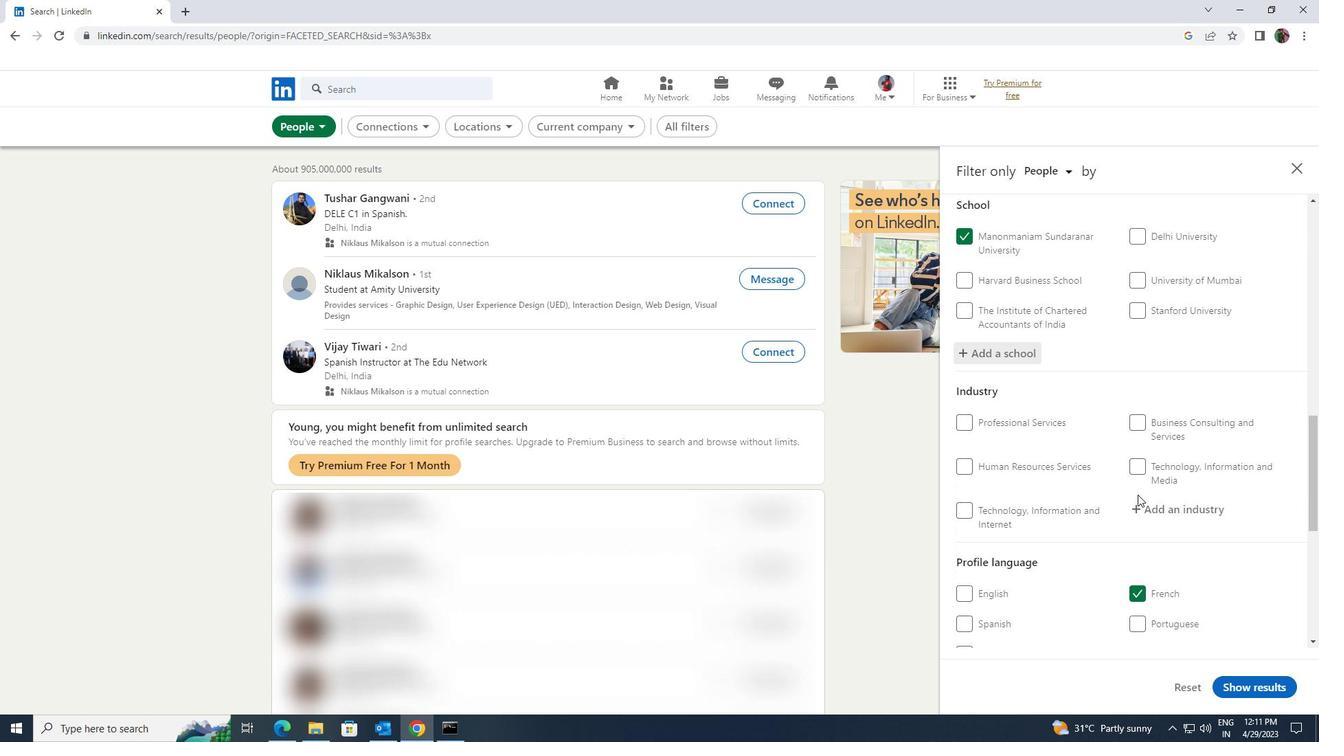 
Action: Mouse pressed left at (1140, 503)
Screenshot: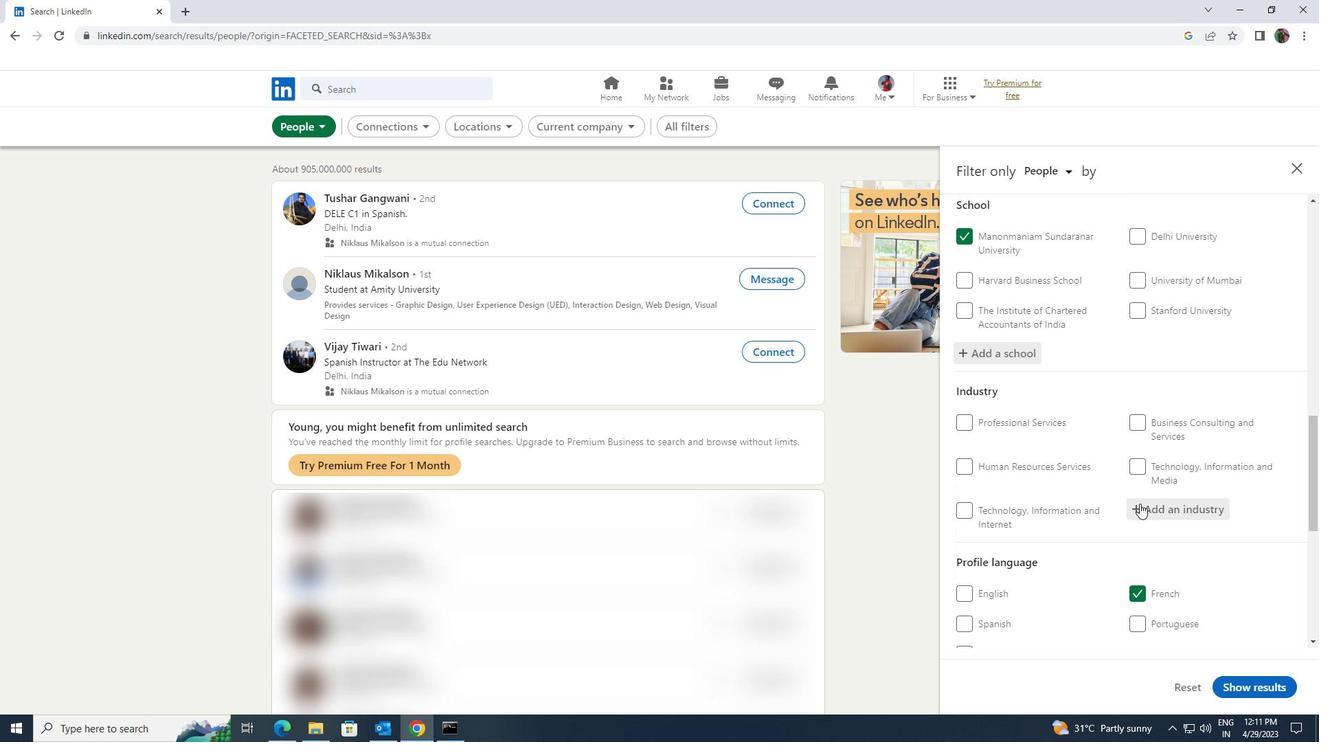 
Action: Mouse moved to (1125, 490)
Screenshot: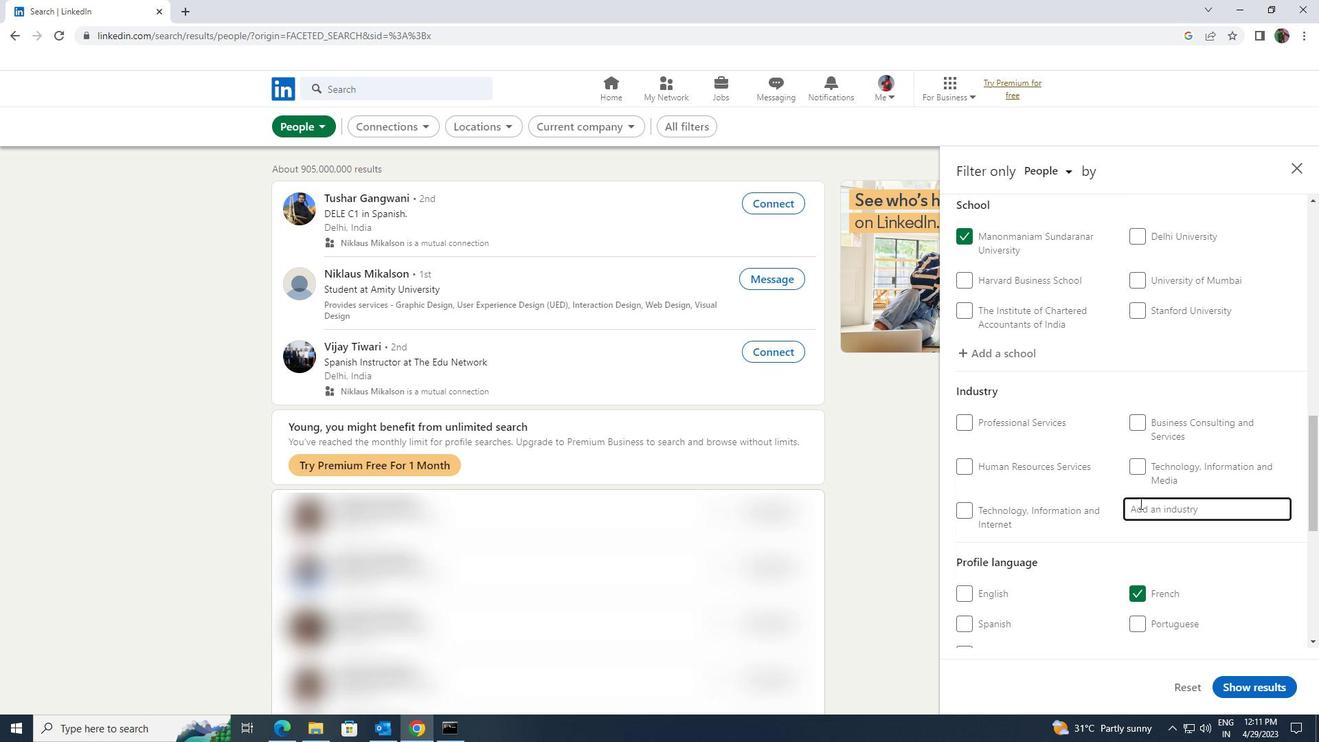 
Action: Key pressed <Key.shift>ALTERNATI
Screenshot: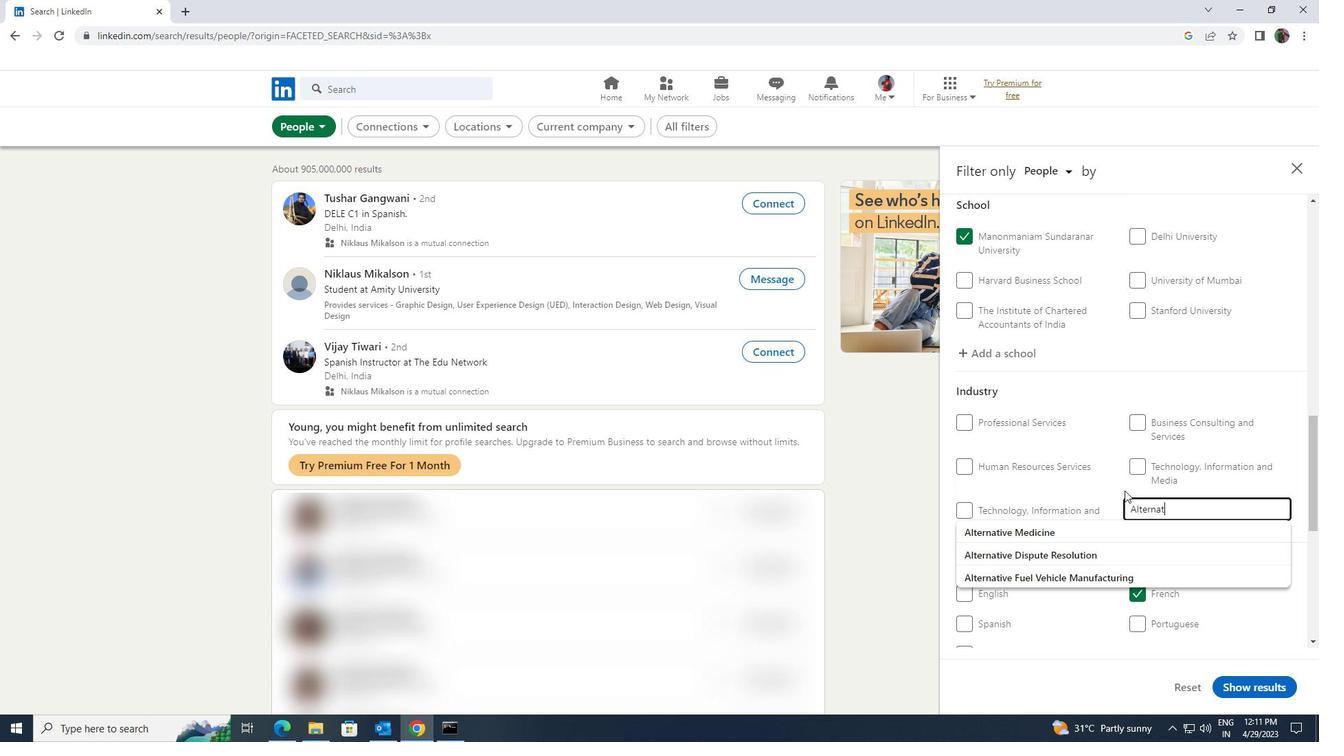 
Action: Mouse moved to (1112, 546)
Screenshot: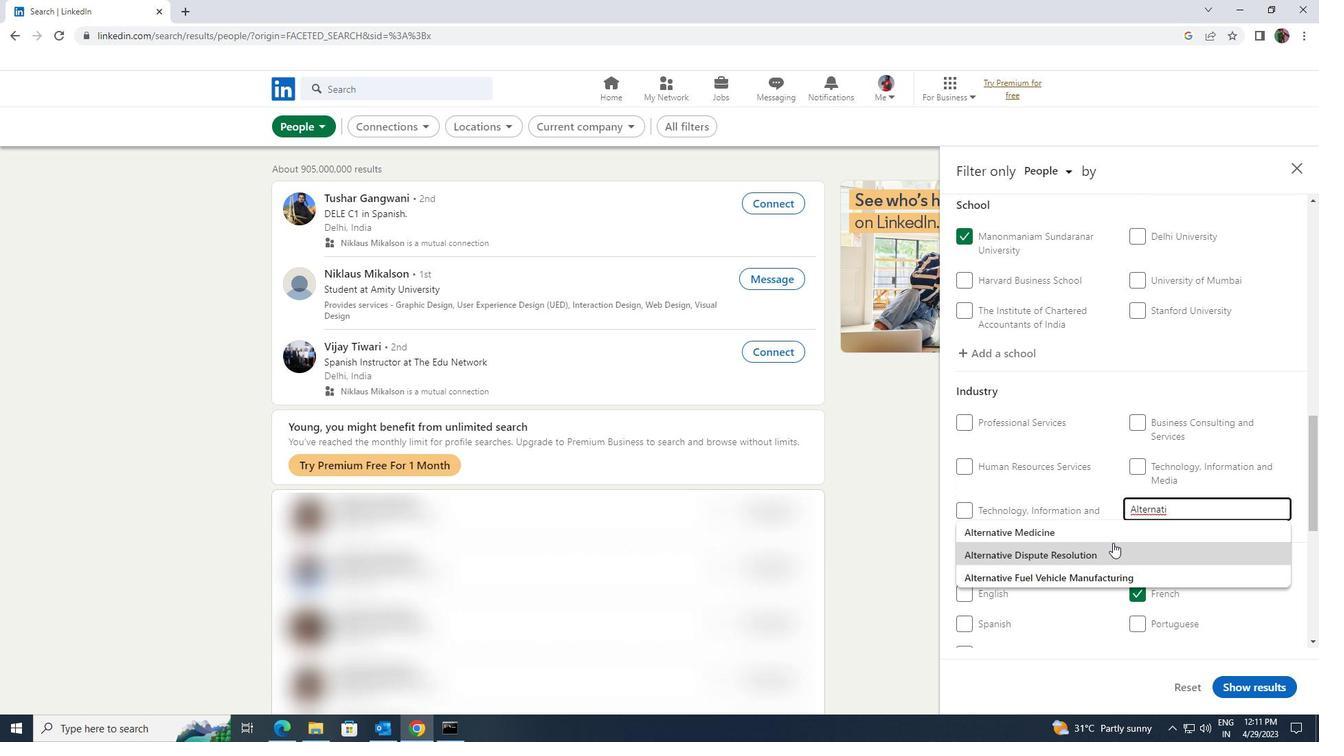 
Action: Mouse pressed left at (1112, 546)
Screenshot: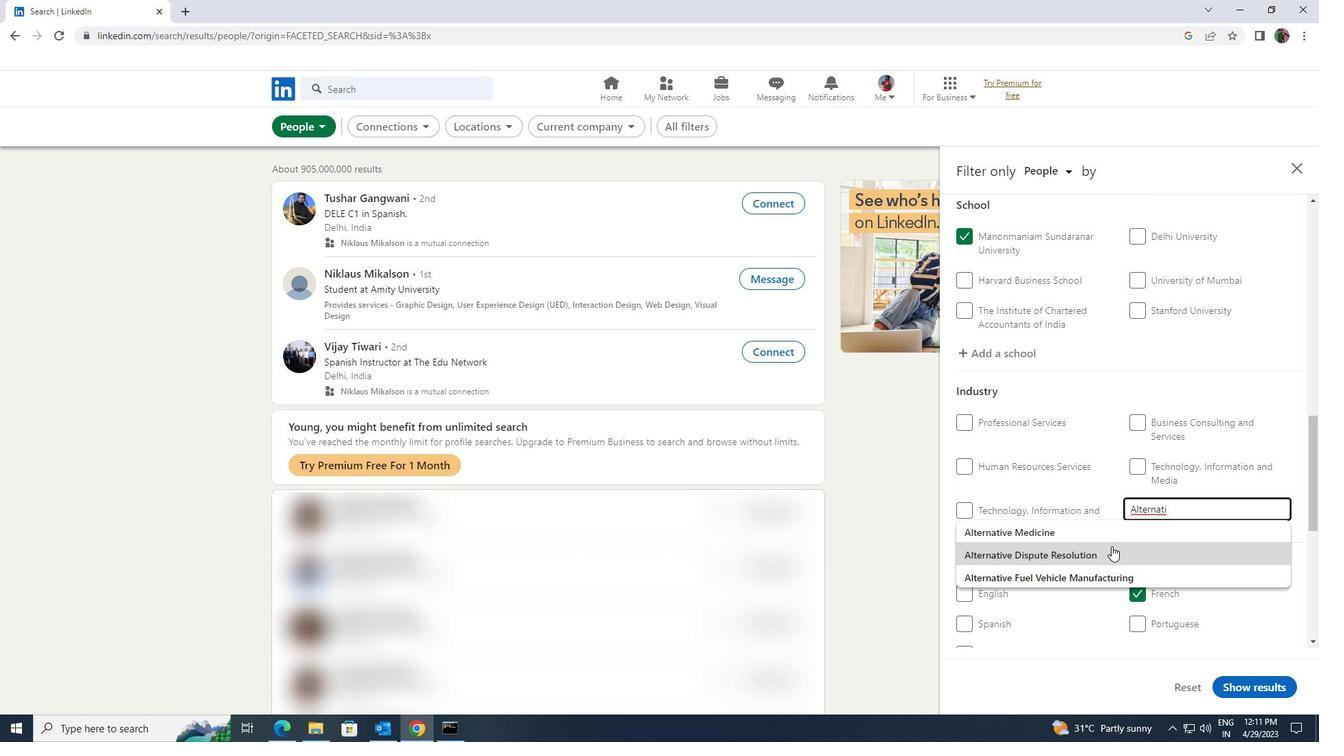 
Action: Mouse scrolled (1112, 545) with delta (0, 0)
Screenshot: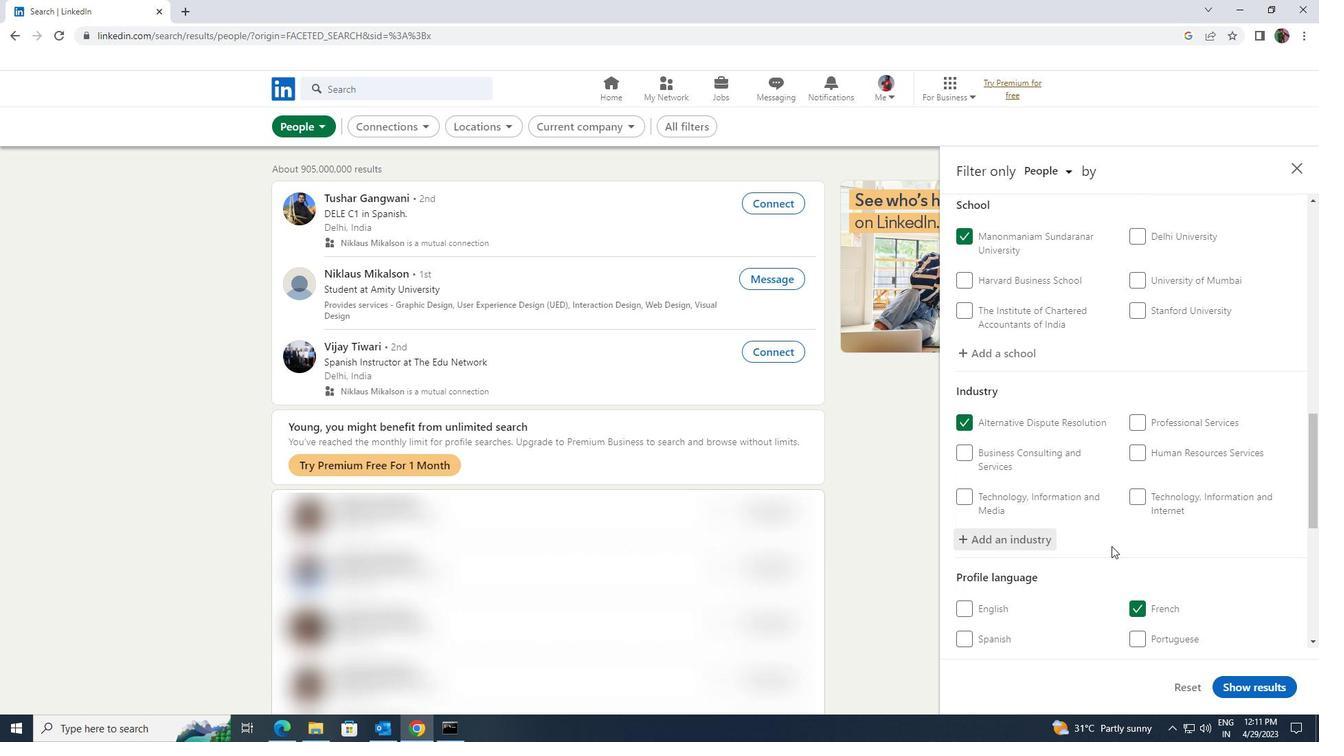 
Action: Mouse scrolled (1112, 545) with delta (0, 0)
Screenshot: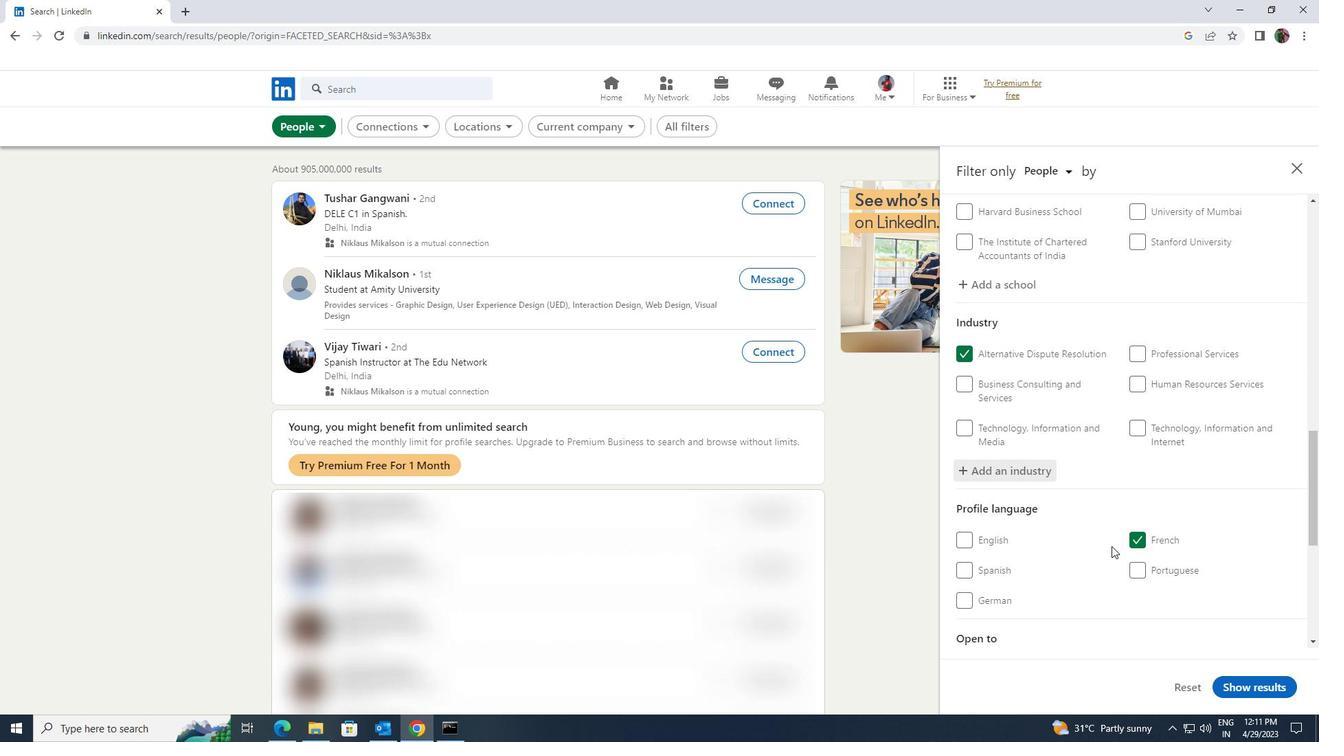 
Action: Mouse scrolled (1112, 545) with delta (0, 0)
Screenshot: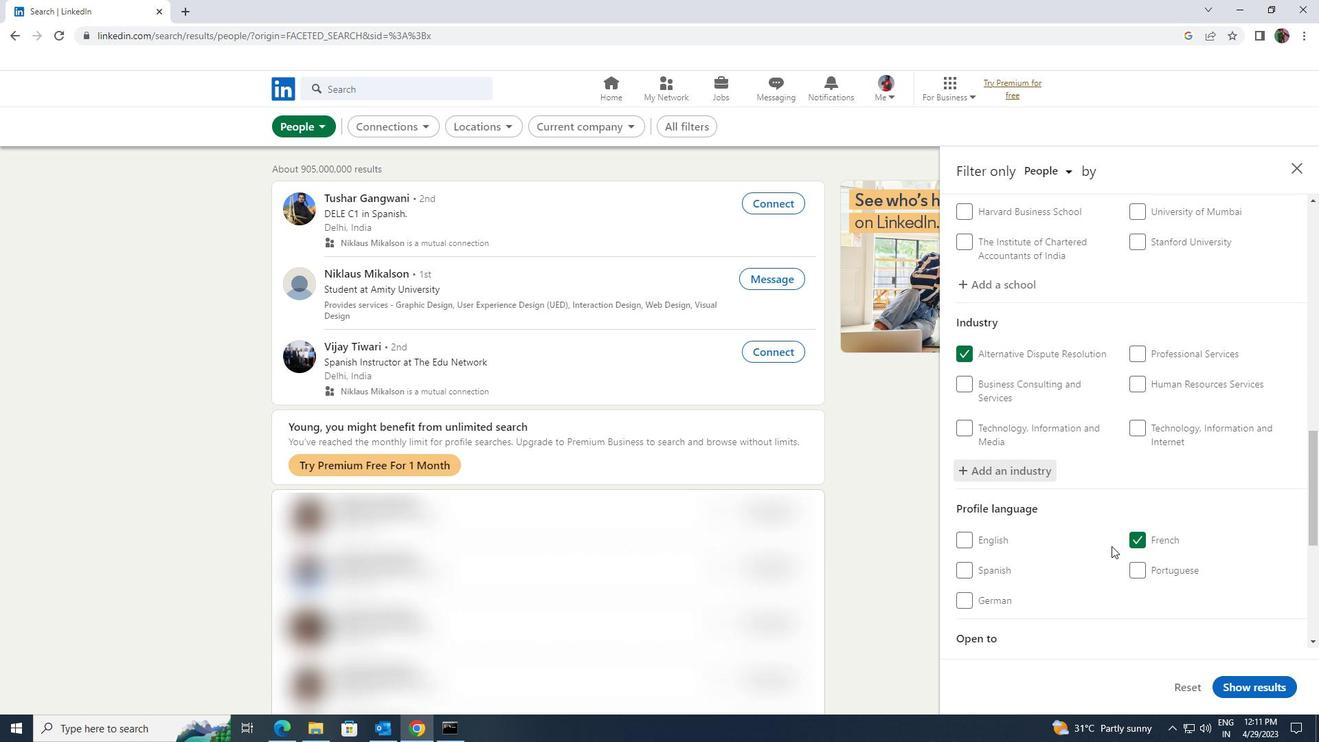 
Action: Mouse moved to (1143, 477)
Screenshot: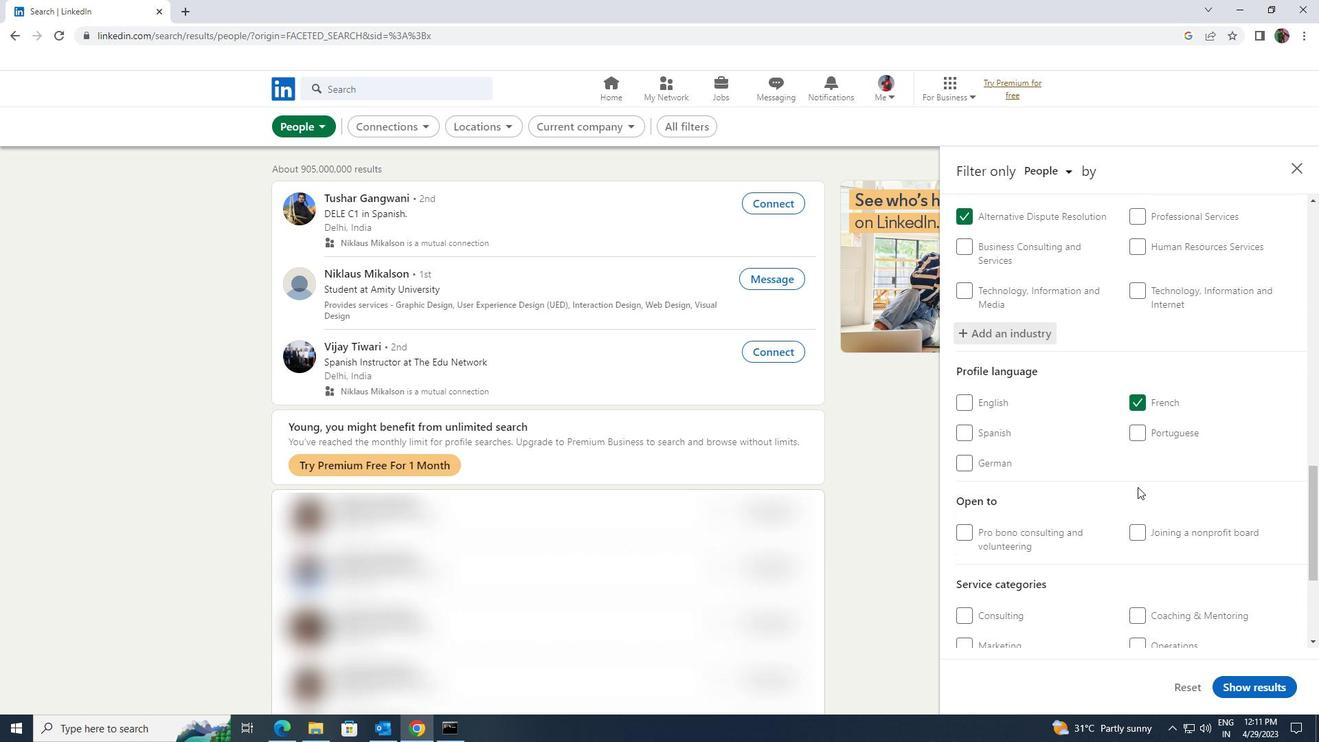 
Action: Mouse scrolled (1143, 476) with delta (0, 0)
Screenshot: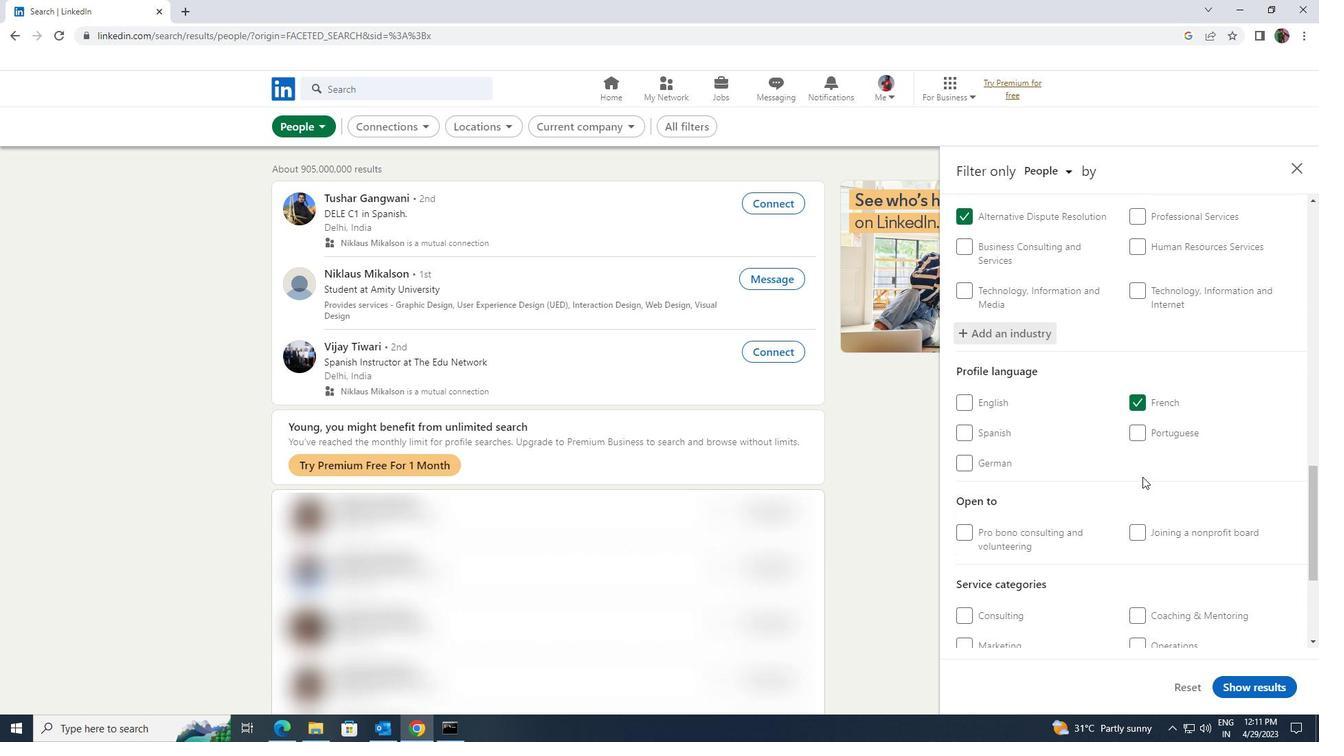 
Action: Mouse scrolled (1143, 476) with delta (0, 0)
Screenshot: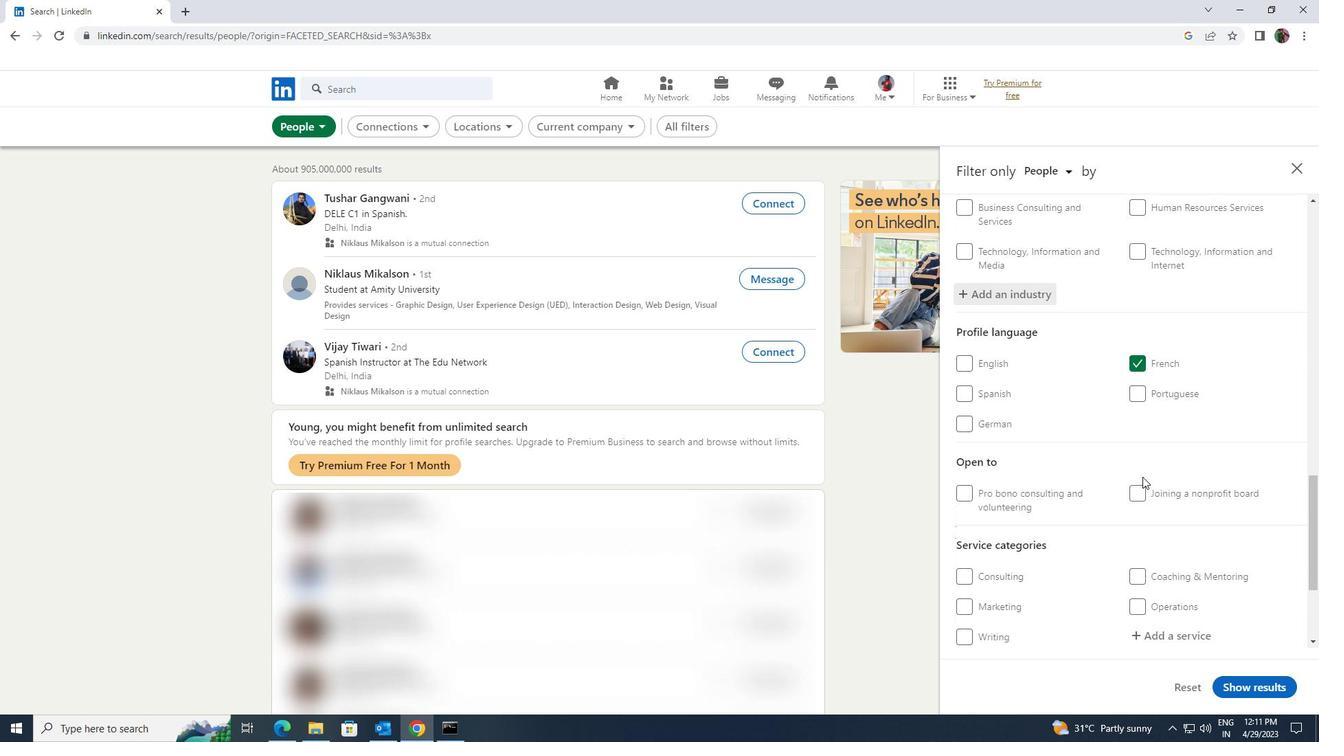 
Action: Mouse scrolled (1143, 476) with delta (0, 0)
Screenshot: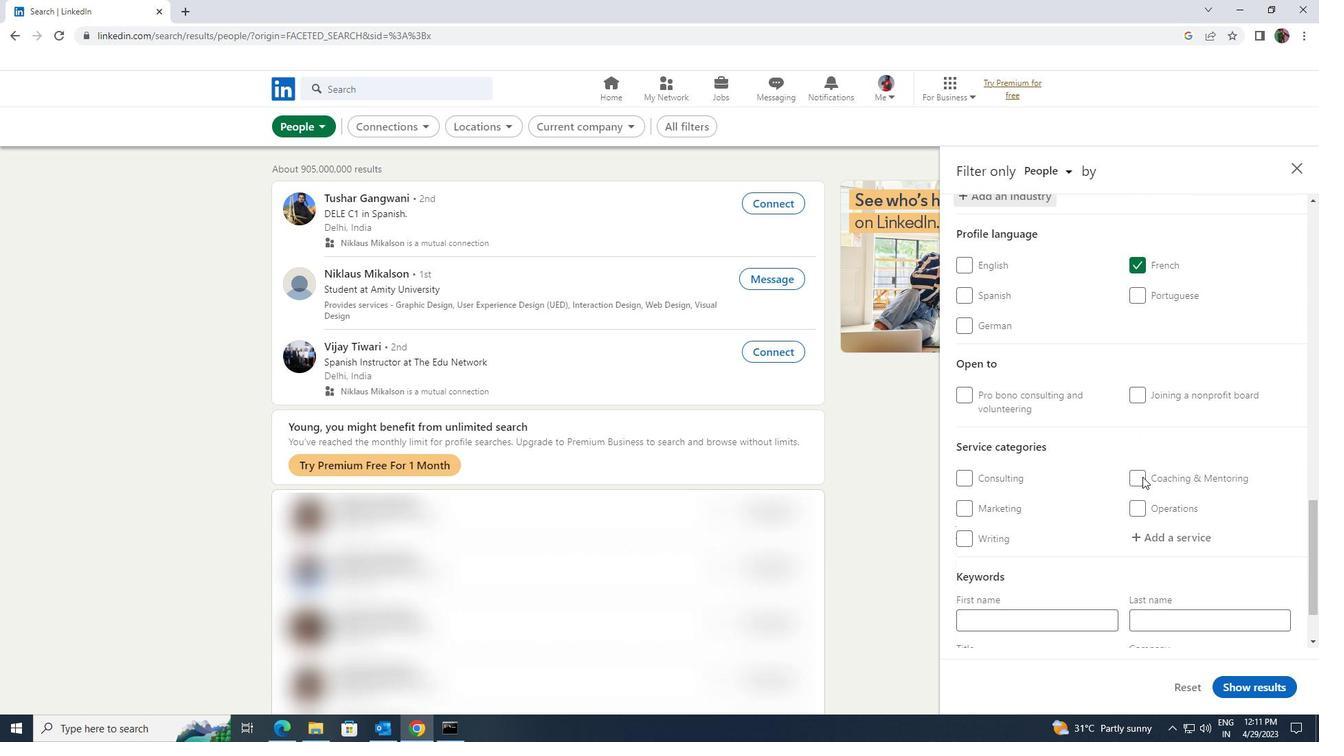 
Action: Mouse moved to (1144, 474)
Screenshot: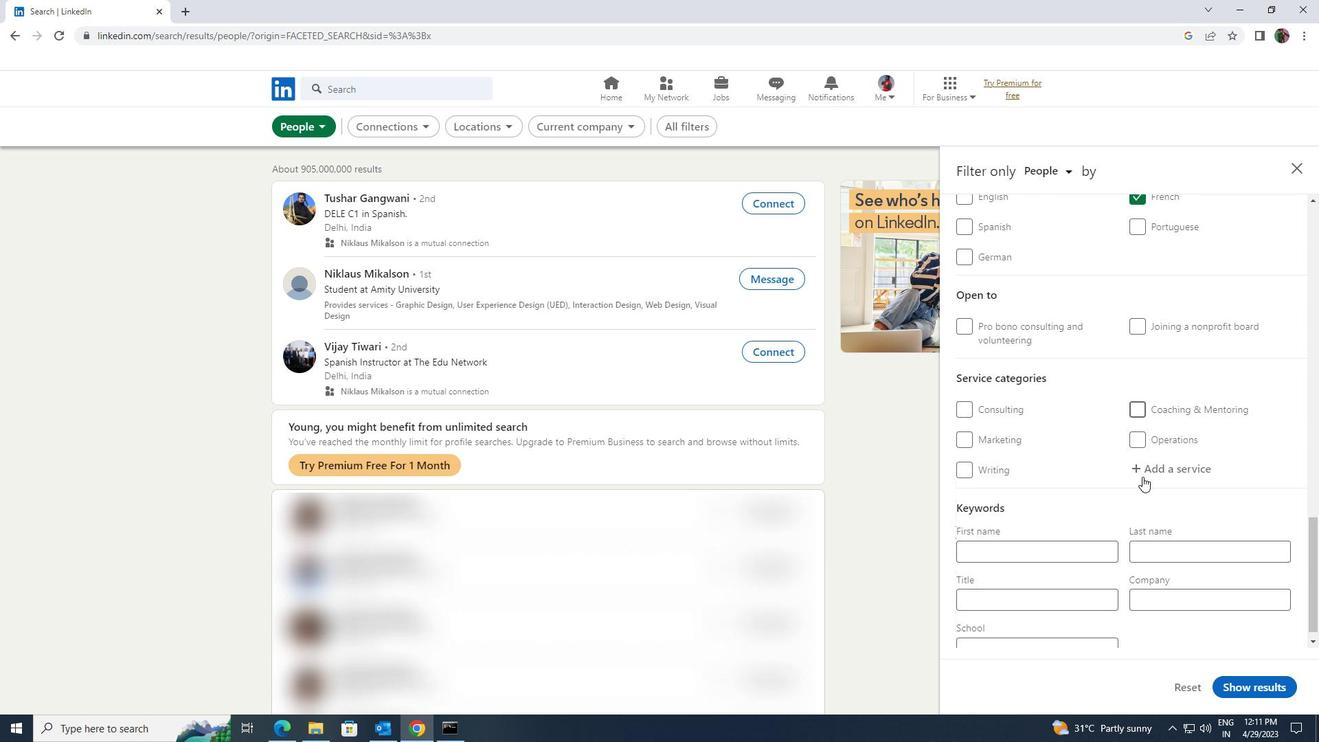 
Action: Mouse pressed left at (1144, 474)
Screenshot: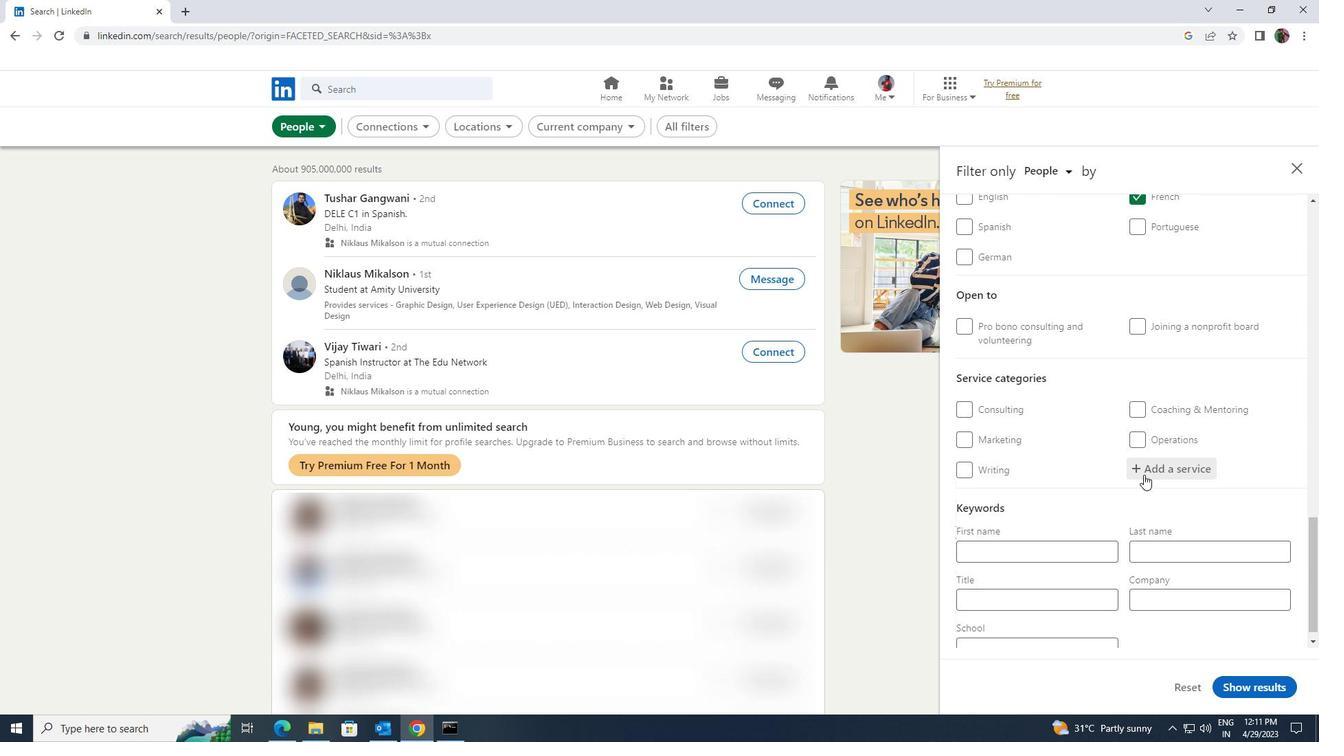 
Action: Mouse moved to (1144, 473)
Screenshot: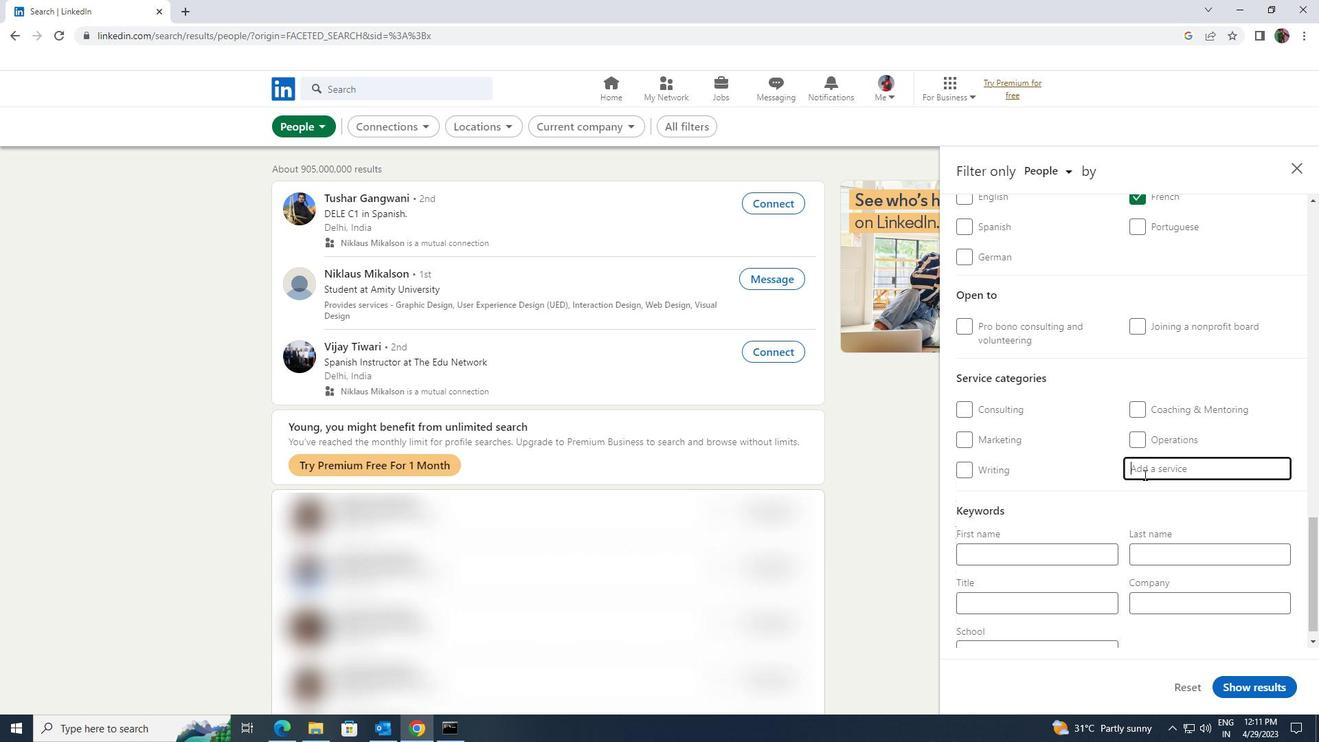 
Action: Key pressed <Key.shift>T
Screenshot: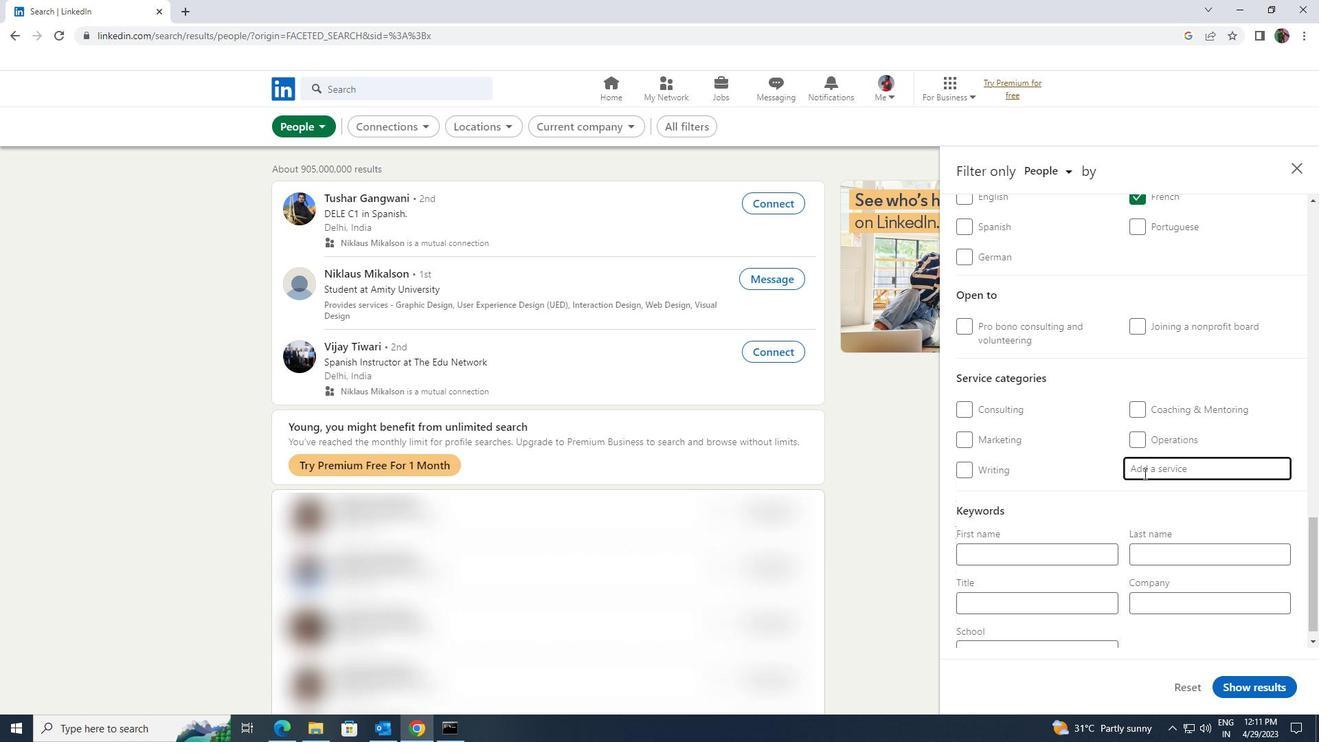 
Action: Mouse moved to (1144, 472)
Screenshot: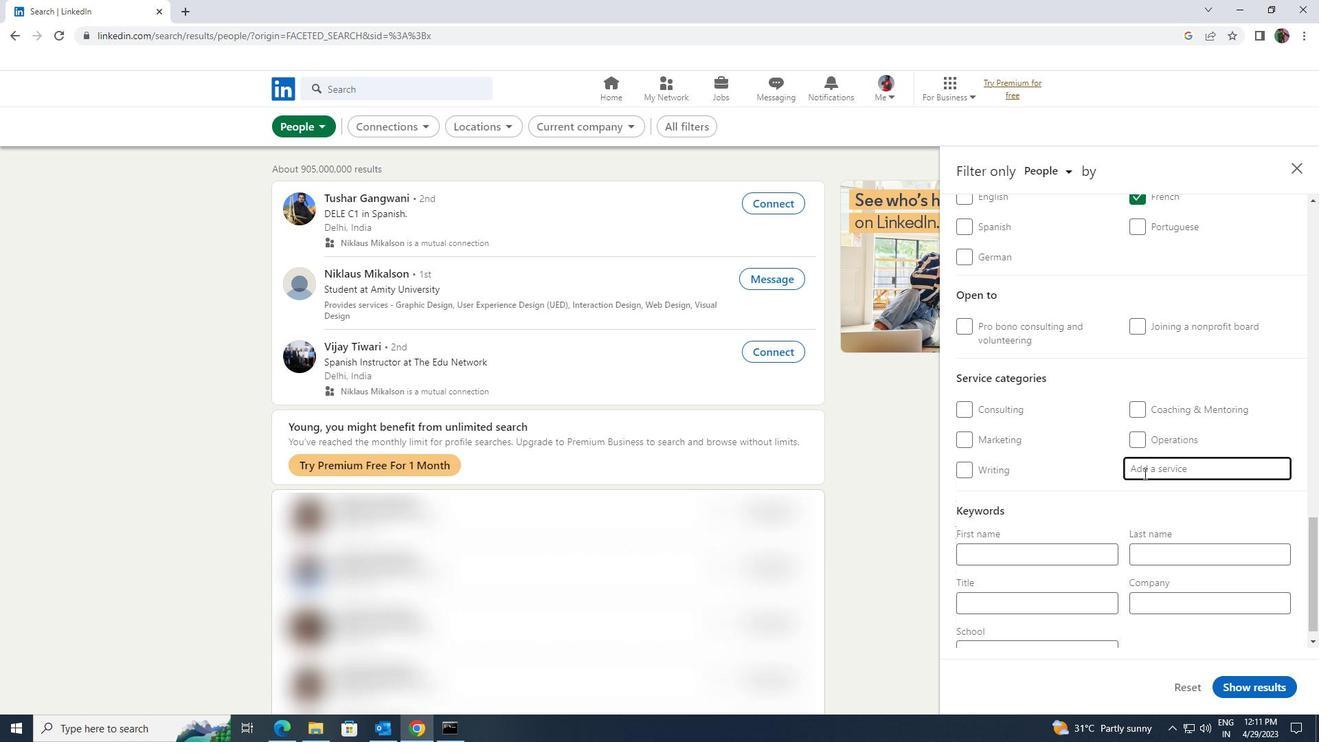 
Action: Key pressed R
Screenshot: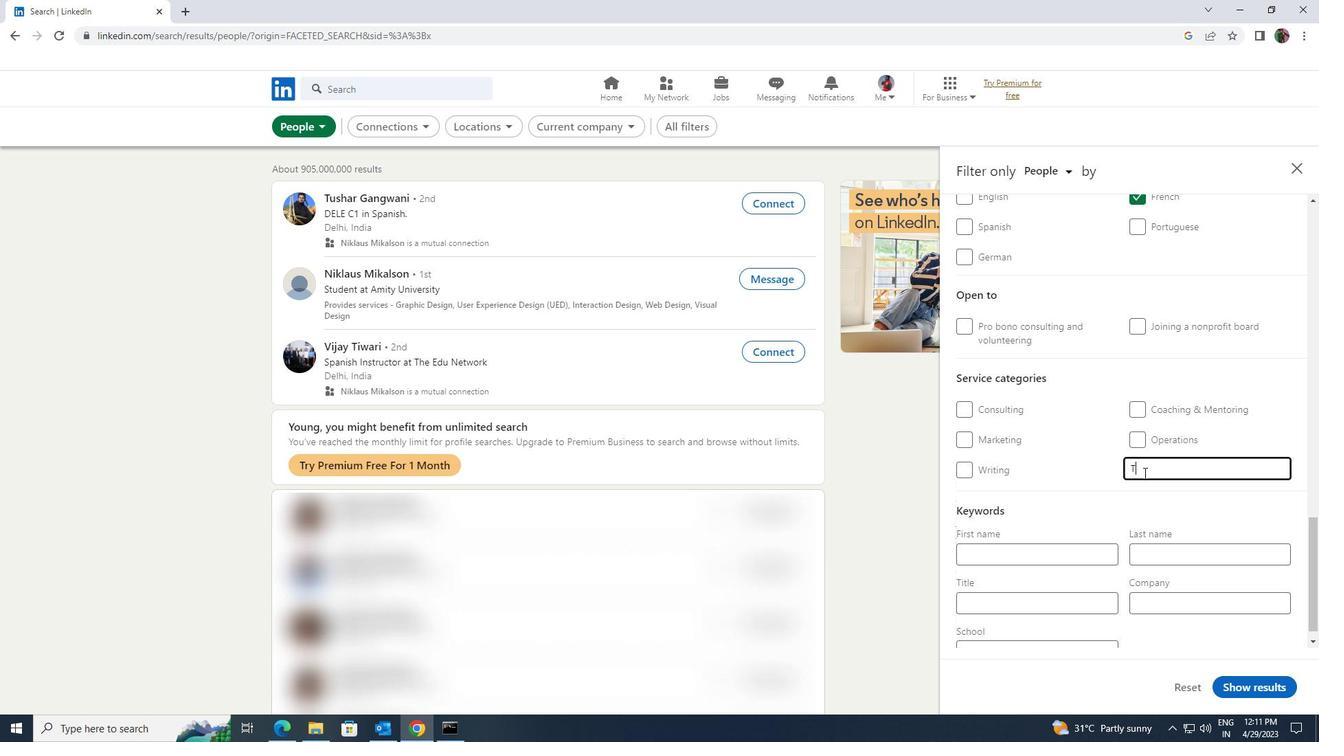 
Action: Mouse moved to (1143, 472)
Screenshot: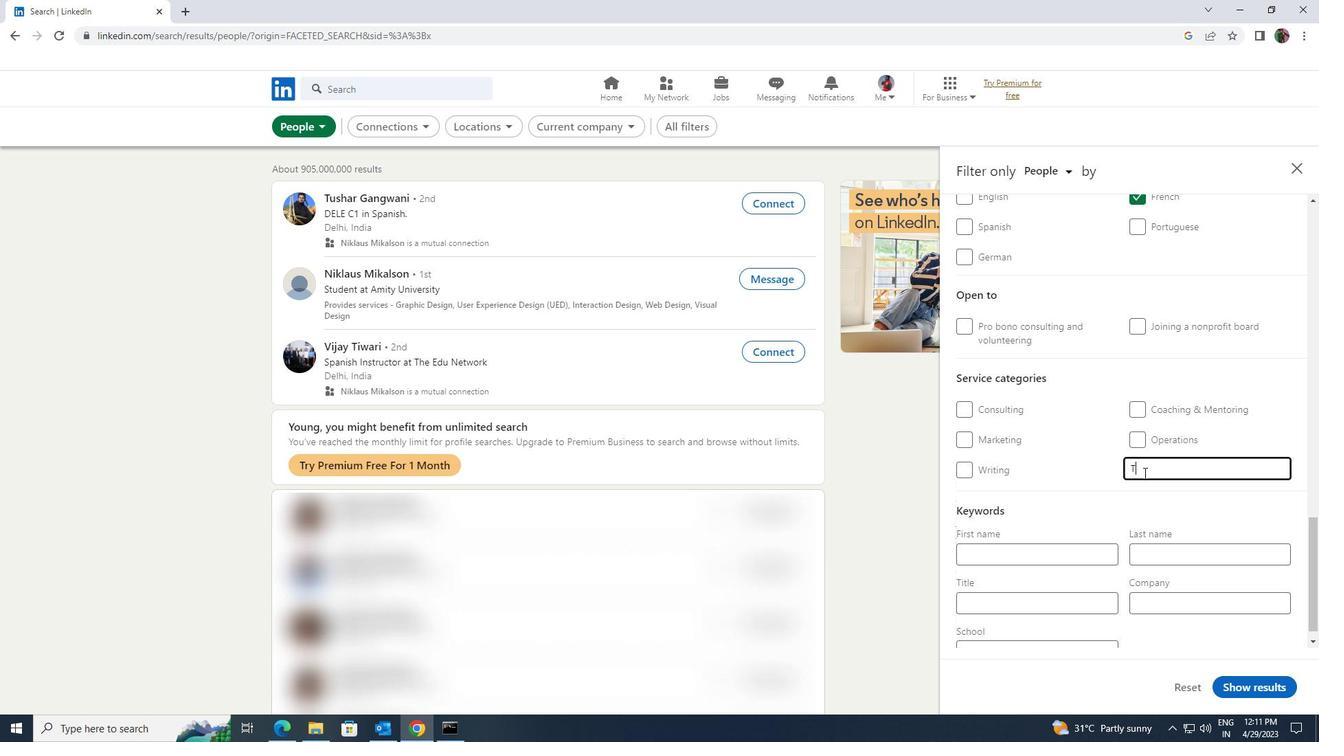 
Action: Key pressed AINING
Screenshot: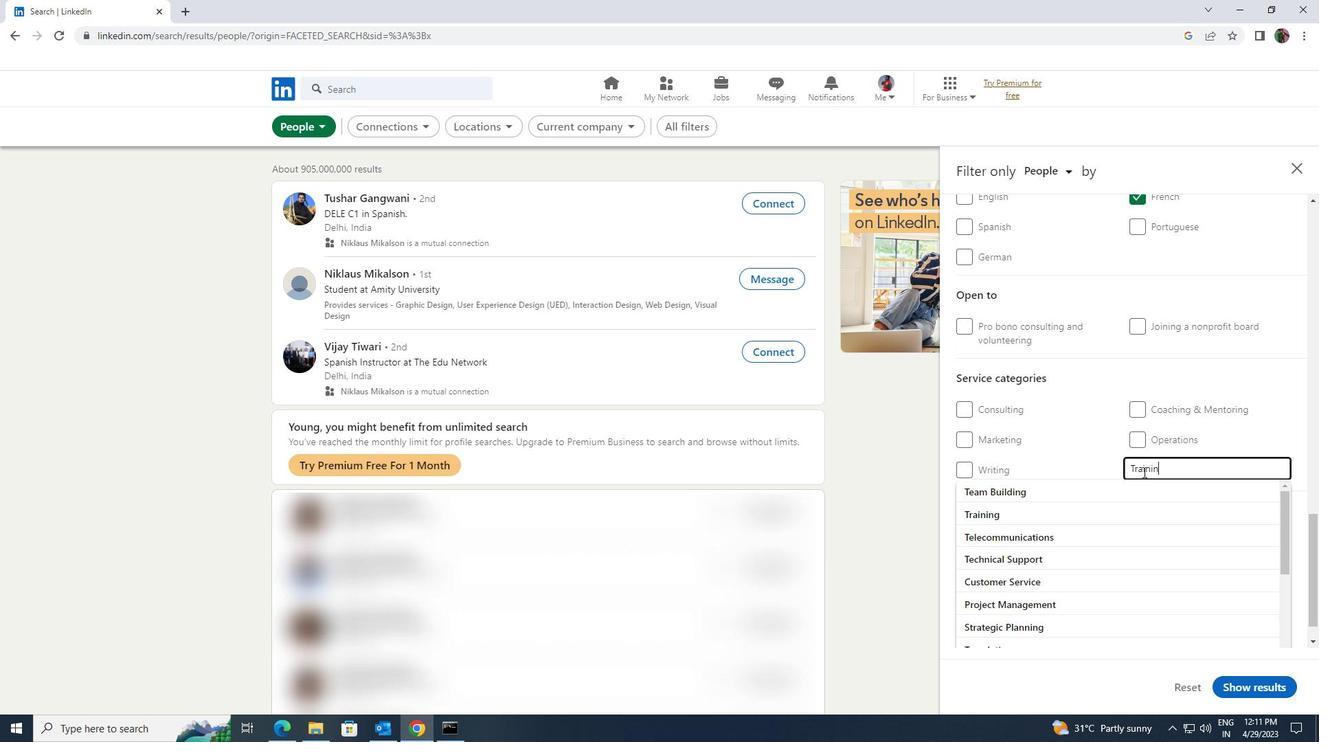 
Action: Mouse moved to (1131, 485)
Screenshot: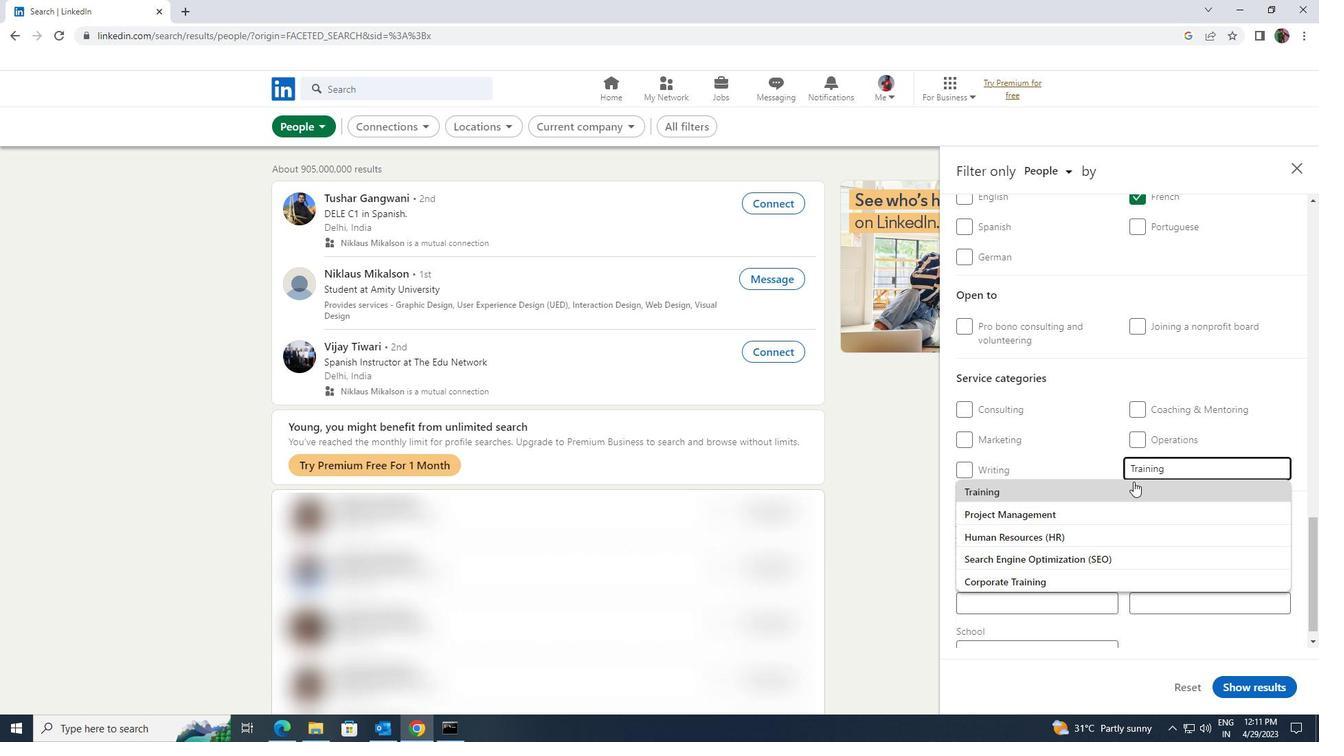 
Action: Mouse pressed left at (1131, 485)
Screenshot: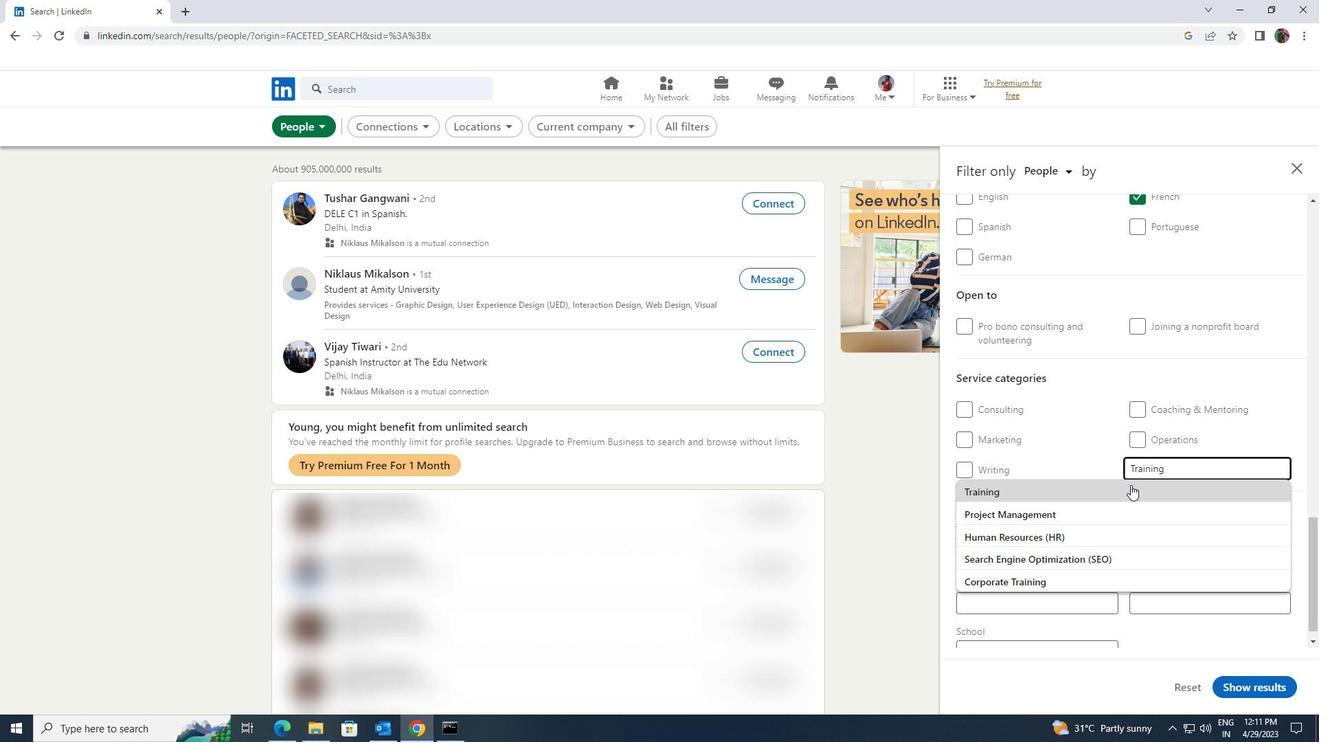 
Action: Mouse scrolled (1131, 484) with delta (0, 0)
Screenshot: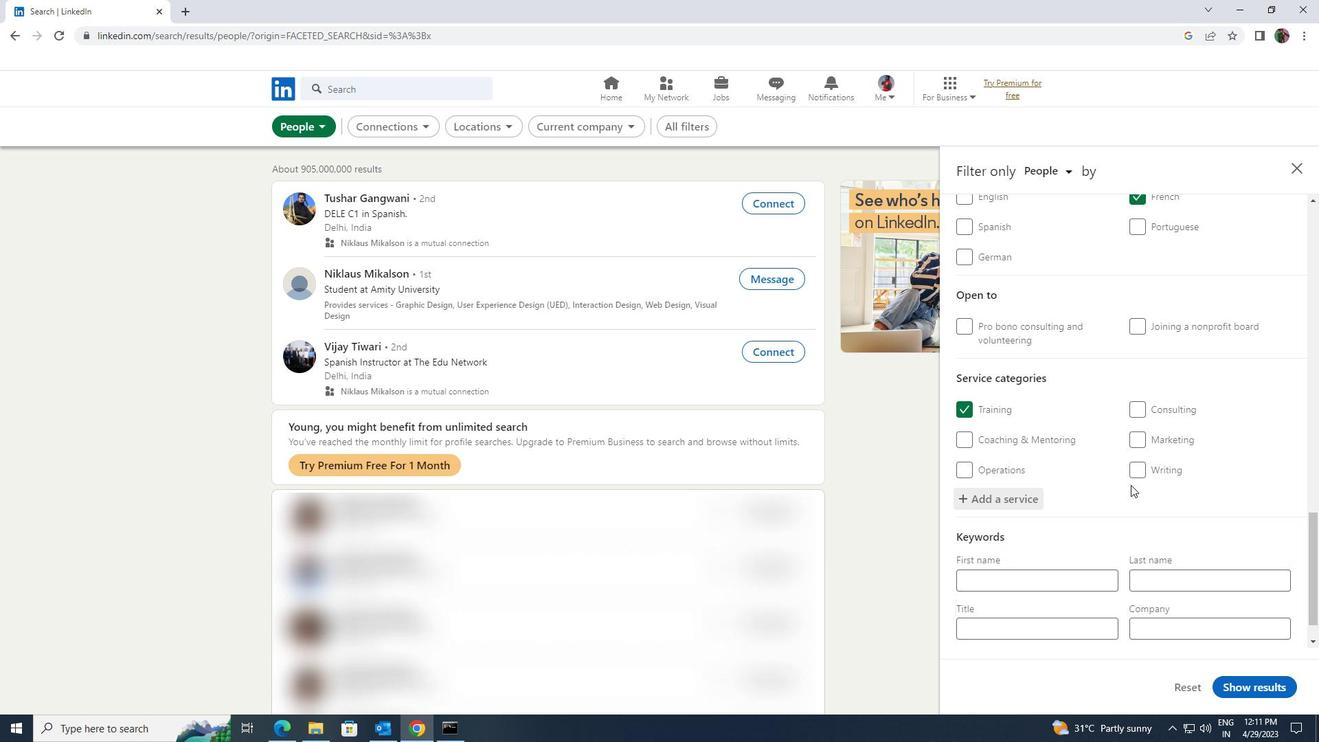 
Action: Mouse scrolled (1131, 484) with delta (0, 0)
Screenshot: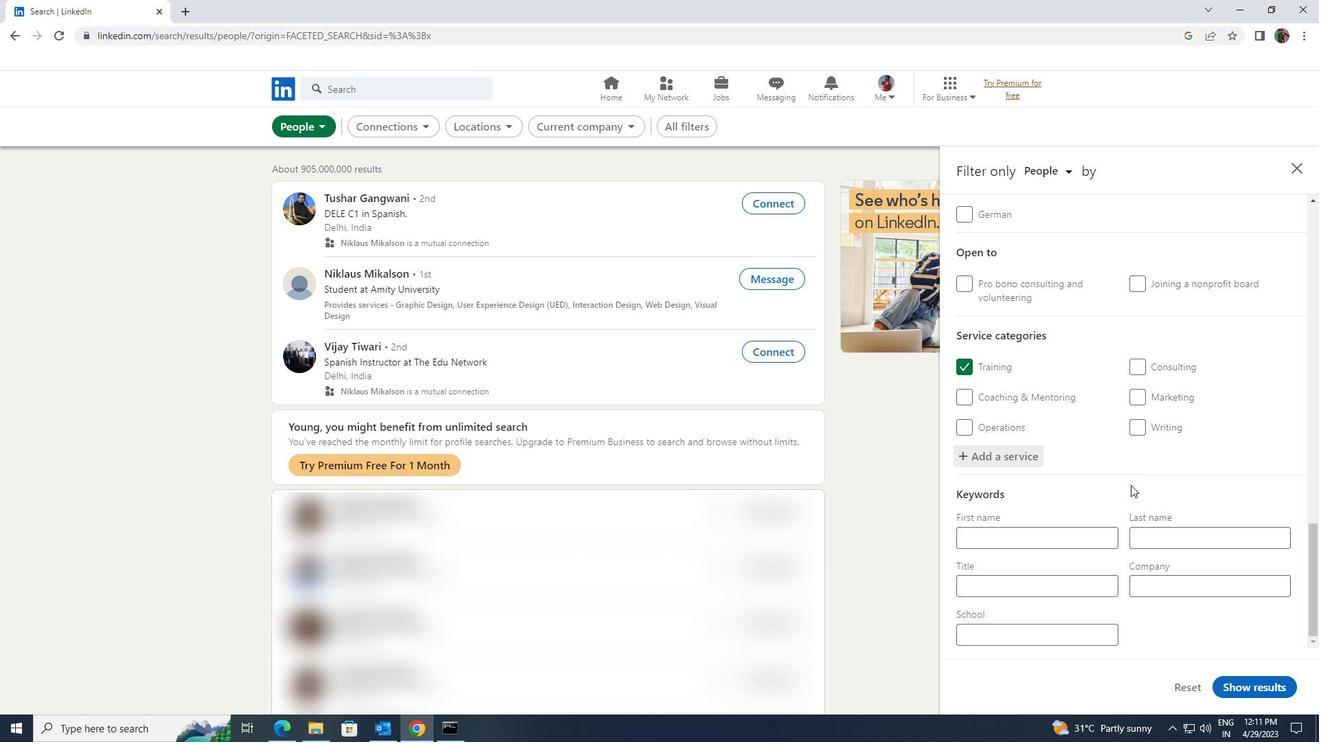 
Action: Mouse moved to (1054, 582)
Screenshot: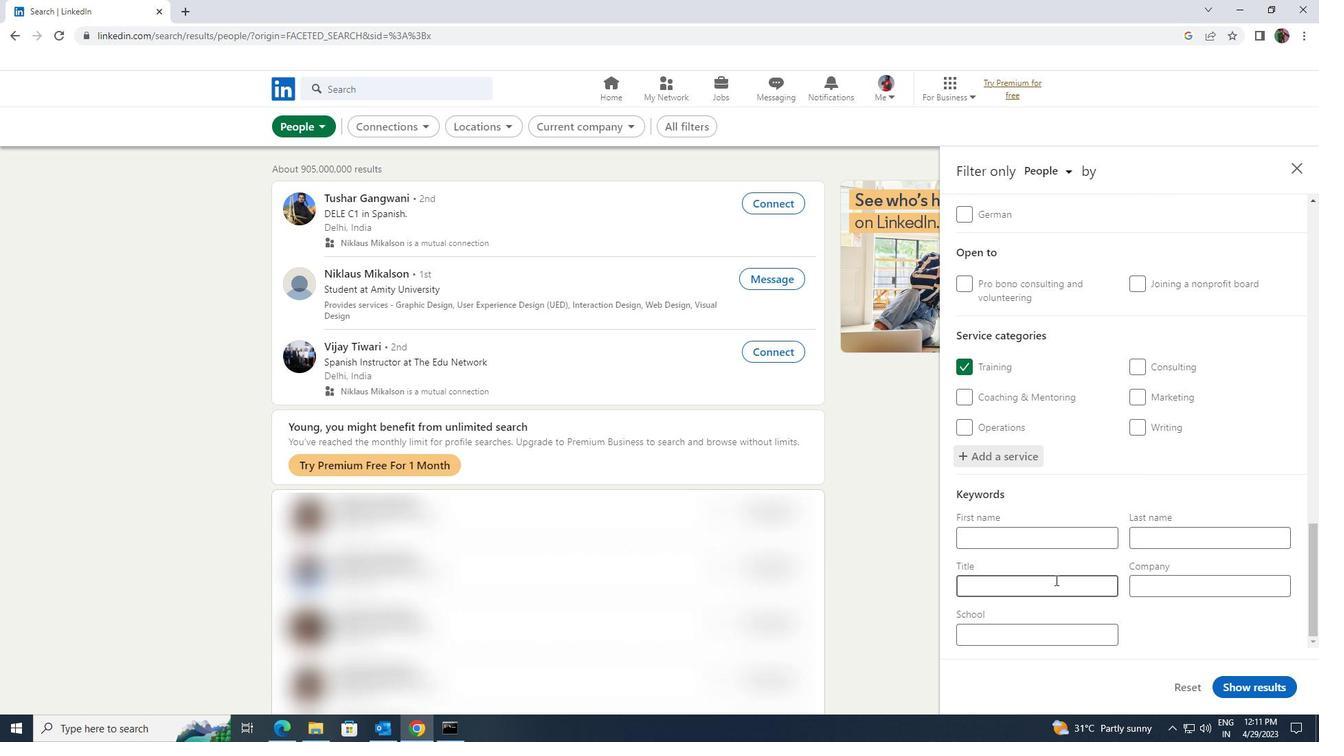 
Action: Mouse pressed left at (1054, 582)
Screenshot: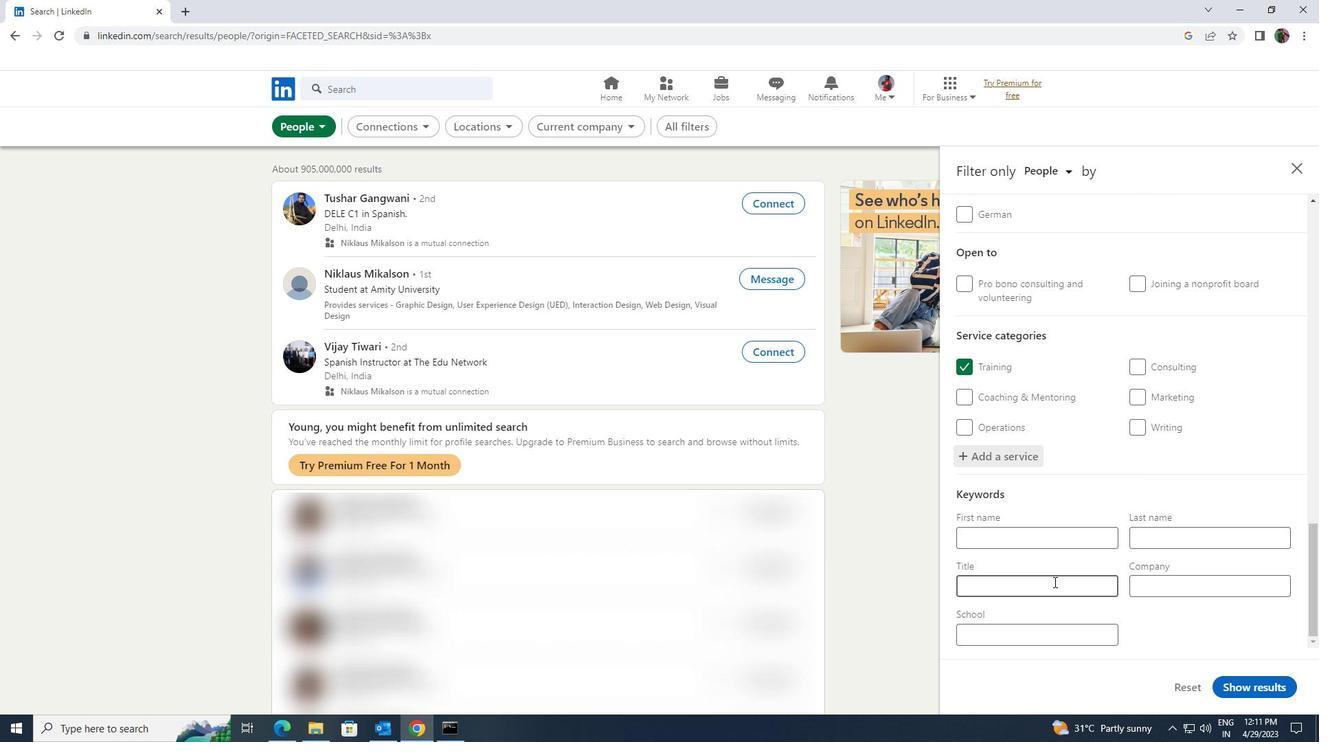 
Action: Mouse moved to (1030, 529)
Screenshot: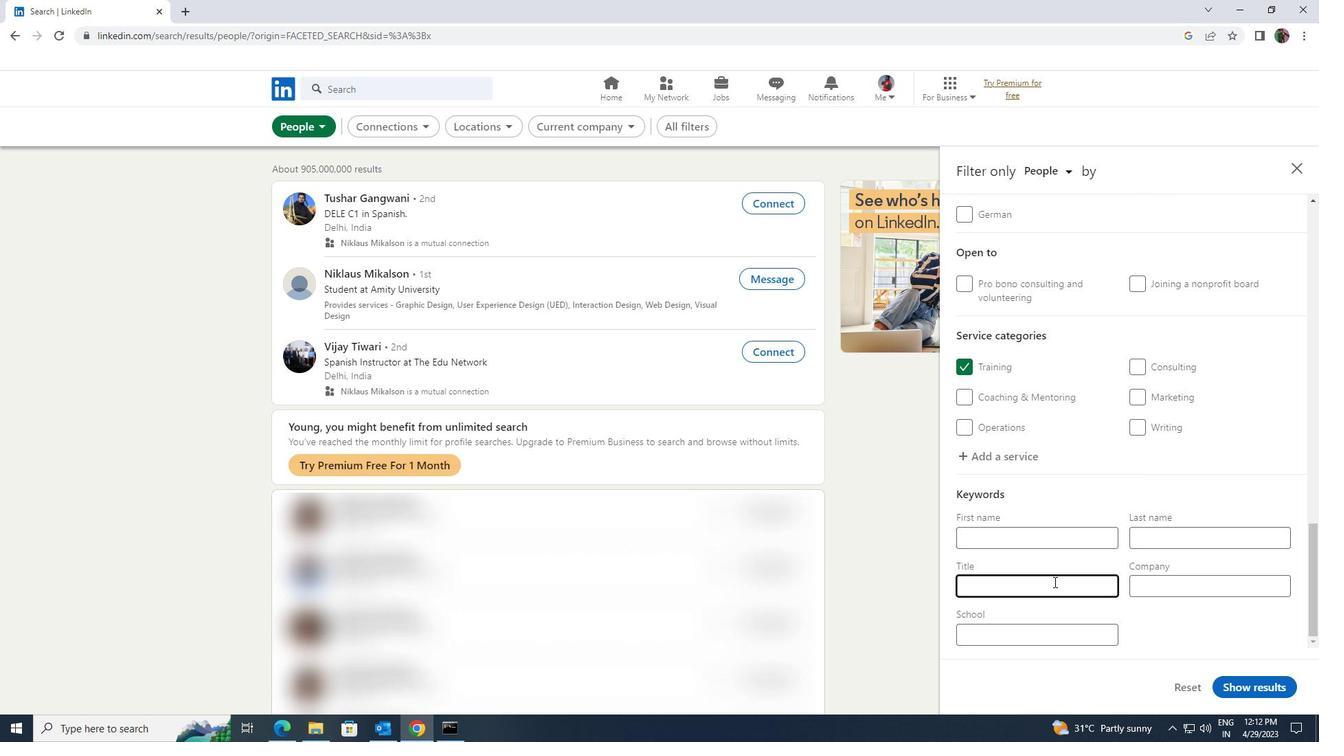 
Action: Key pressed <Key.shift>OFFICE<Key.space><Key.shift>MANAGER
Screenshot: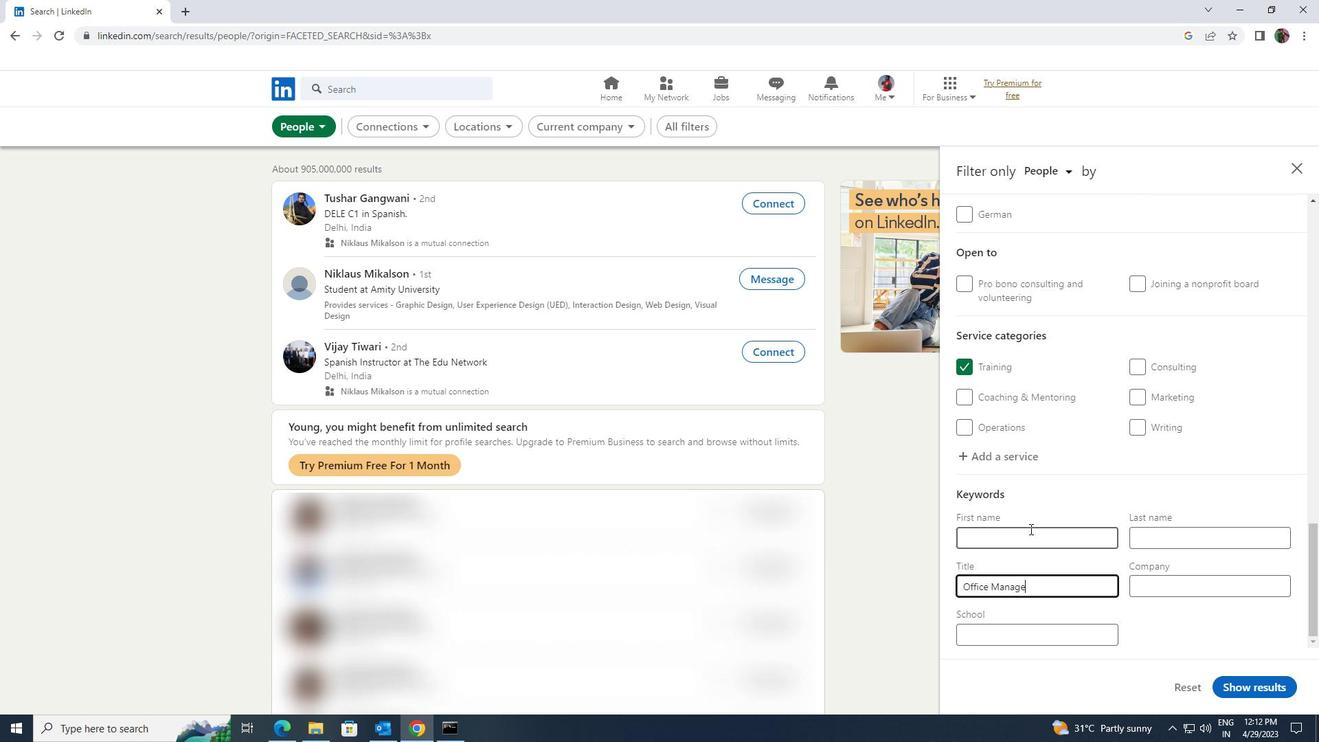 
Action: Mouse moved to (1224, 681)
Screenshot: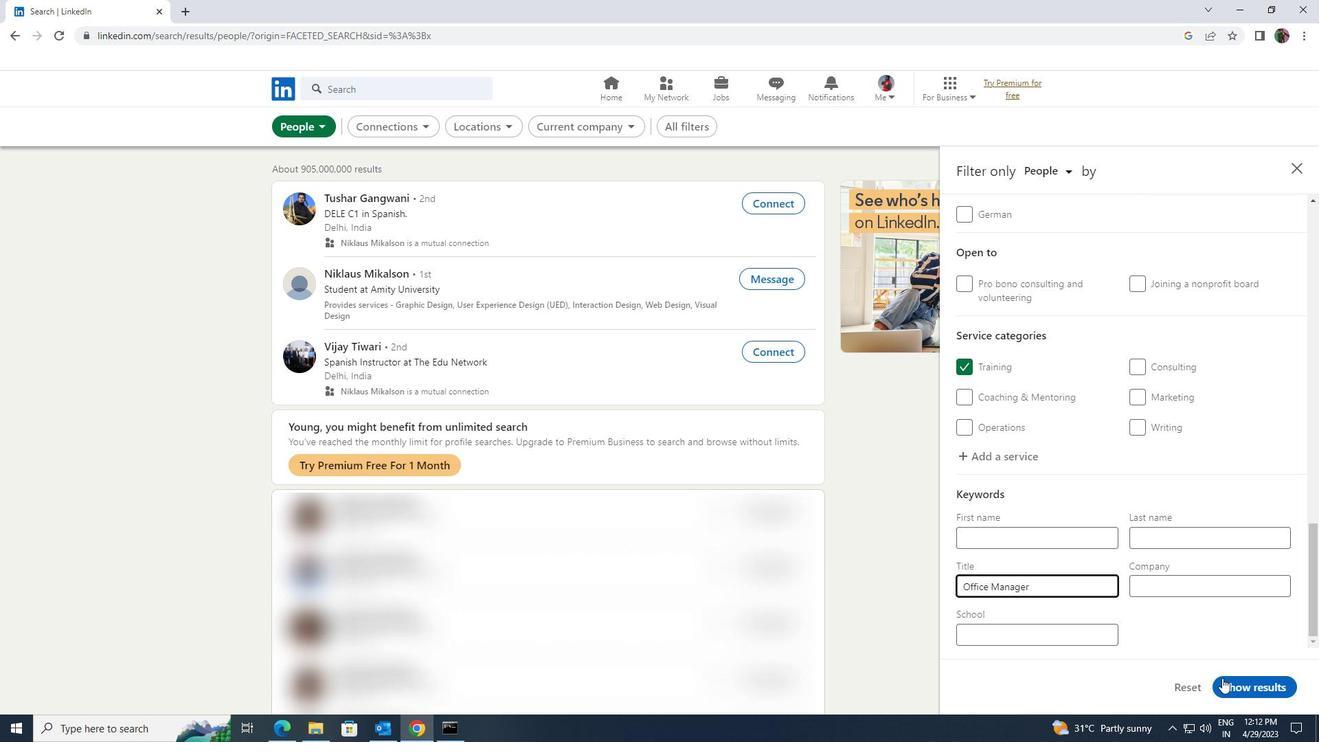 
Action: Mouse pressed left at (1224, 681)
Screenshot: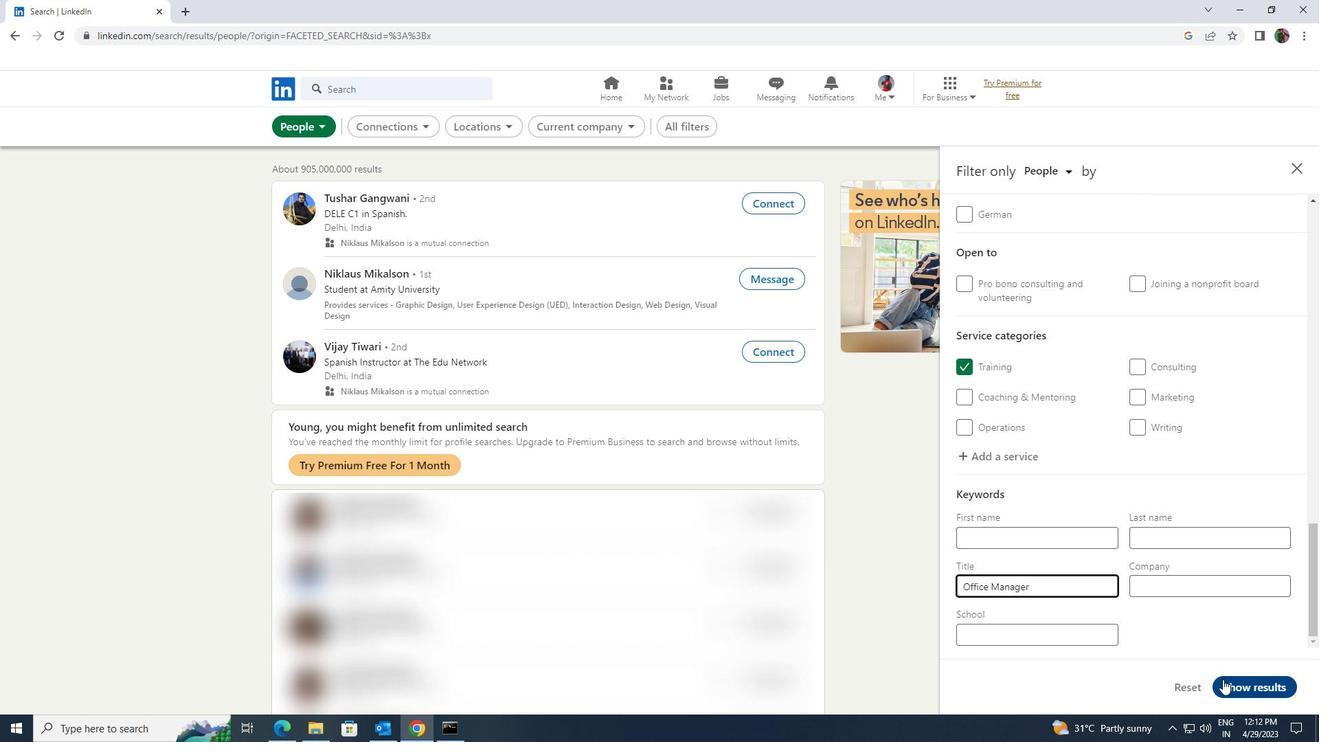 
